 Task: Look for space in Hedaru, Tanzania from 8th August, 2023 to 15th August, 2023 for 9 adults in price range Rs.10000 to Rs.14000. Place can be shared room with 5 bedrooms having 9 beds and 5 bathrooms. Property type can be house, flat, guest house. Amenities needed are: wifi, TV, free parkinig on premises, gym, breakfast. Booking option can be shelf check-in. Required host language is English.
Action: Mouse moved to (526, 116)
Screenshot: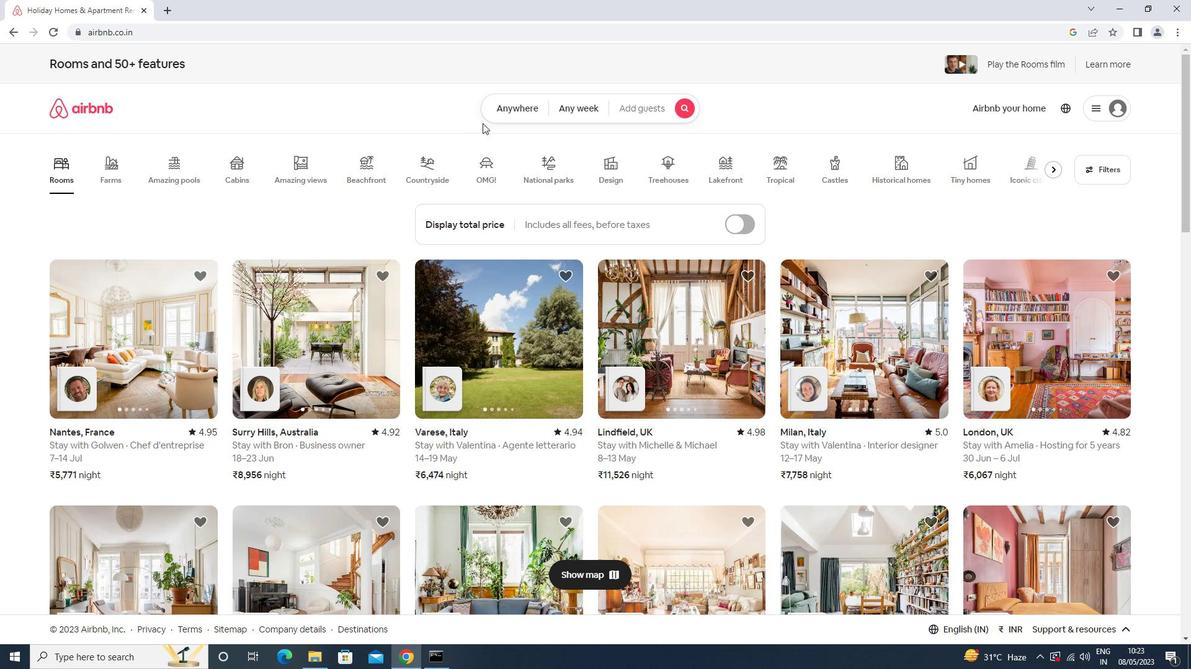 
Action: Mouse pressed left at (526, 116)
Screenshot: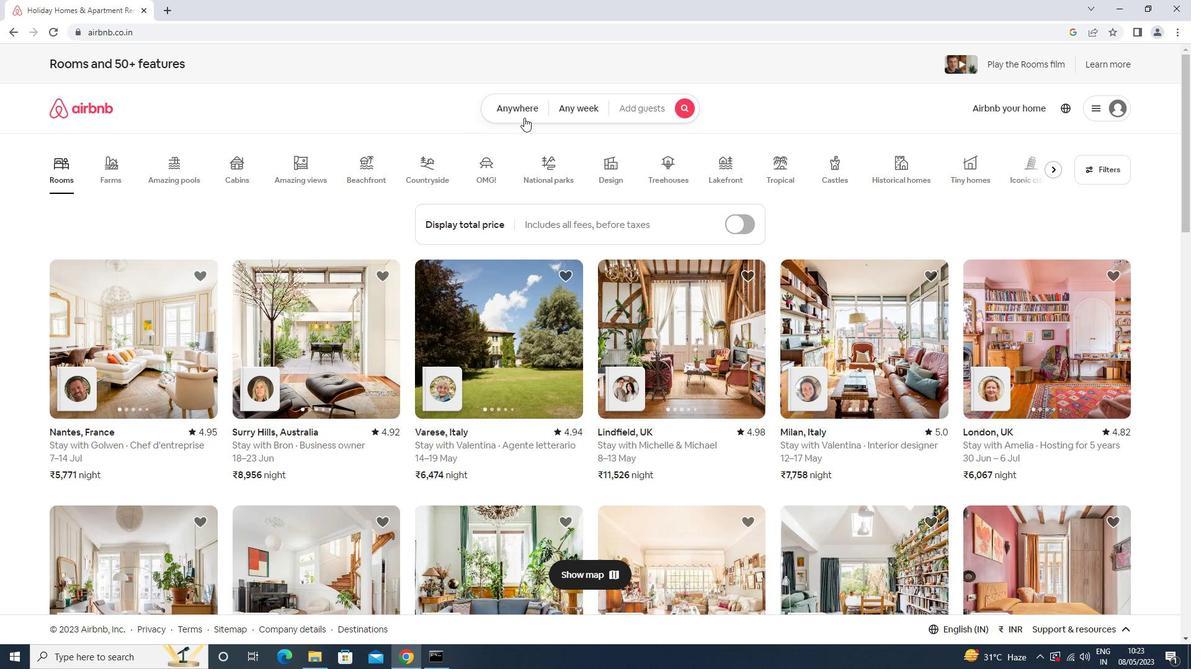 
Action: Mouse moved to (408, 162)
Screenshot: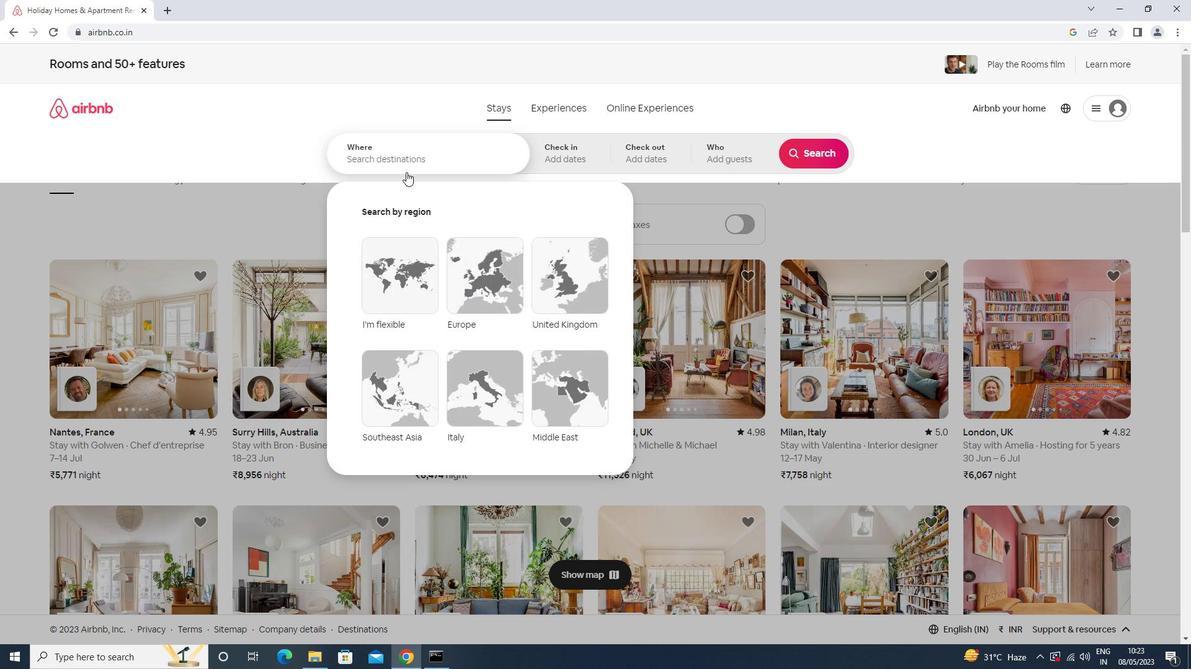 
Action: Mouse pressed left at (408, 162)
Screenshot: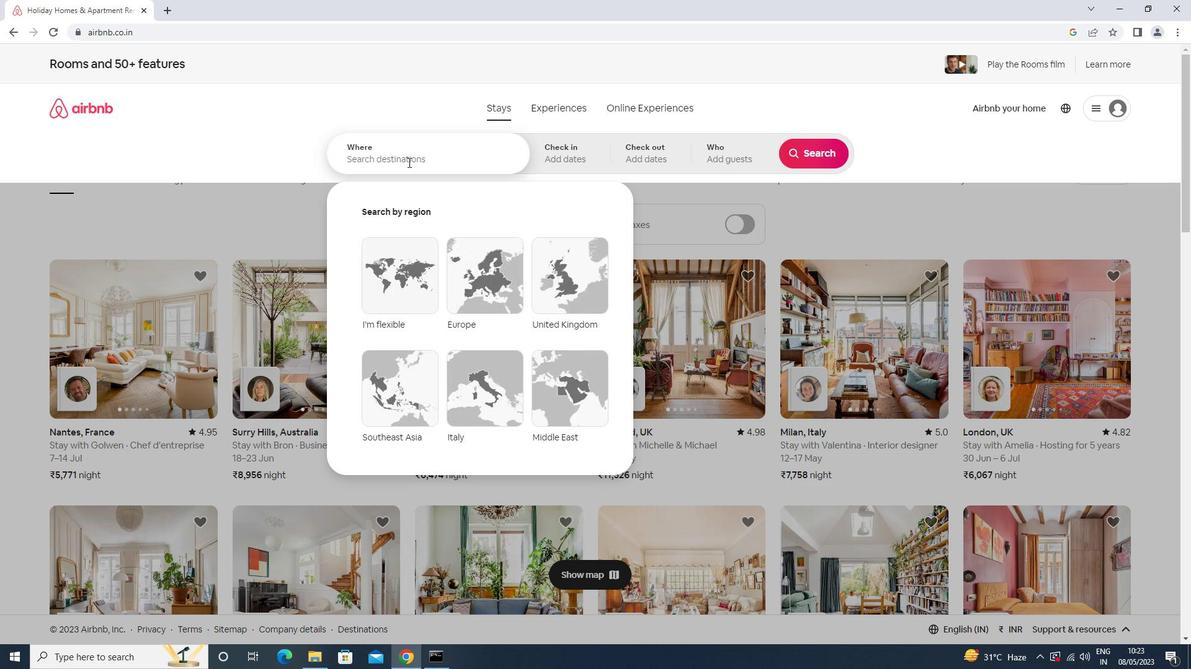 
Action: Key pressed <Key.shift>HEDARU,<Key.space><Key.shift>TAN<Key.down><Key.enter>
Screenshot: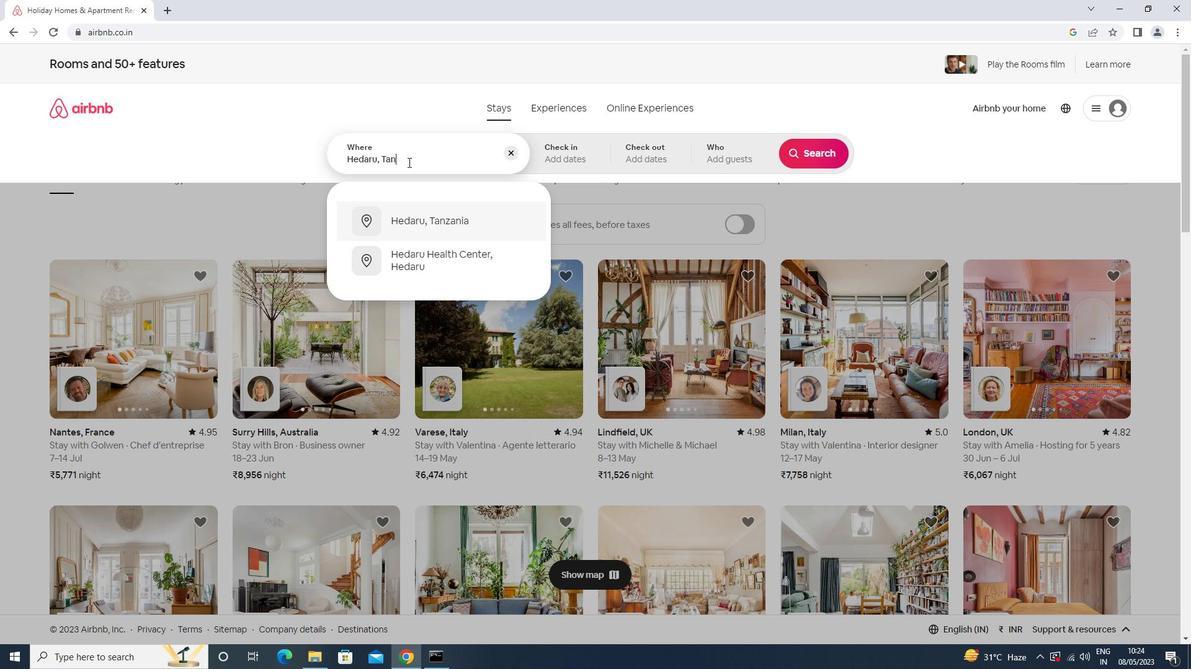 
Action: Mouse moved to (816, 261)
Screenshot: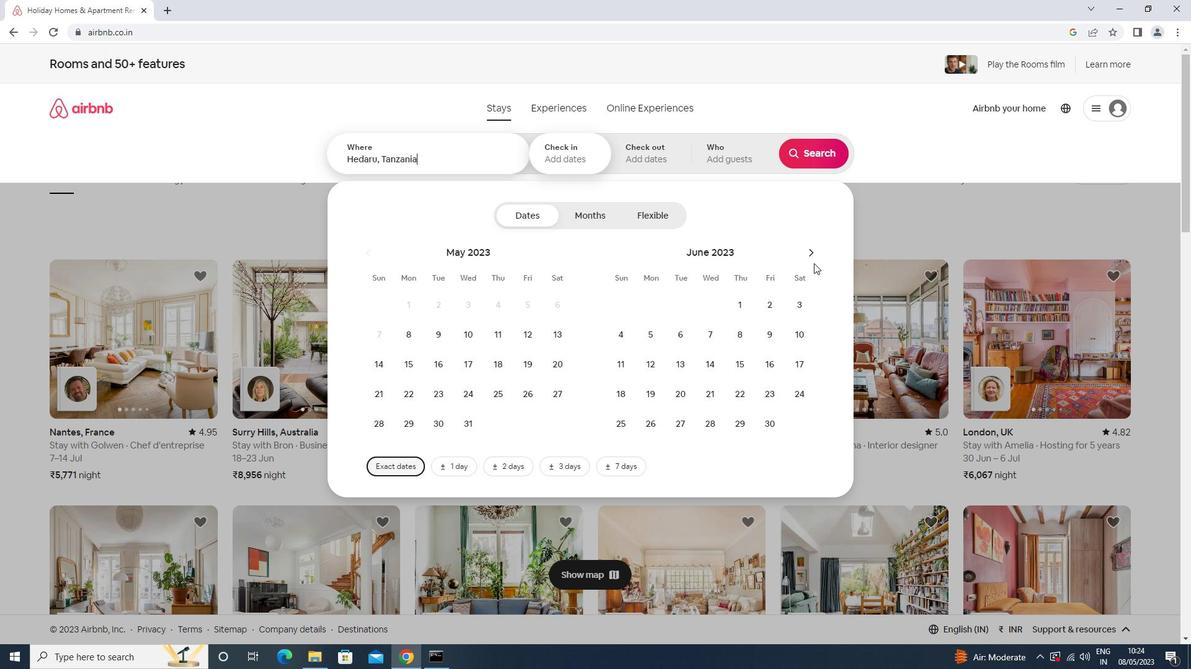 
Action: Mouse pressed left at (816, 261)
Screenshot: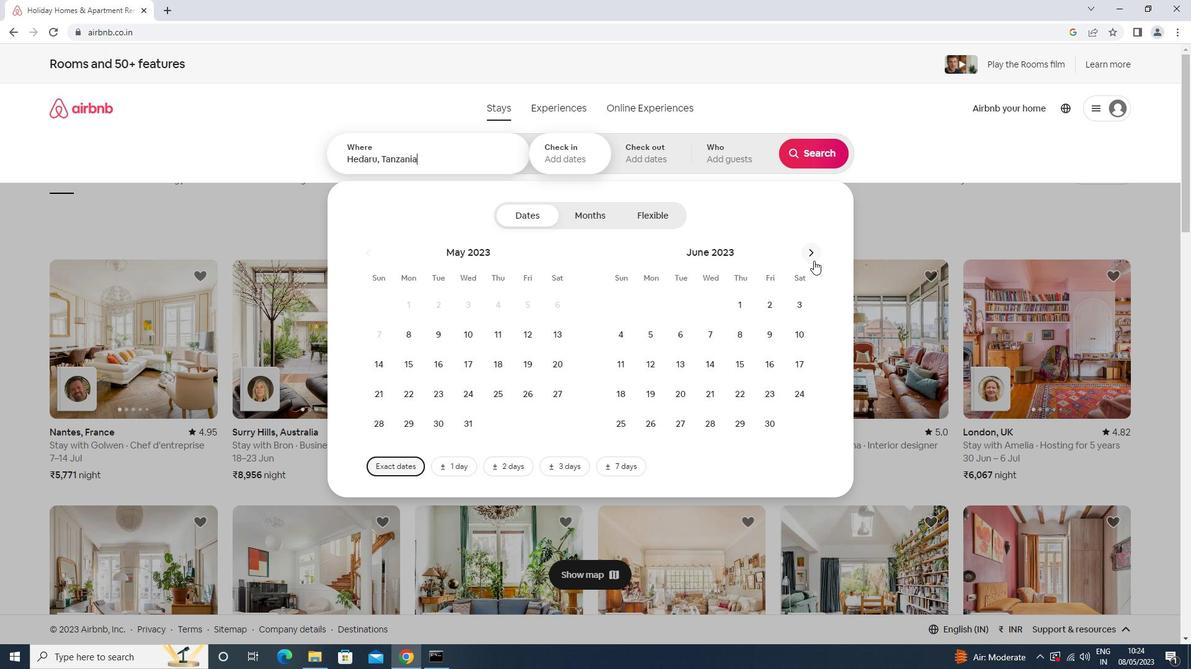 
Action: Mouse moved to (812, 255)
Screenshot: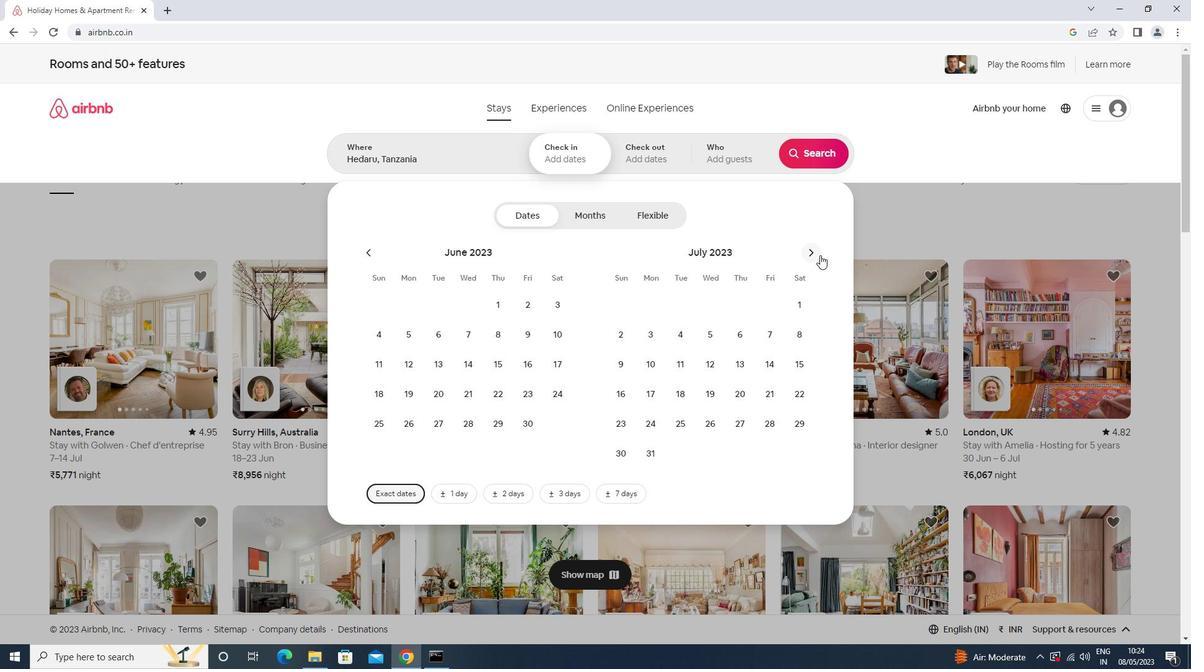 
Action: Mouse pressed left at (812, 255)
Screenshot: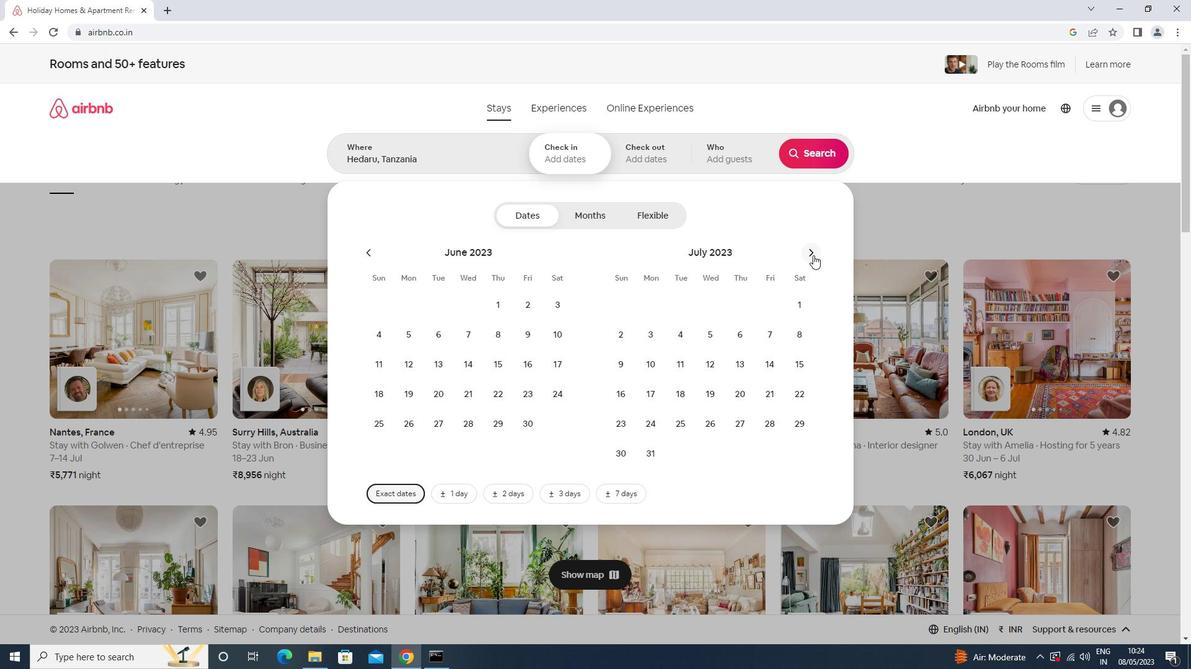 
Action: Mouse moved to (686, 333)
Screenshot: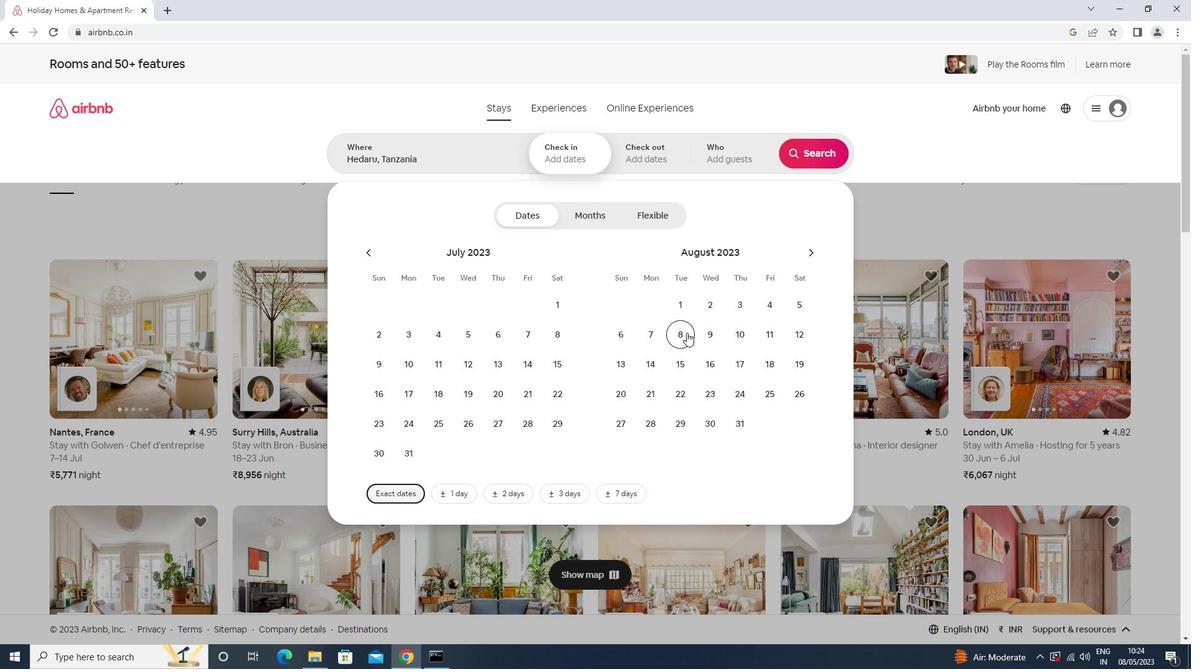 
Action: Mouse pressed left at (686, 333)
Screenshot: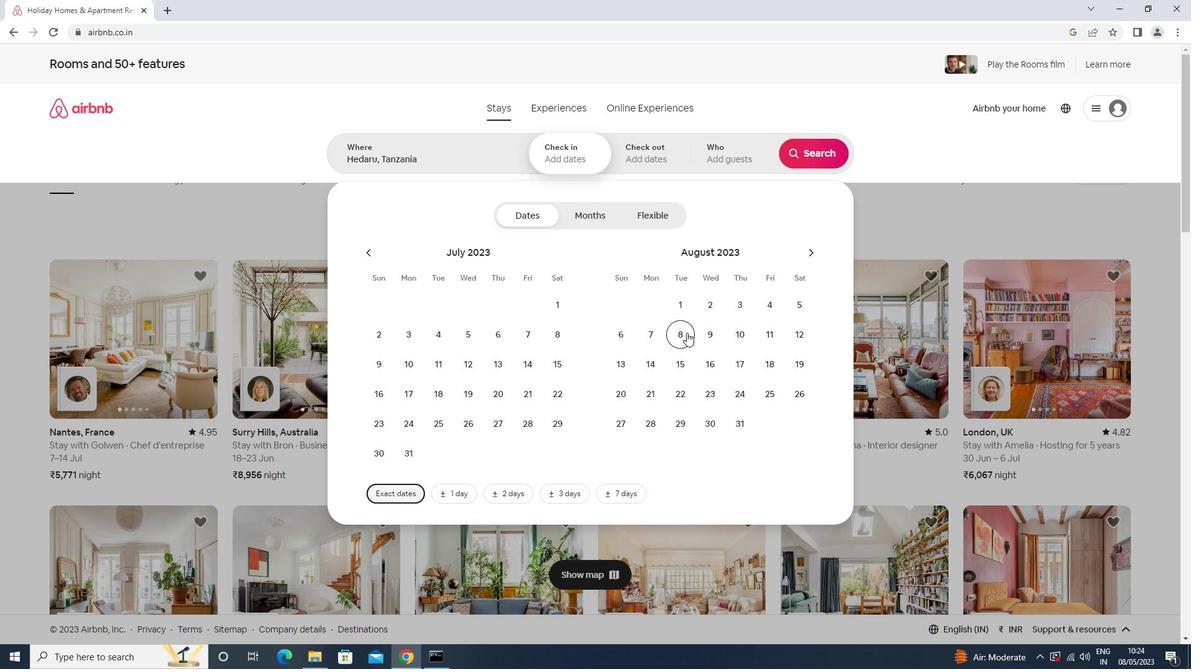
Action: Mouse moved to (746, 155)
Screenshot: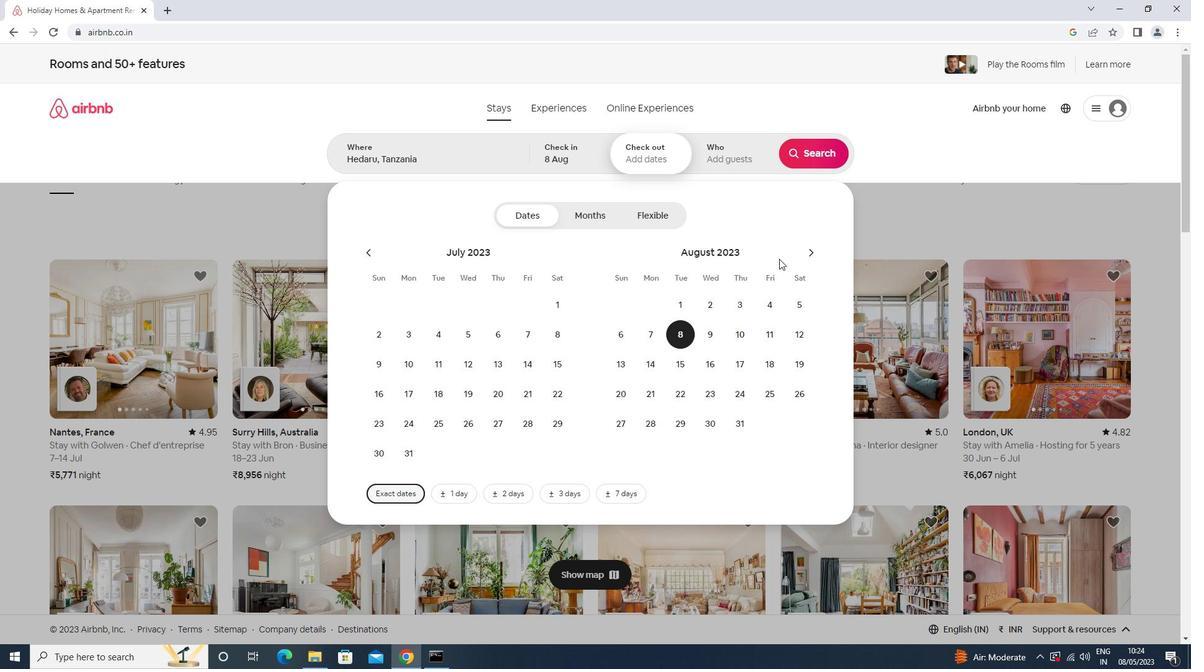 
Action: Mouse pressed left at (746, 155)
Screenshot: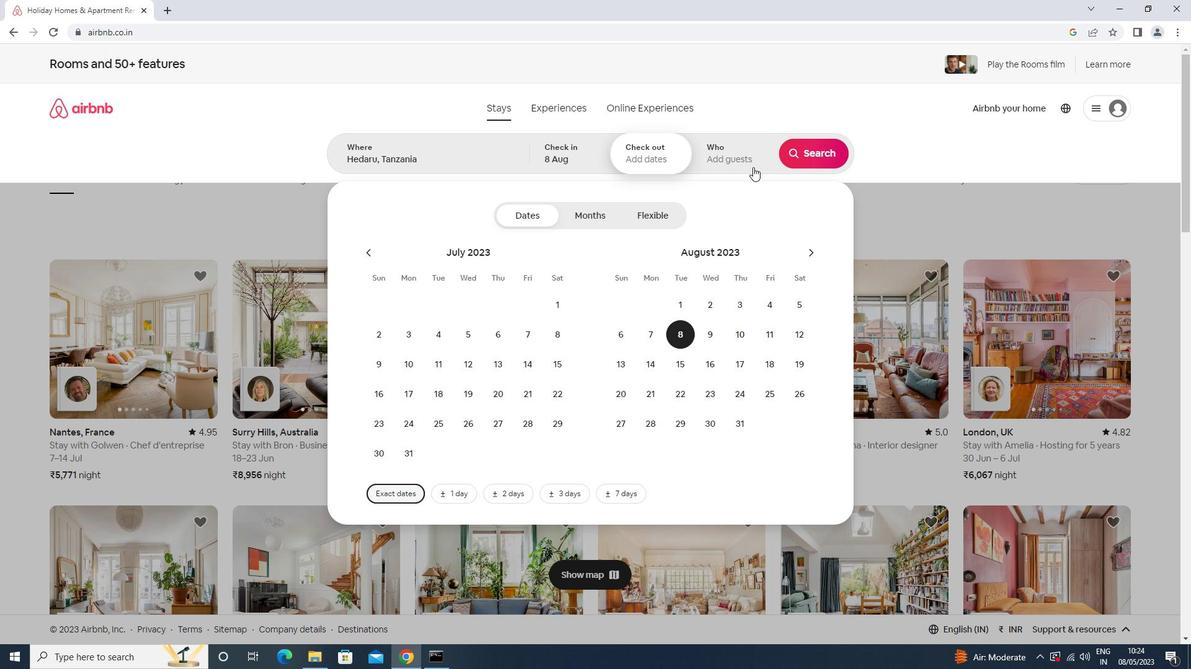 
Action: Mouse moved to (822, 220)
Screenshot: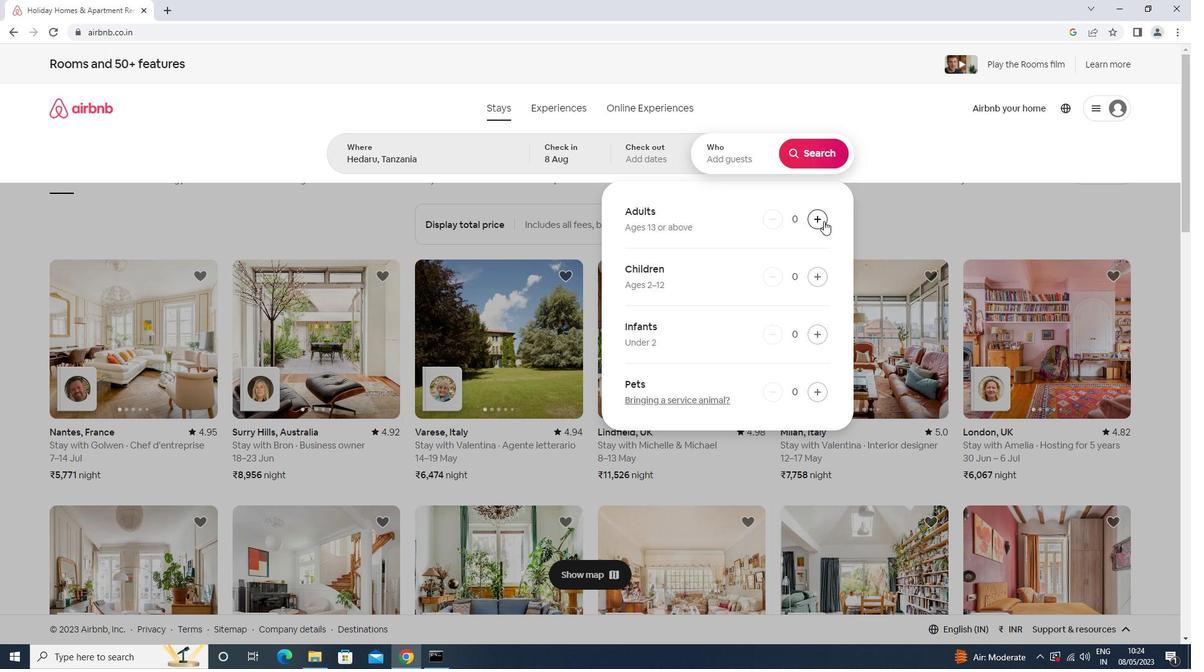 
Action: Mouse pressed left at (822, 220)
Screenshot: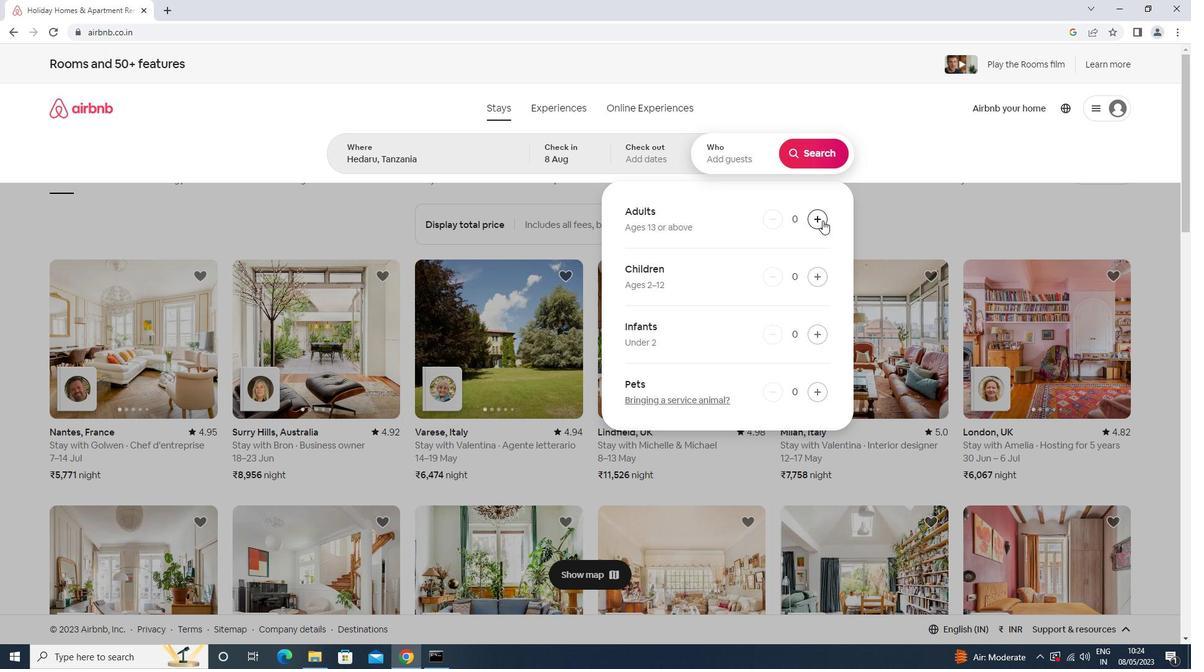 
Action: Mouse pressed left at (822, 220)
Screenshot: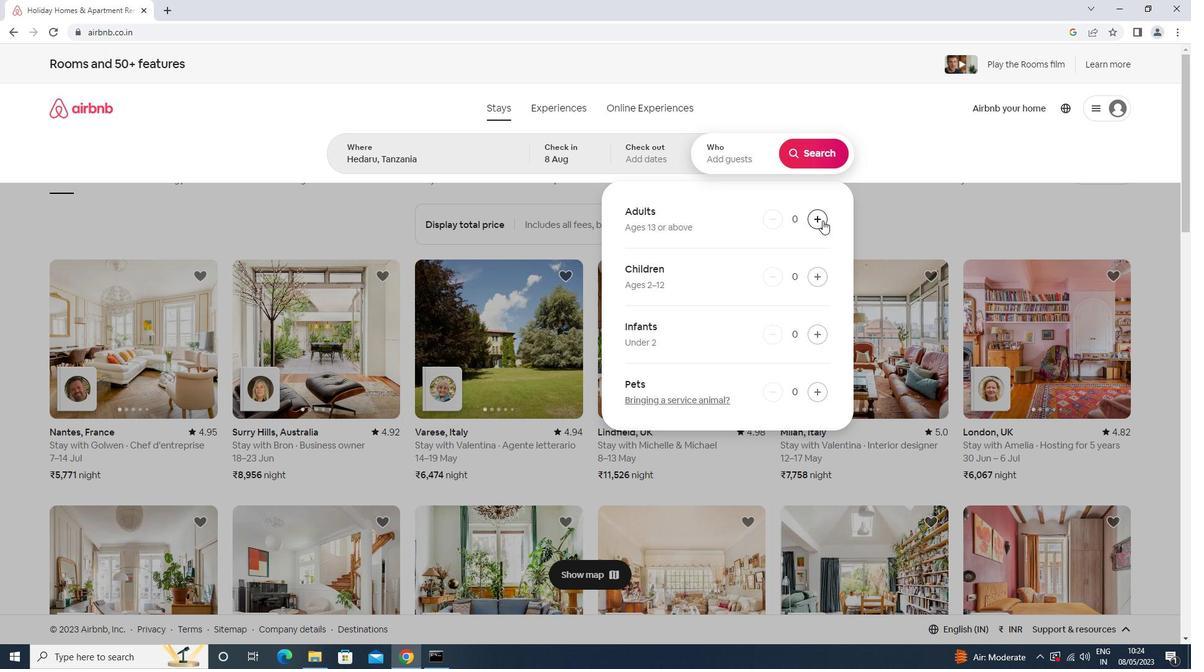 
Action: Mouse pressed left at (822, 220)
Screenshot: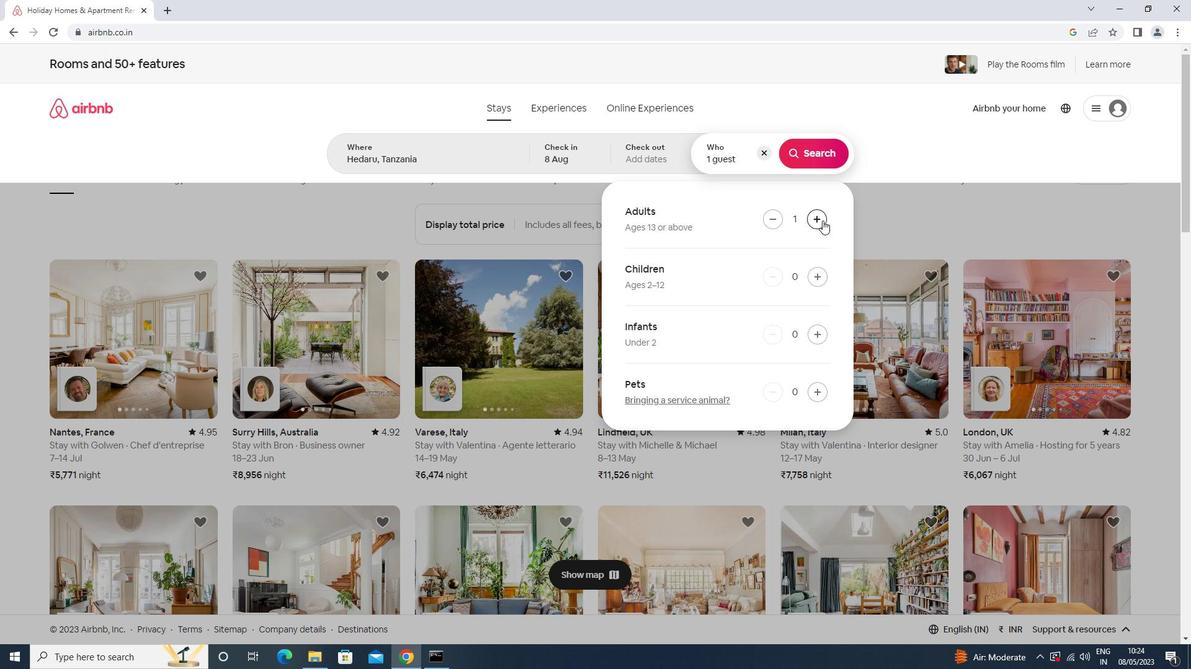 
Action: Mouse pressed left at (822, 220)
Screenshot: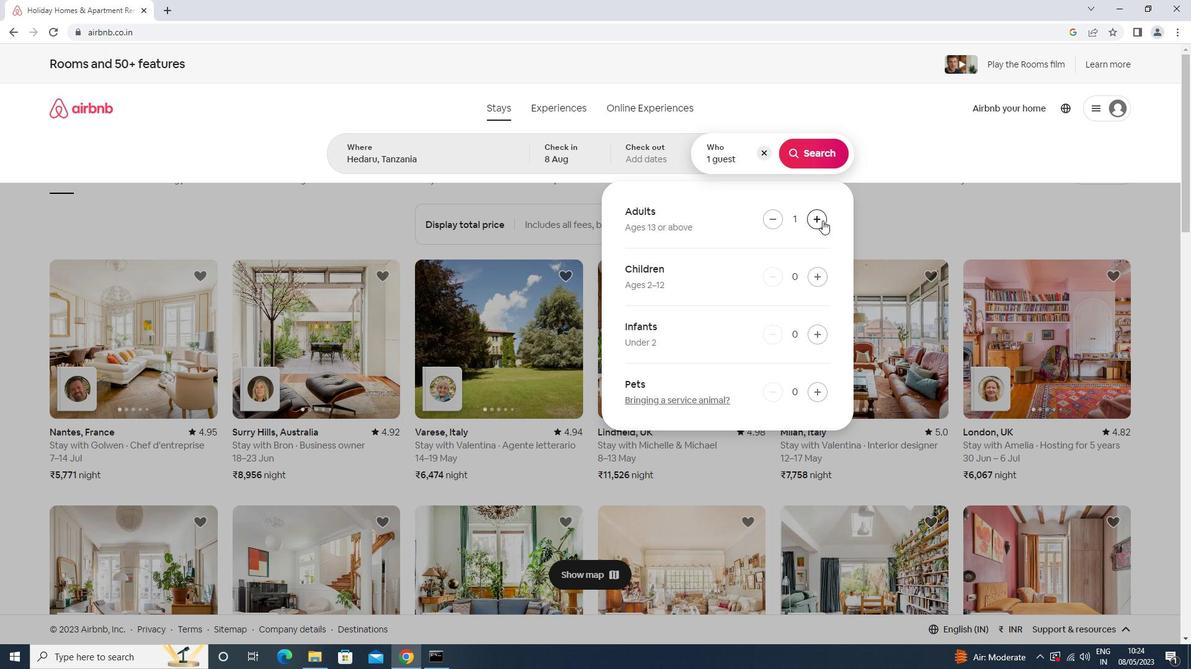 
Action: Mouse pressed left at (822, 220)
Screenshot: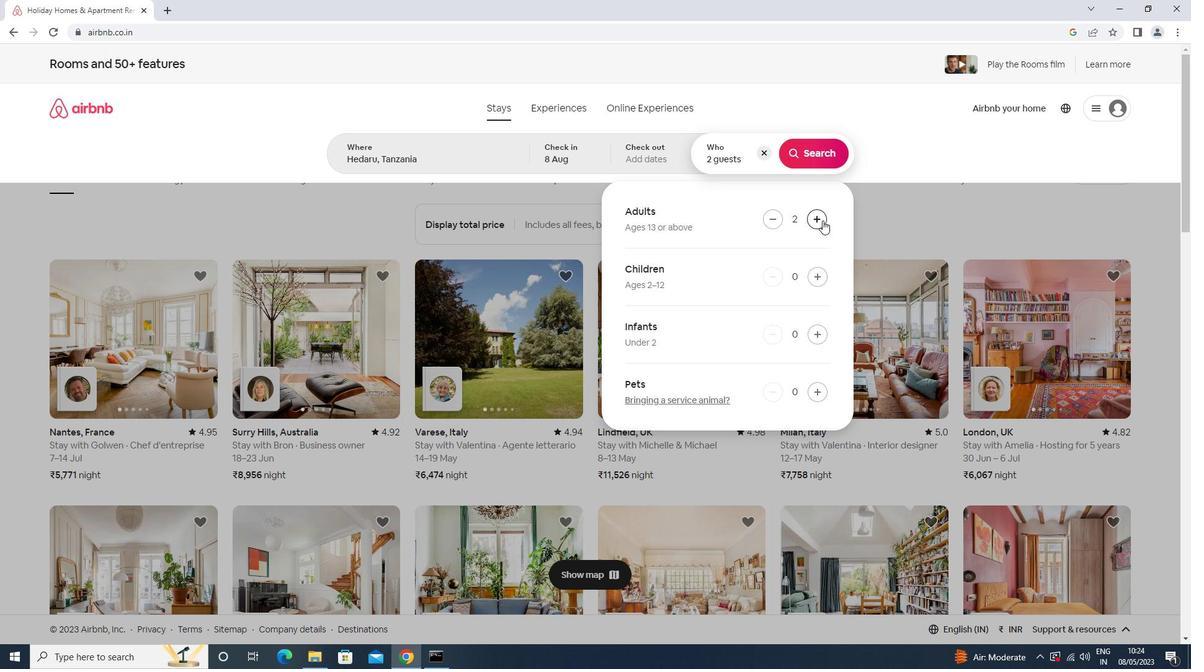 
Action: Mouse pressed left at (822, 220)
Screenshot: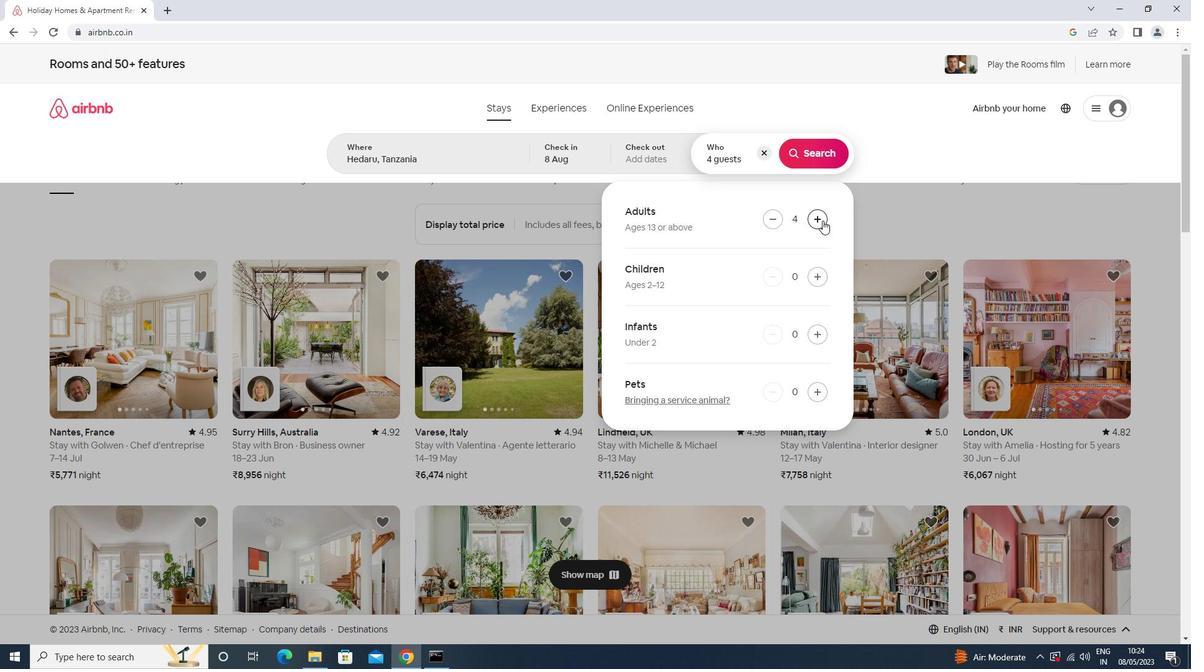 
Action: Mouse pressed left at (822, 220)
Screenshot: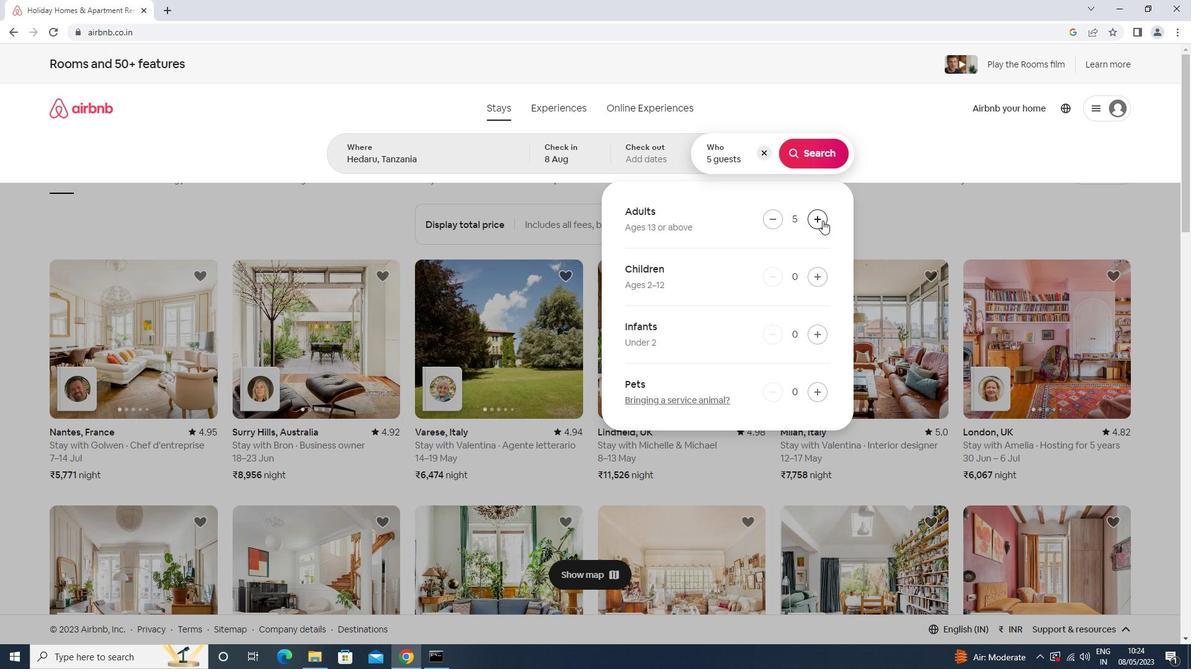 
Action: Mouse pressed left at (822, 220)
Screenshot: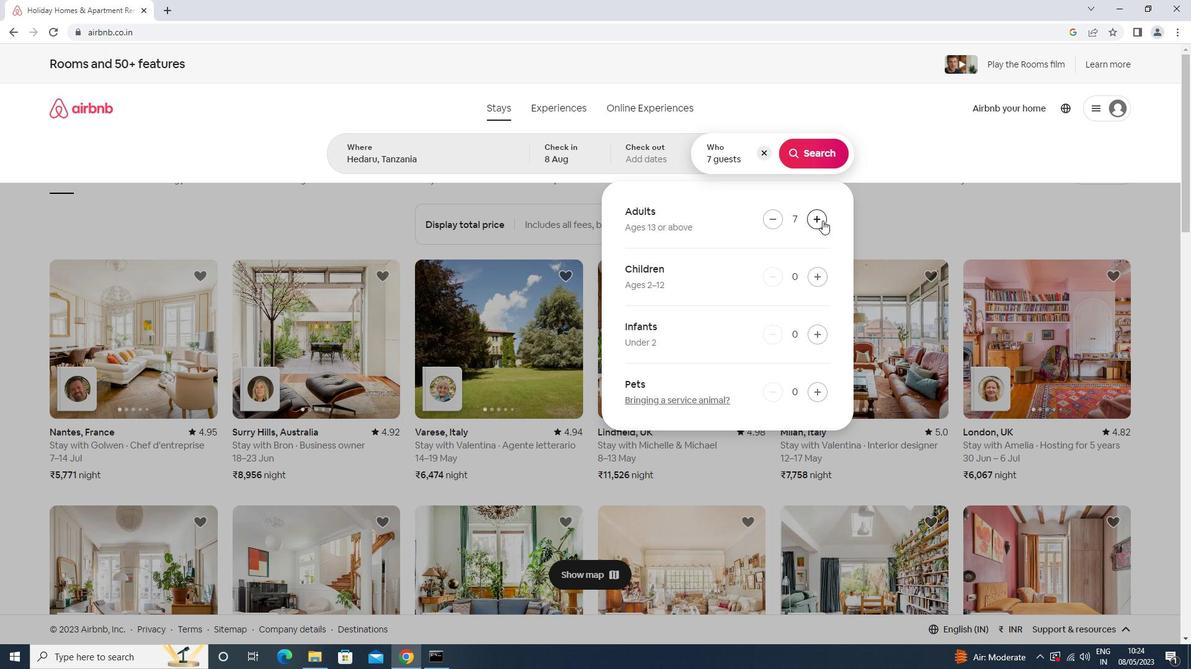 
Action: Mouse pressed left at (822, 220)
Screenshot: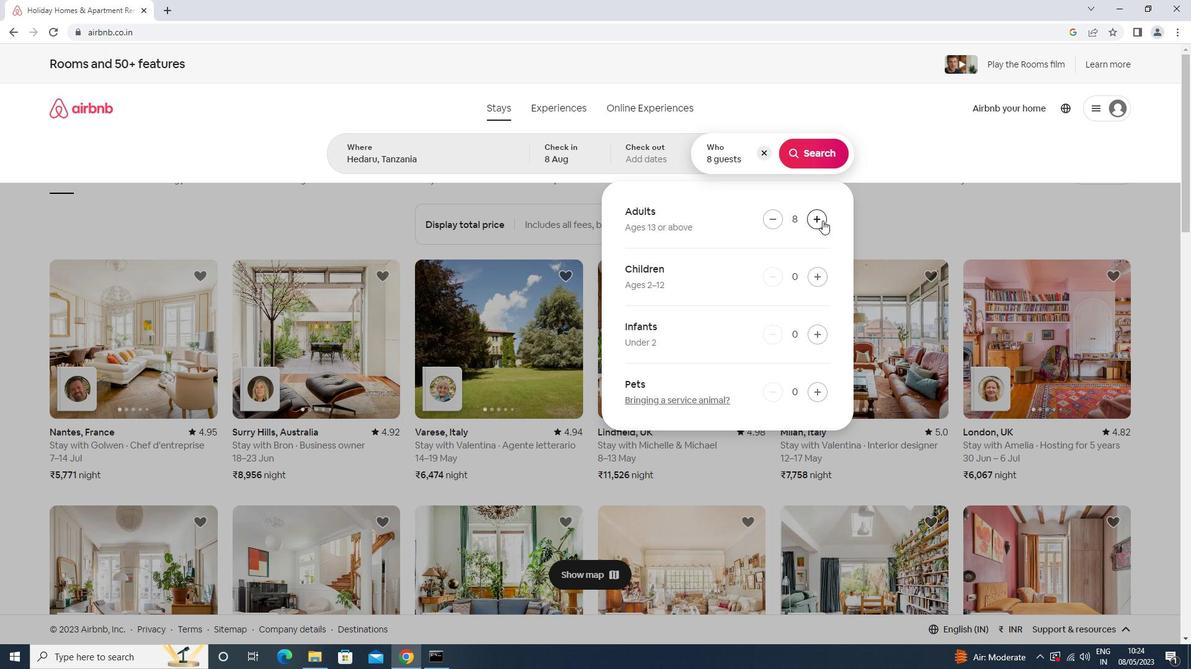 
Action: Mouse moved to (809, 151)
Screenshot: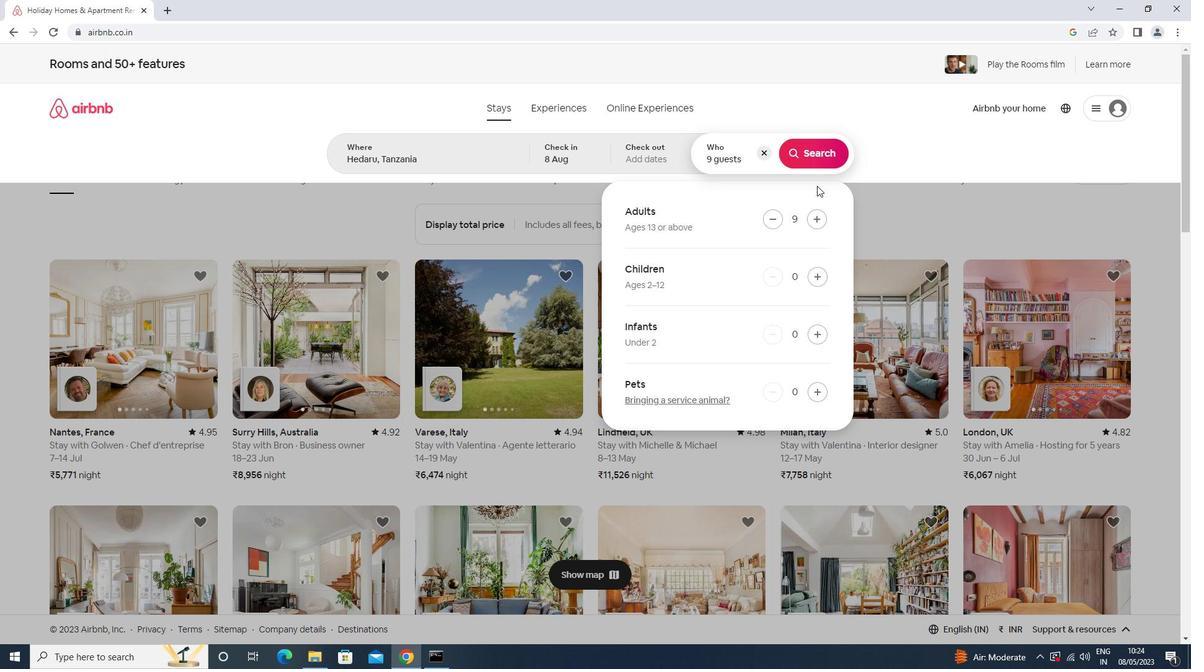 
Action: Mouse pressed left at (809, 151)
Screenshot: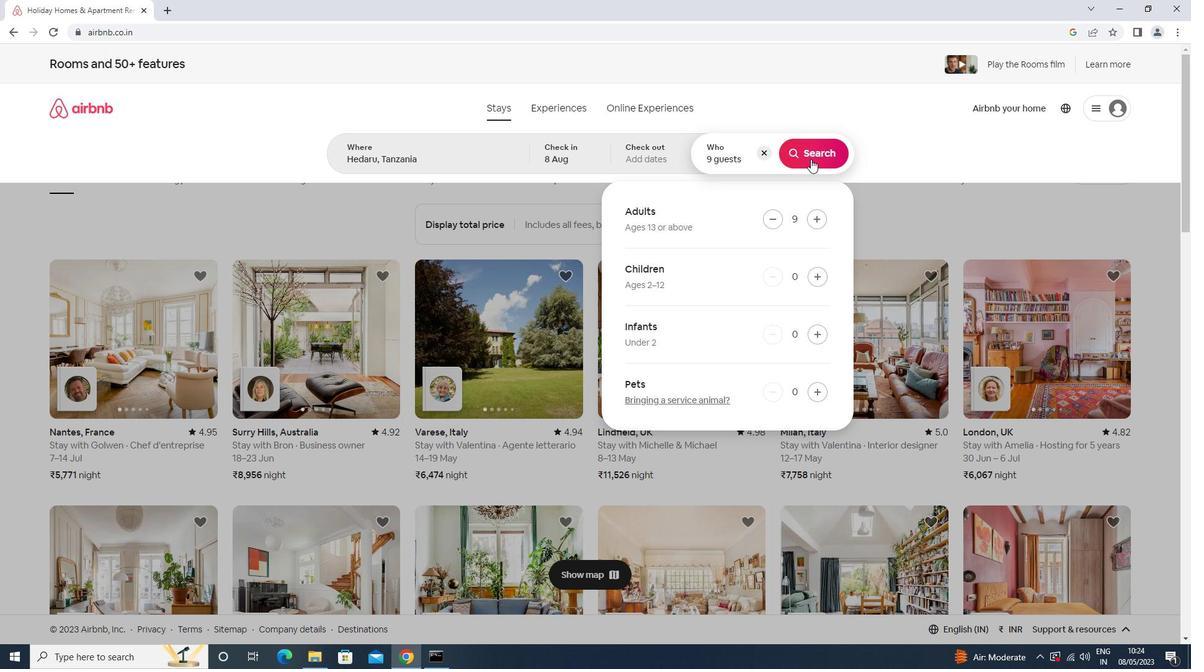 
Action: Mouse moved to (1154, 120)
Screenshot: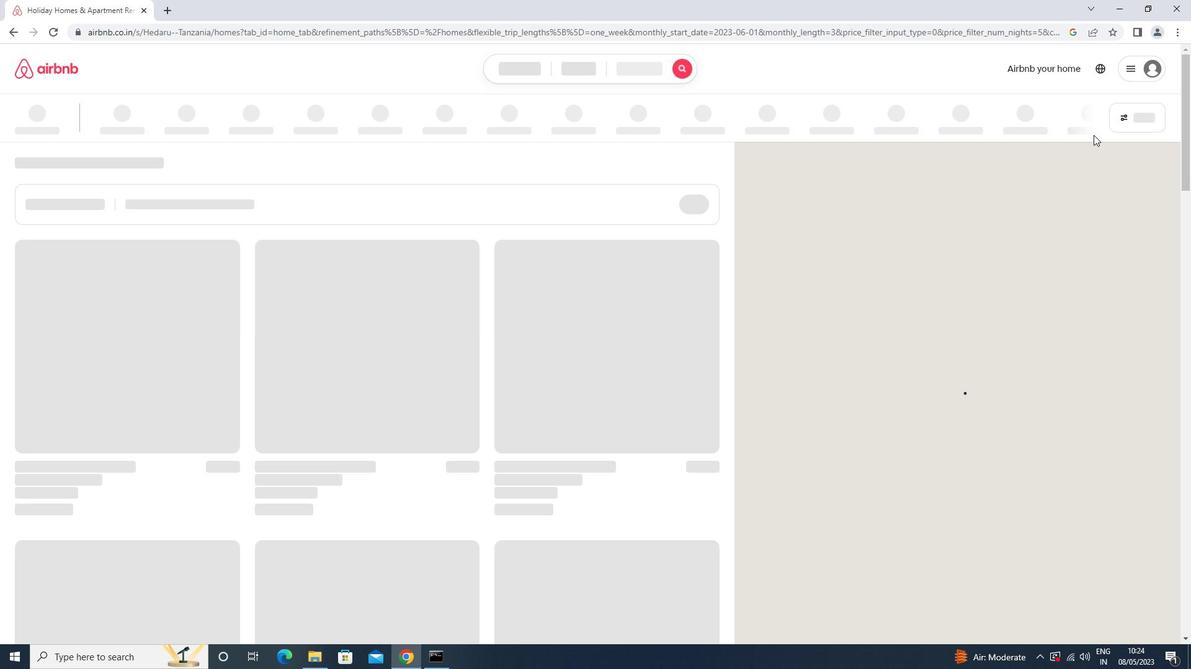 
Action: Mouse pressed left at (1154, 120)
Screenshot: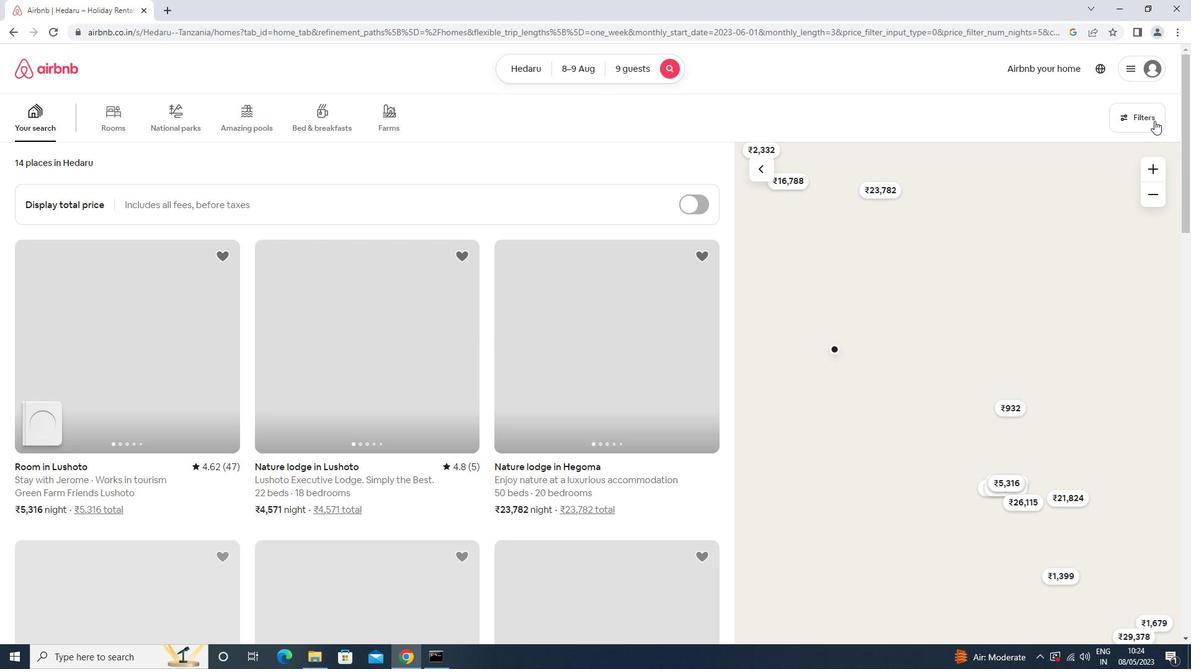 
Action: Mouse moved to (527, 416)
Screenshot: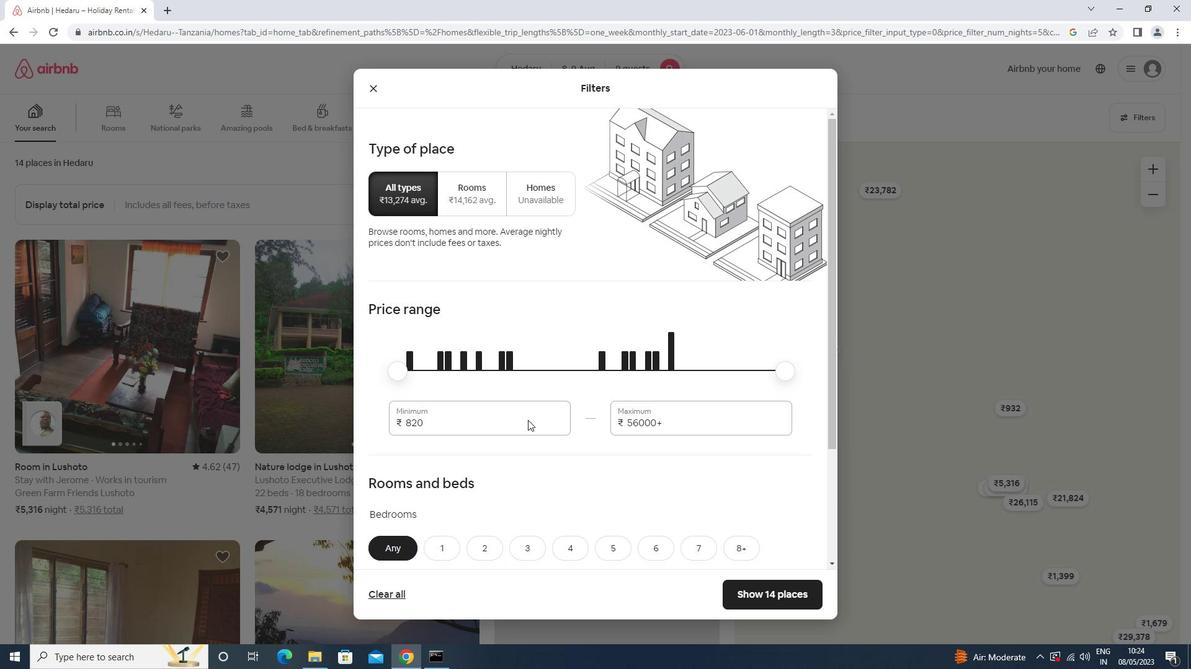 
Action: Mouse pressed left at (527, 416)
Screenshot: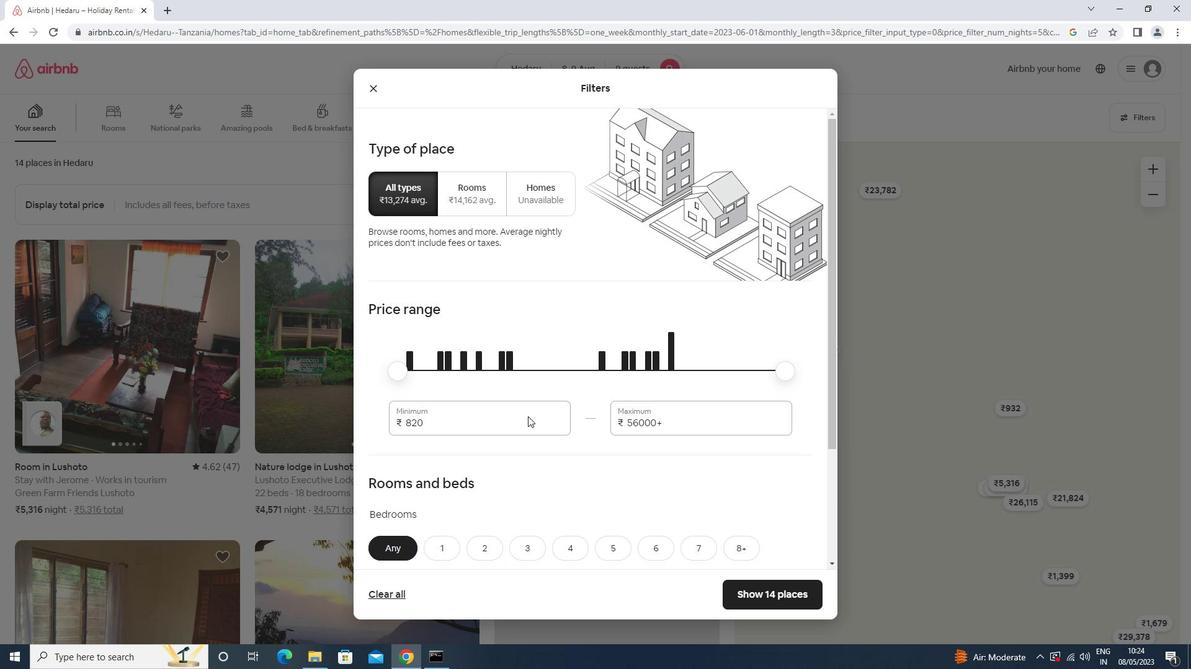 
Action: Key pressed <Key.backspace><Key.backspace><Key.backspace><Key.backspace>10000<Key.tab>14000
Screenshot: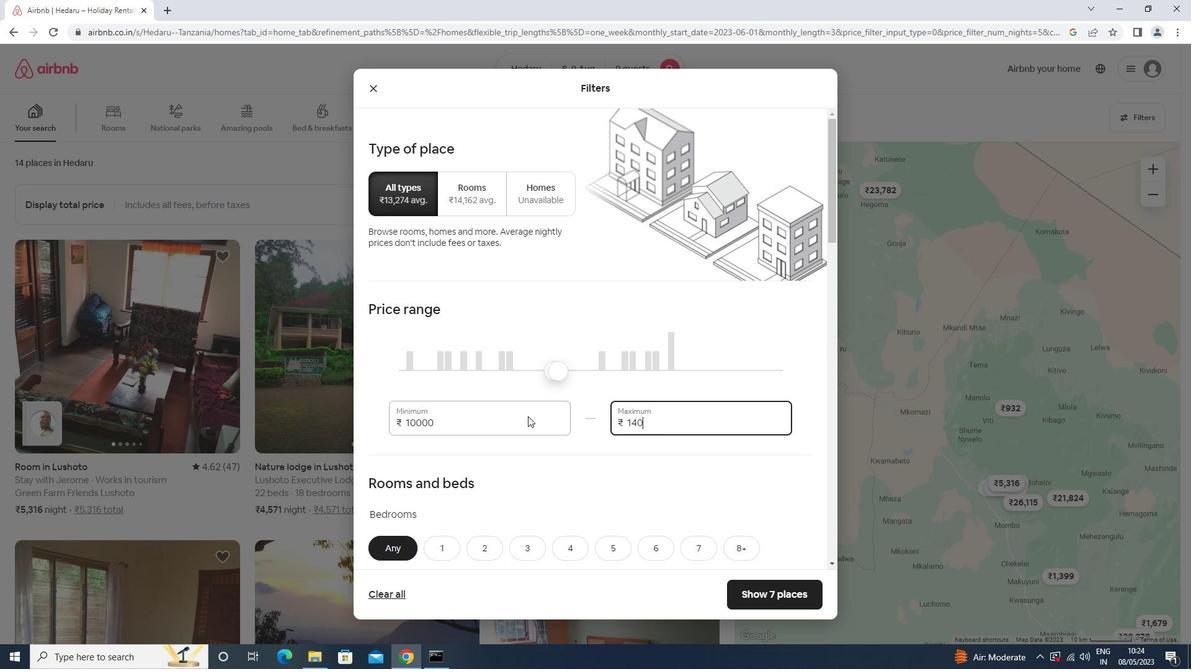 
Action: Mouse moved to (528, 415)
Screenshot: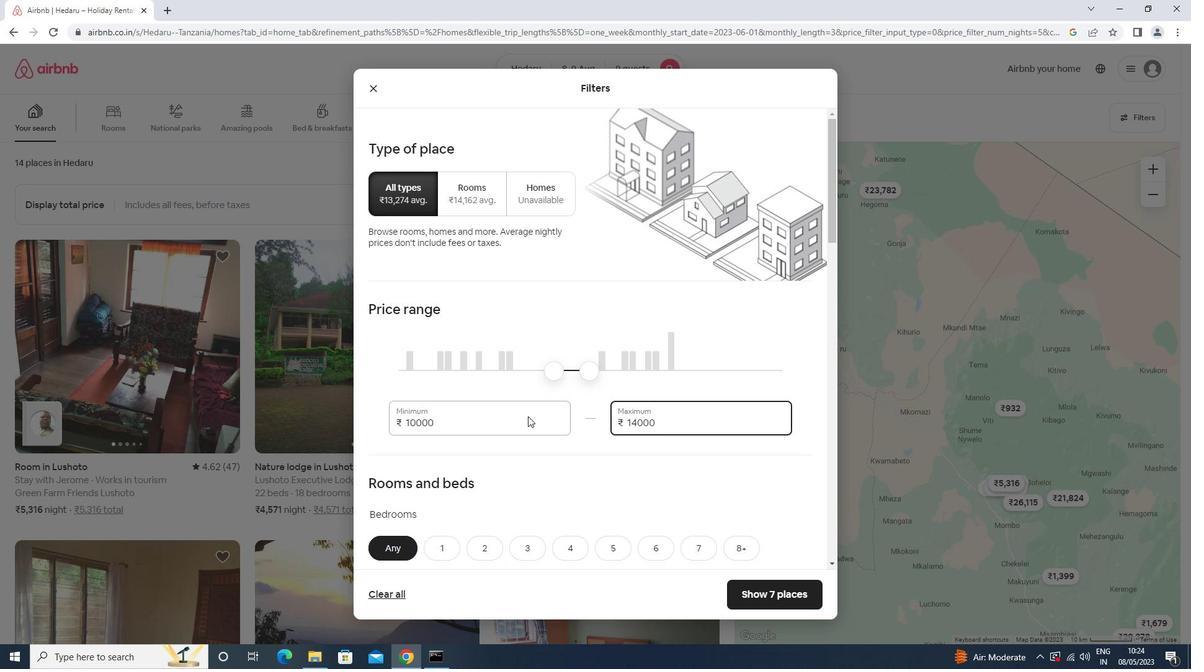 
Action: Mouse scrolled (528, 415) with delta (0, 0)
Screenshot: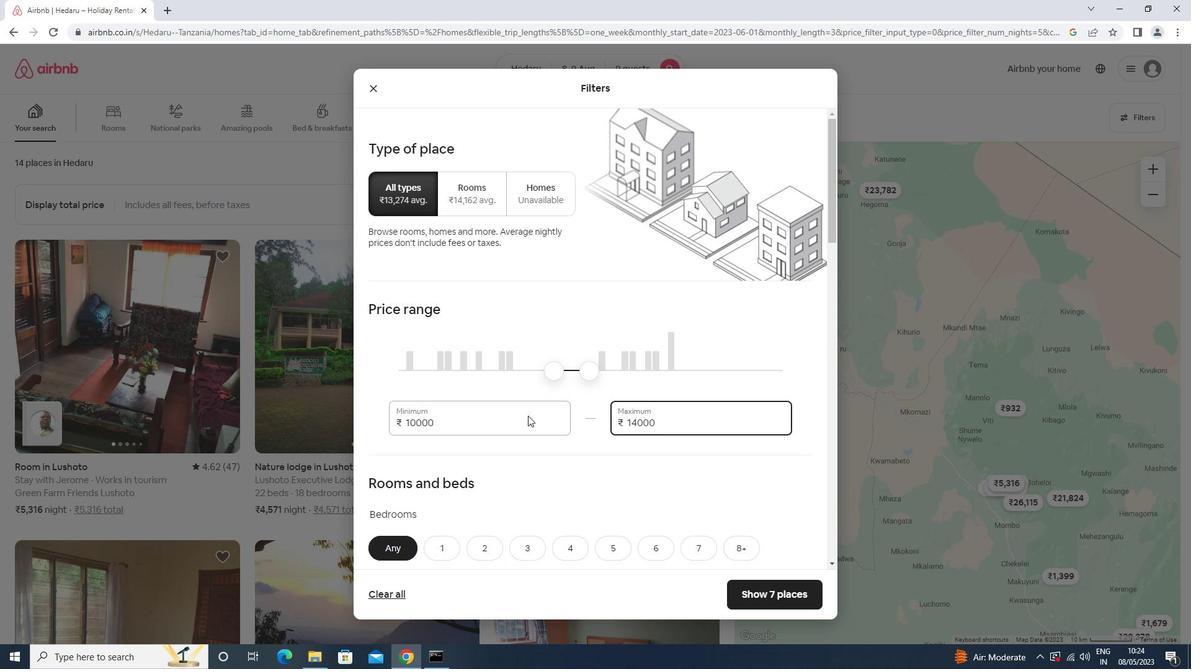 
Action: Mouse scrolled (528, 415) with delta (0, 0)
Screenshot: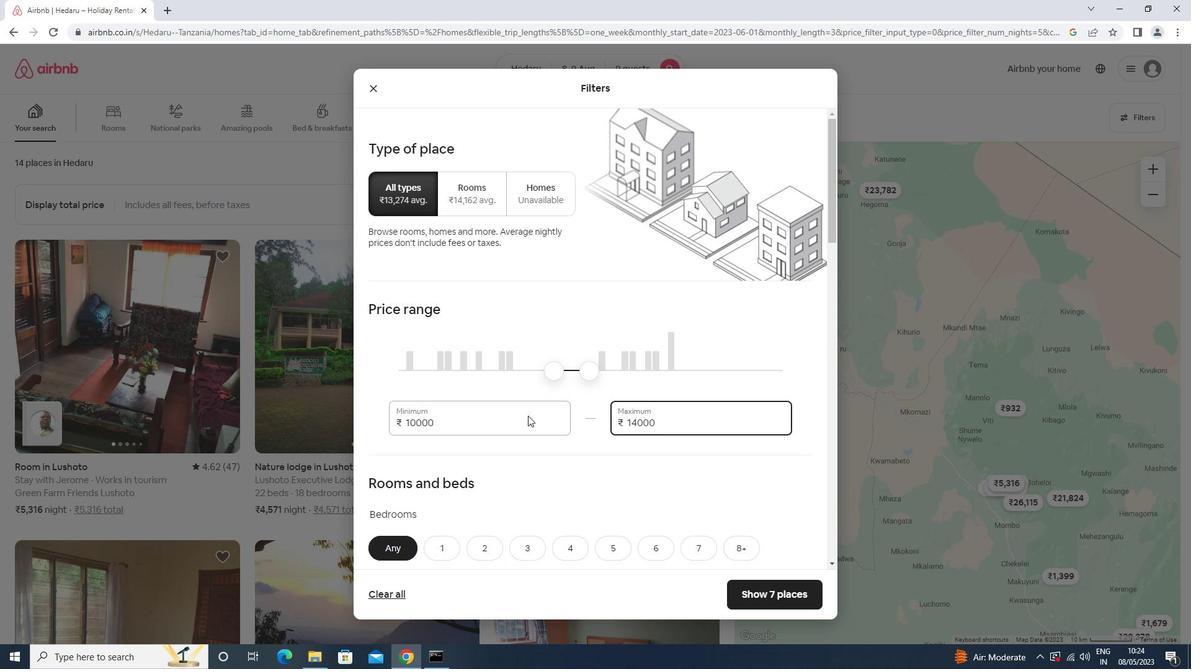 
Action: Mouse scrolled (528, 415) with delta (0, 0)
Screenshot: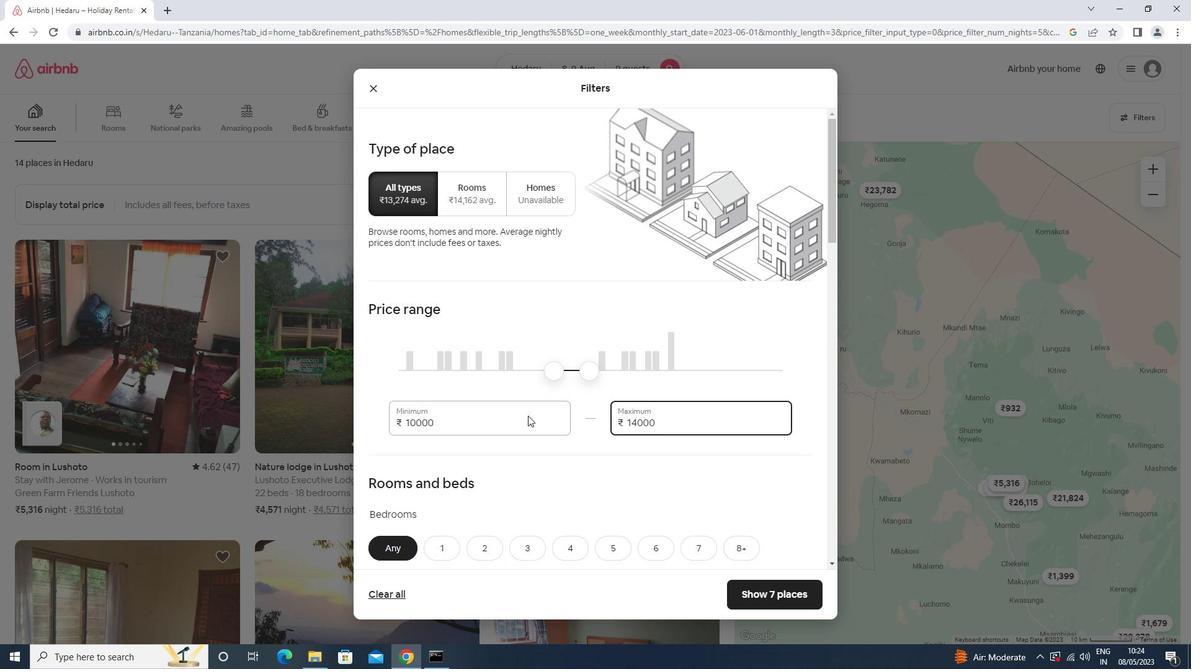 
Action: Mouse scrolled (528, 415) with delta (0, 0)
Screenshot: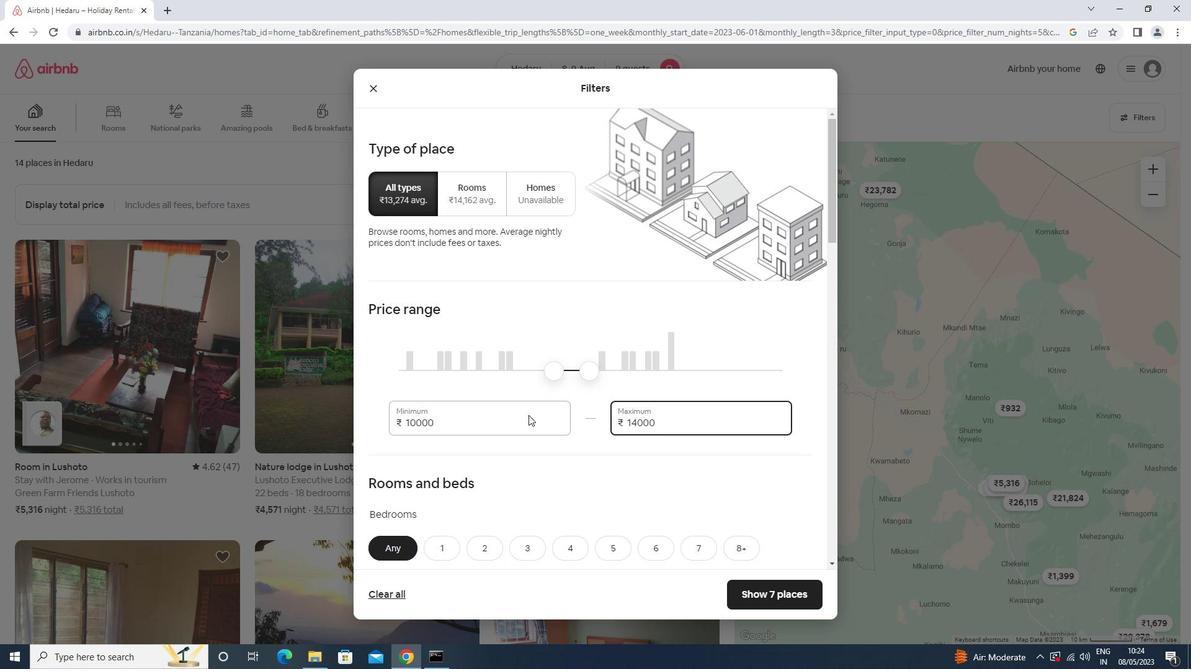 
Action: Mouse moved to (617, 287)
Screenshot: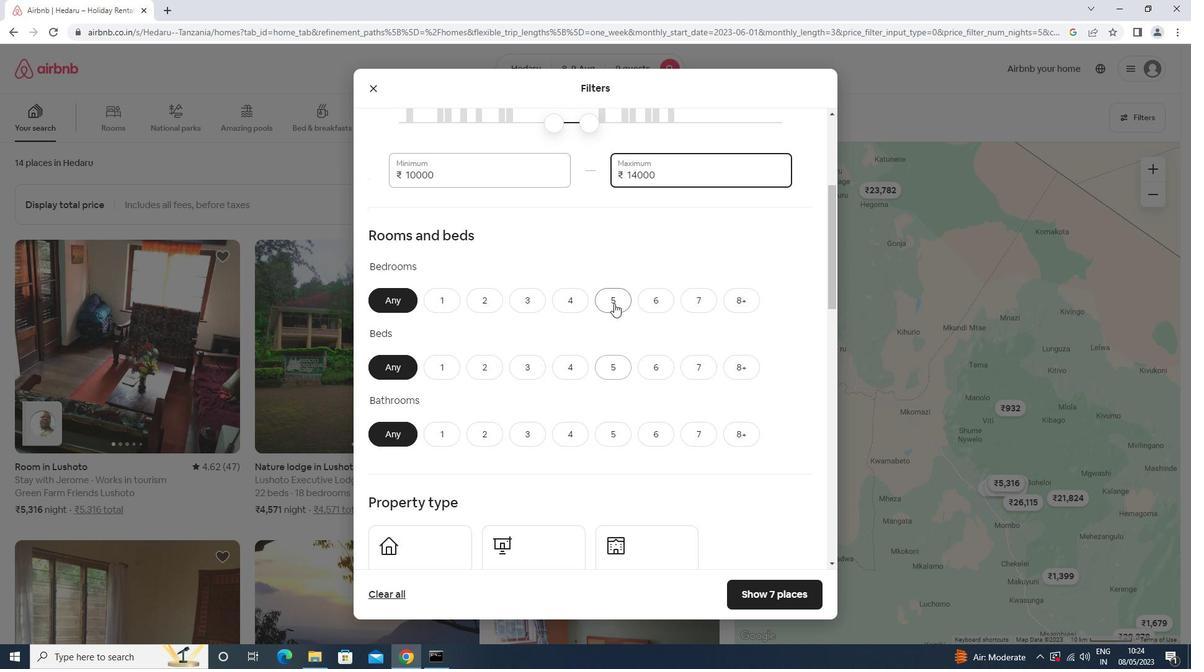 
Action: Mouse pressed left at (617, 287)
Screenshot: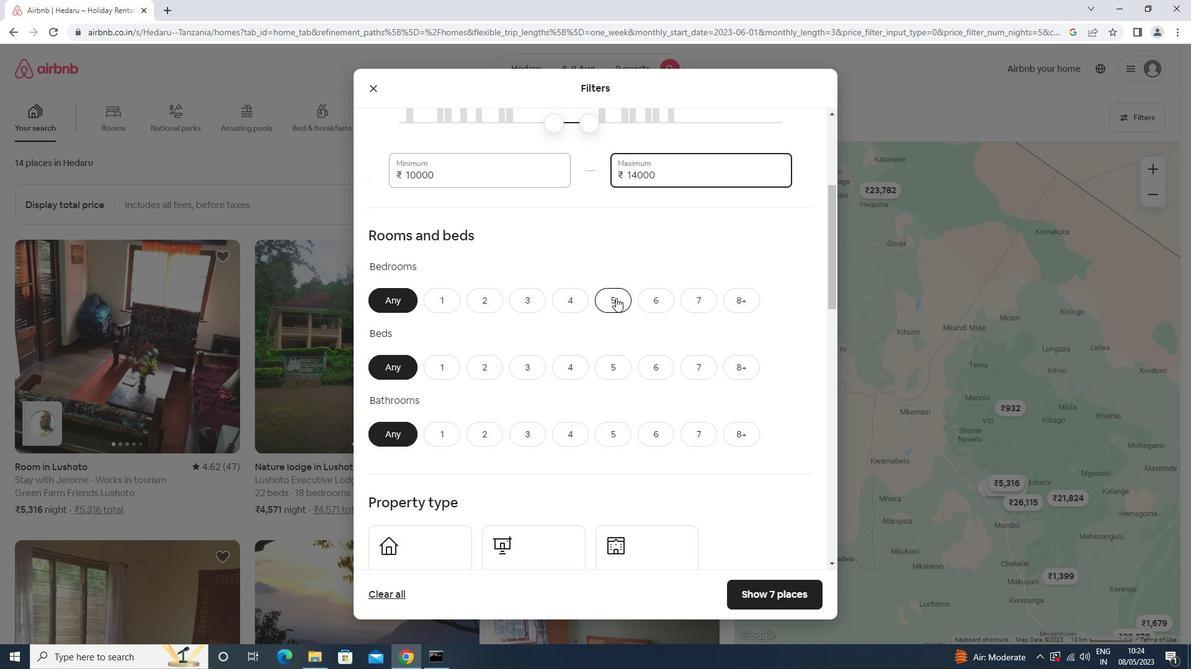 
Action: Mouse moved to (623, 304)
Screenshot: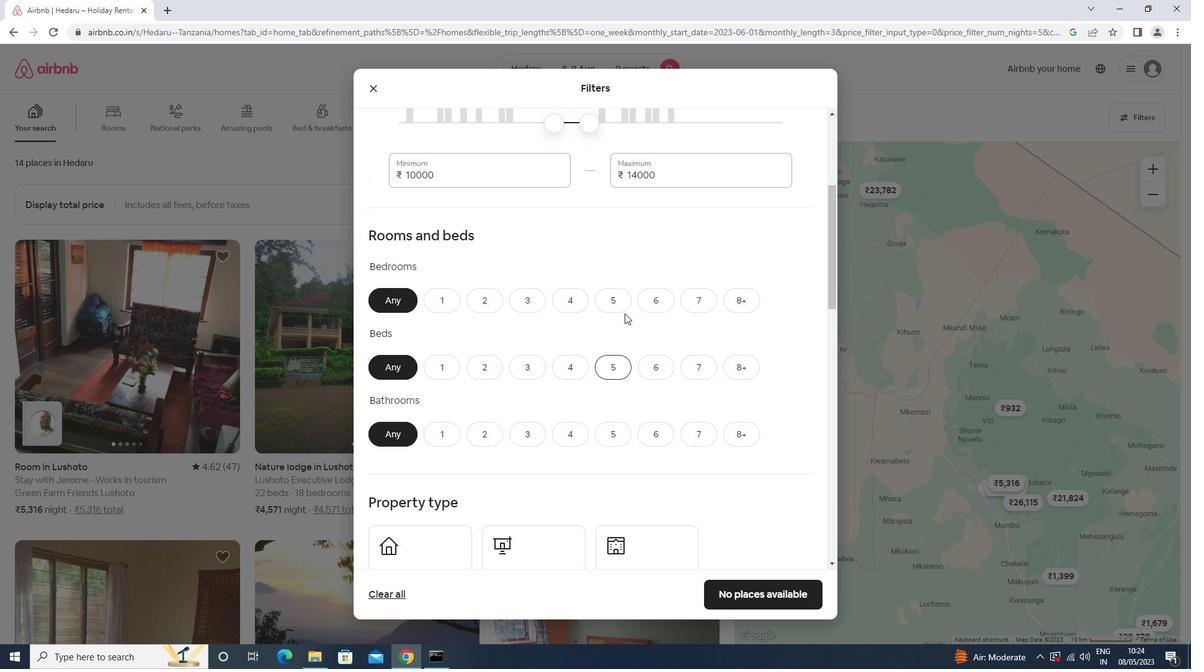 
Action: Mouse pressed left at (623, 304)
Screenshot: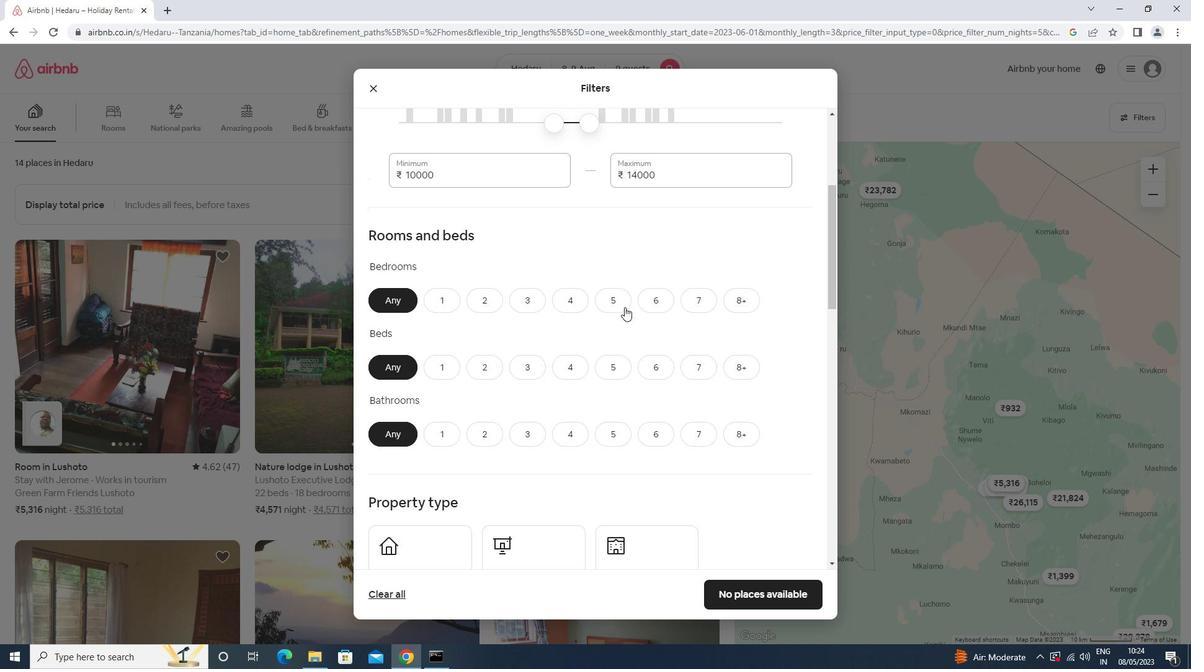 
Action: Mouse moved to (620, 364)
Screenshot: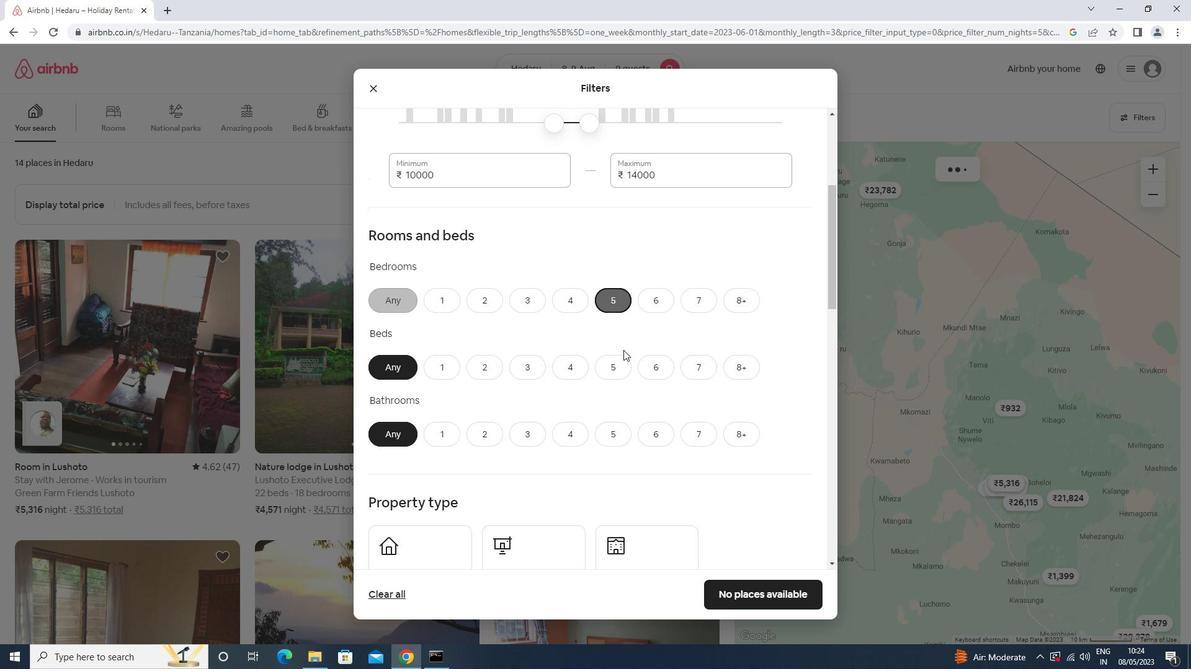 
Action: Mouse pressed left at (620, 364)
Screenshot: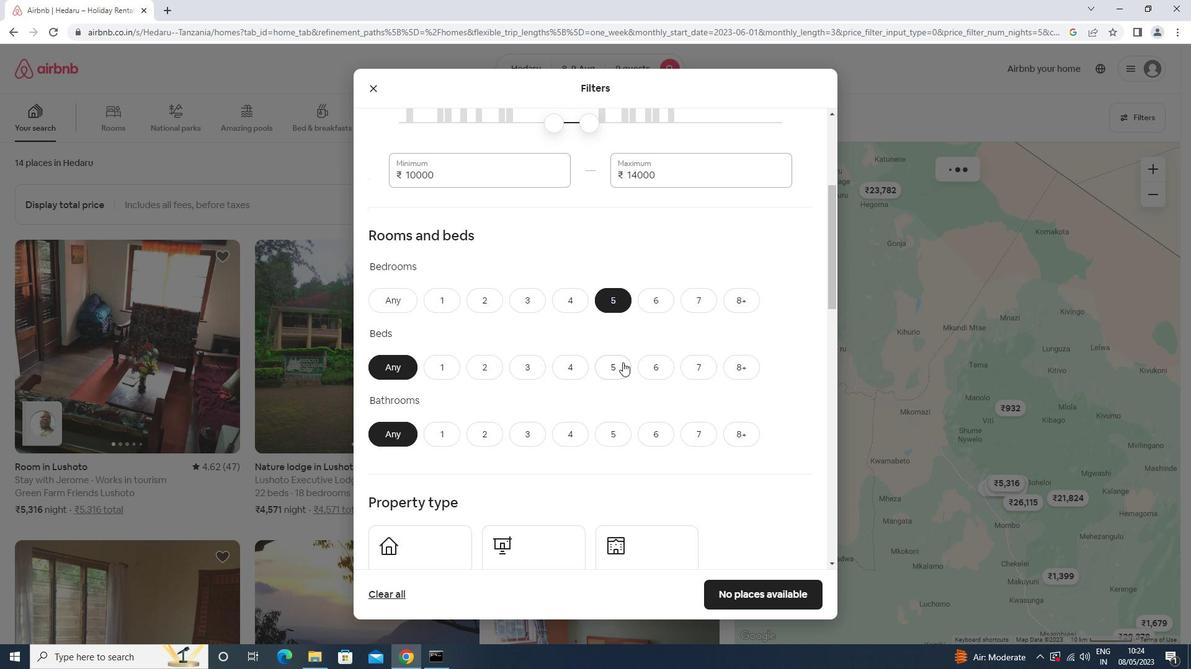 
Action: Mouse moved to (732, 361)
Screenshot: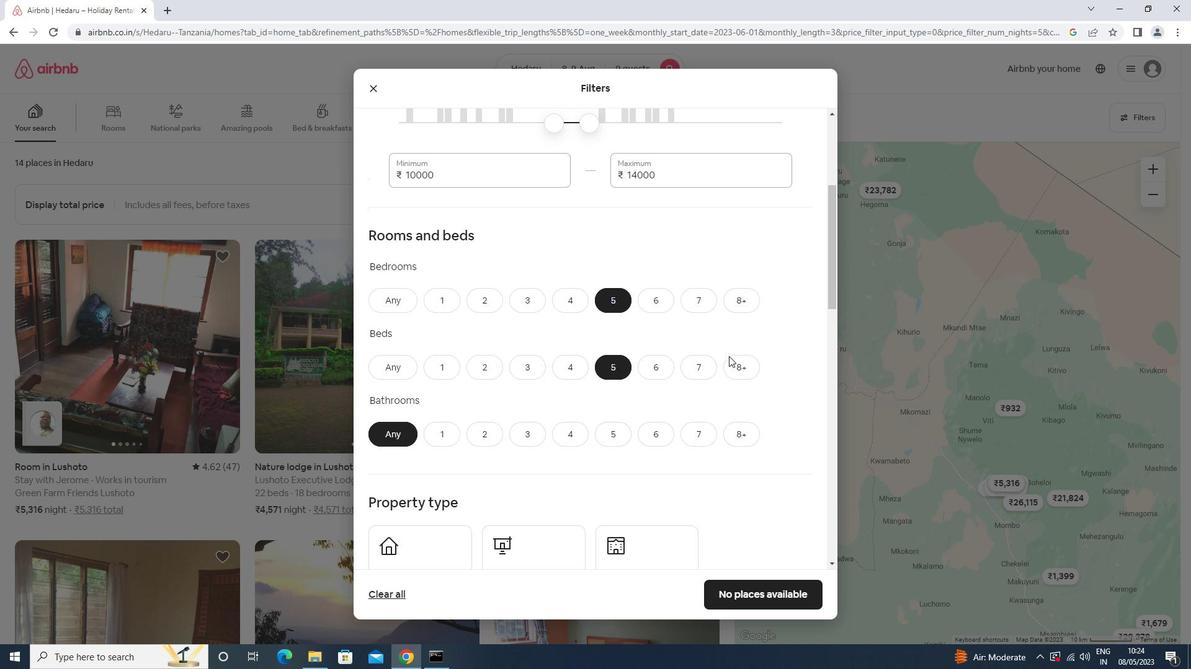 
Action: Mouse pressed left at (732, 361)
Screenshot: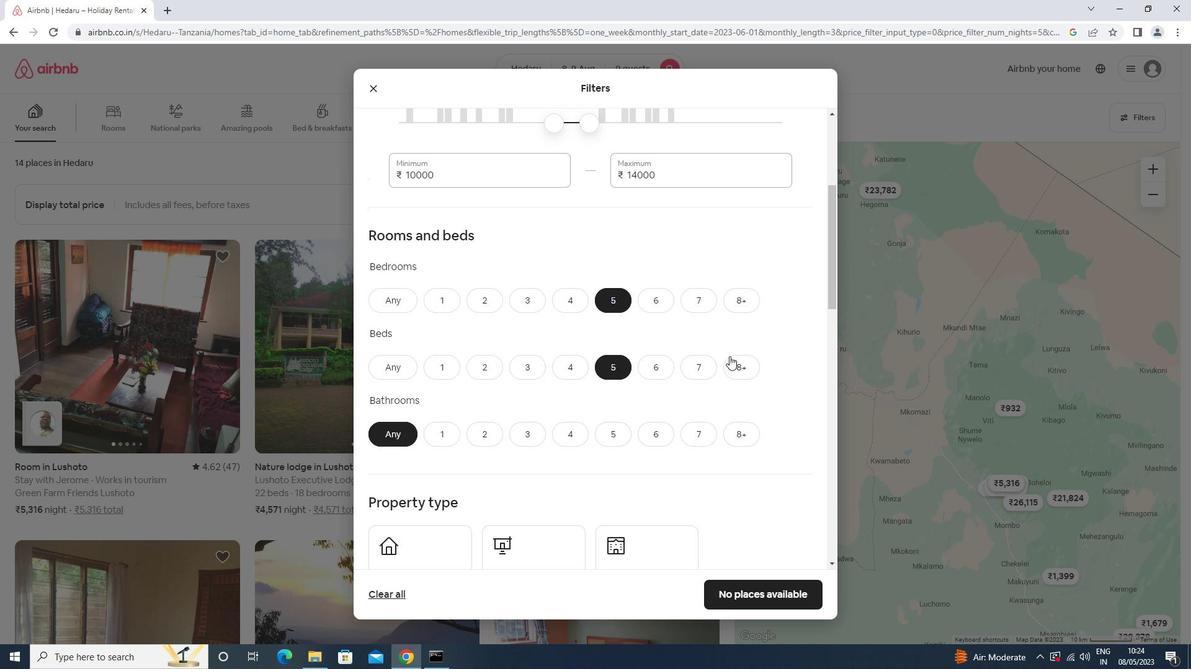 
Action: Mouse moved to (608, 431)
Screenshot: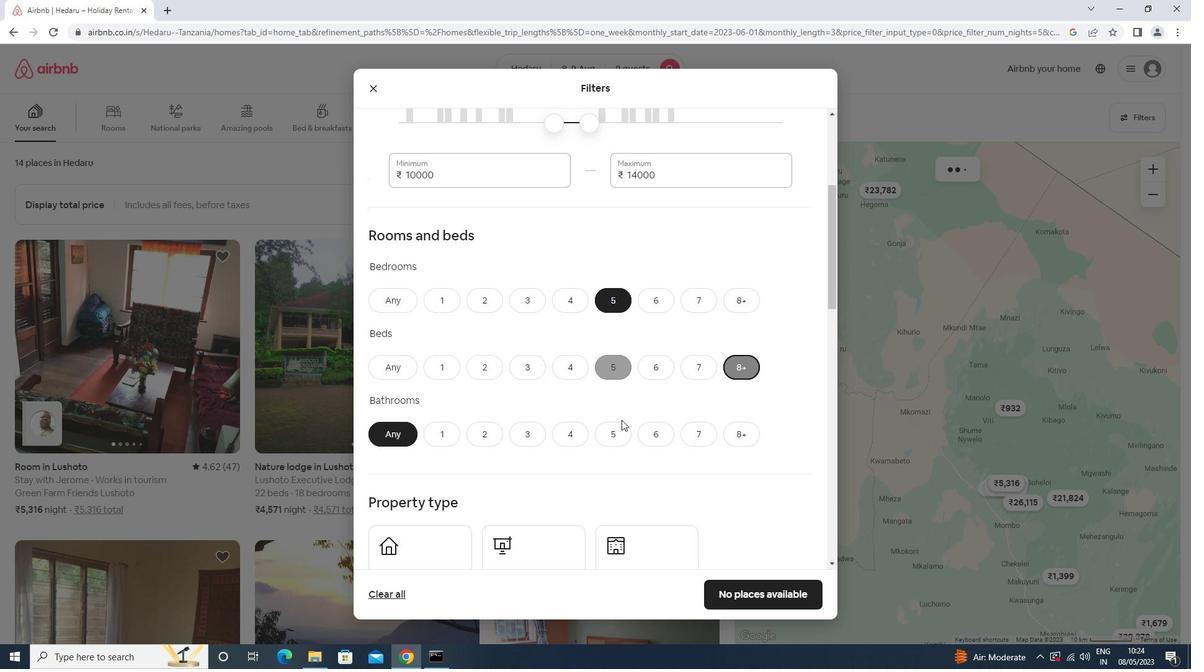 
Action: Mouse pressed left at (608, 431)
Screenshot: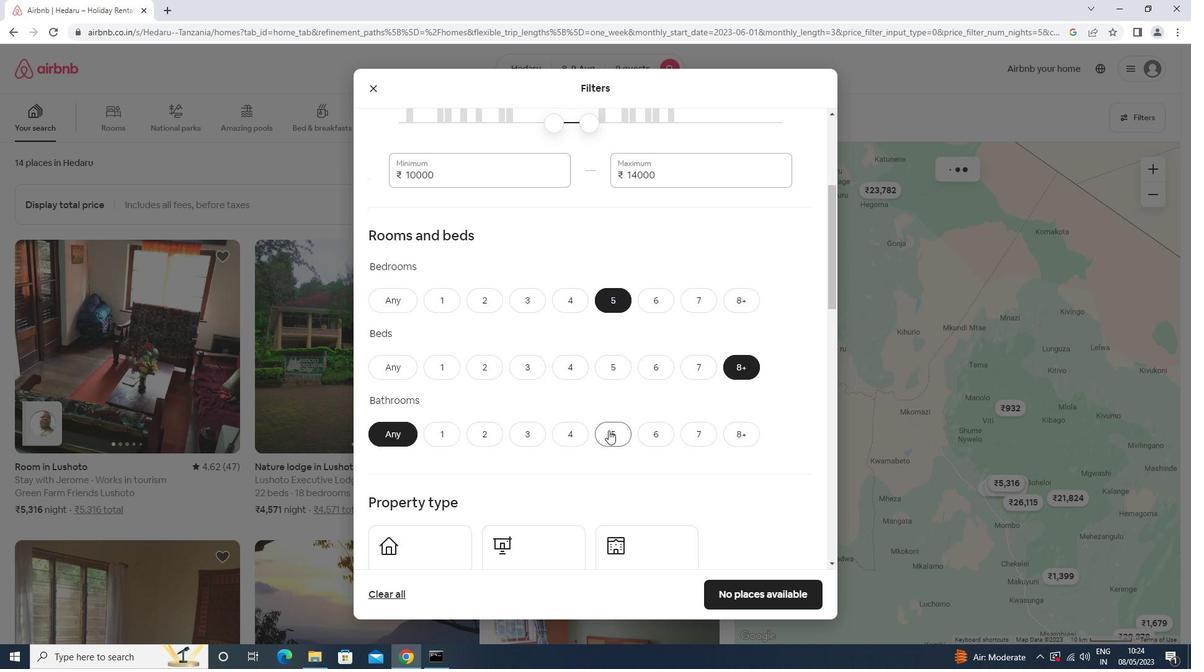 
Action: Mouse moved to (427, 406)
Screenshot: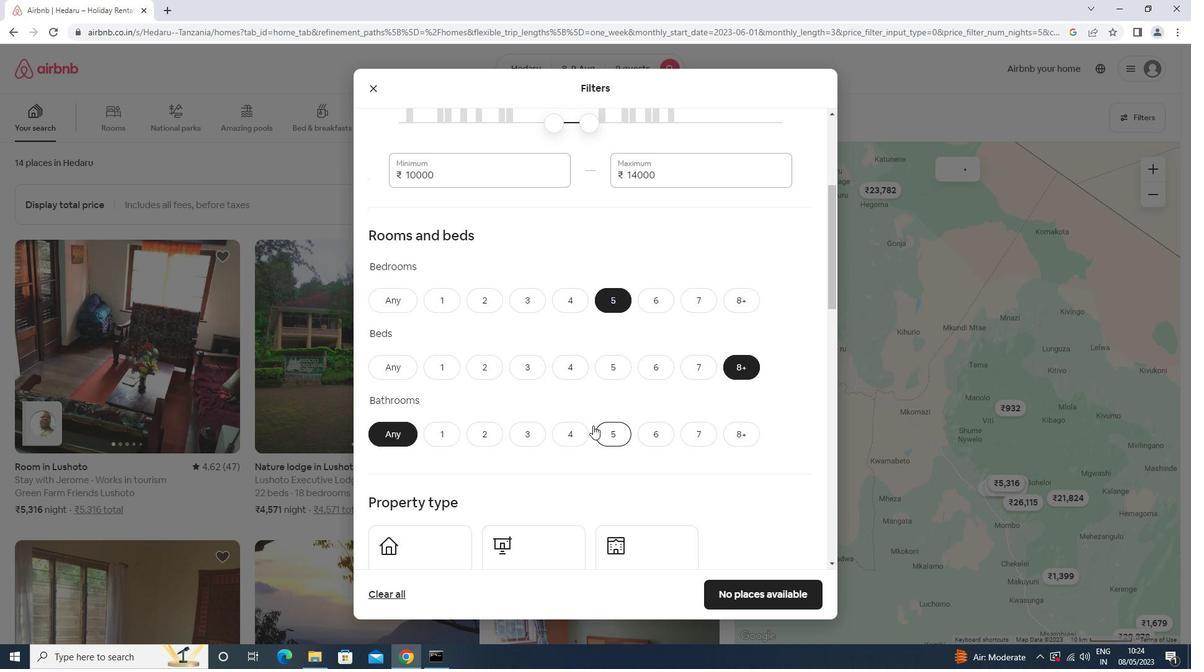 
Action: Mouse scrolled (427, 406) with delta (0, 0)
Screenshot: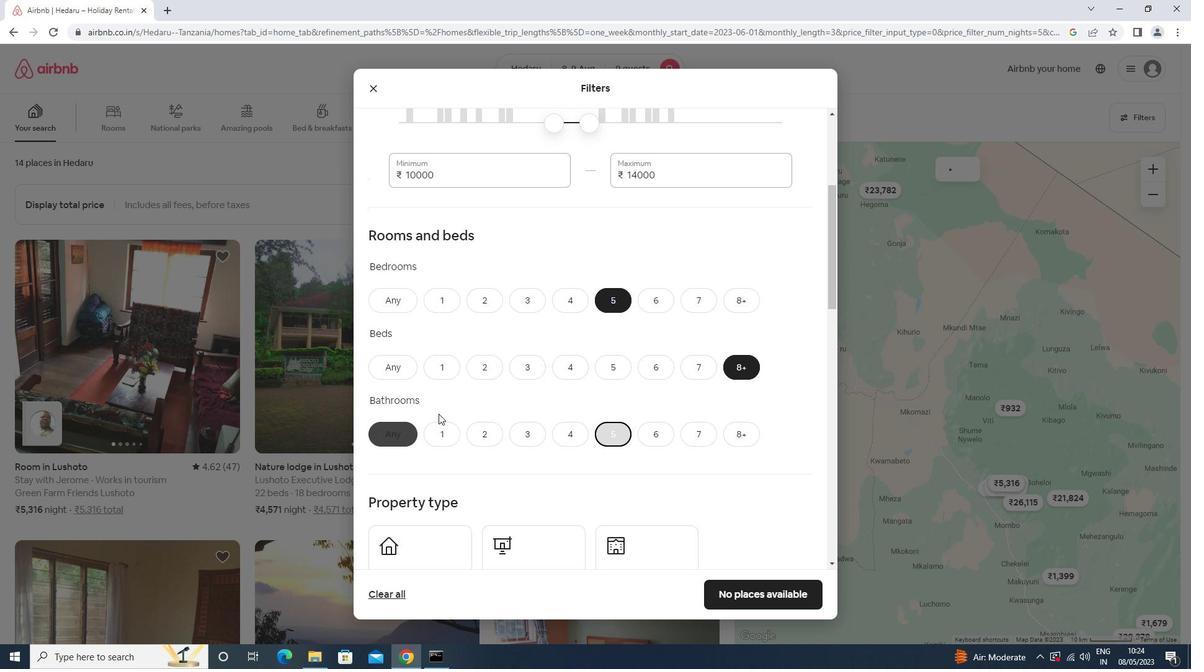 
Action: Mouse moved to (427, 406)
Screenshot: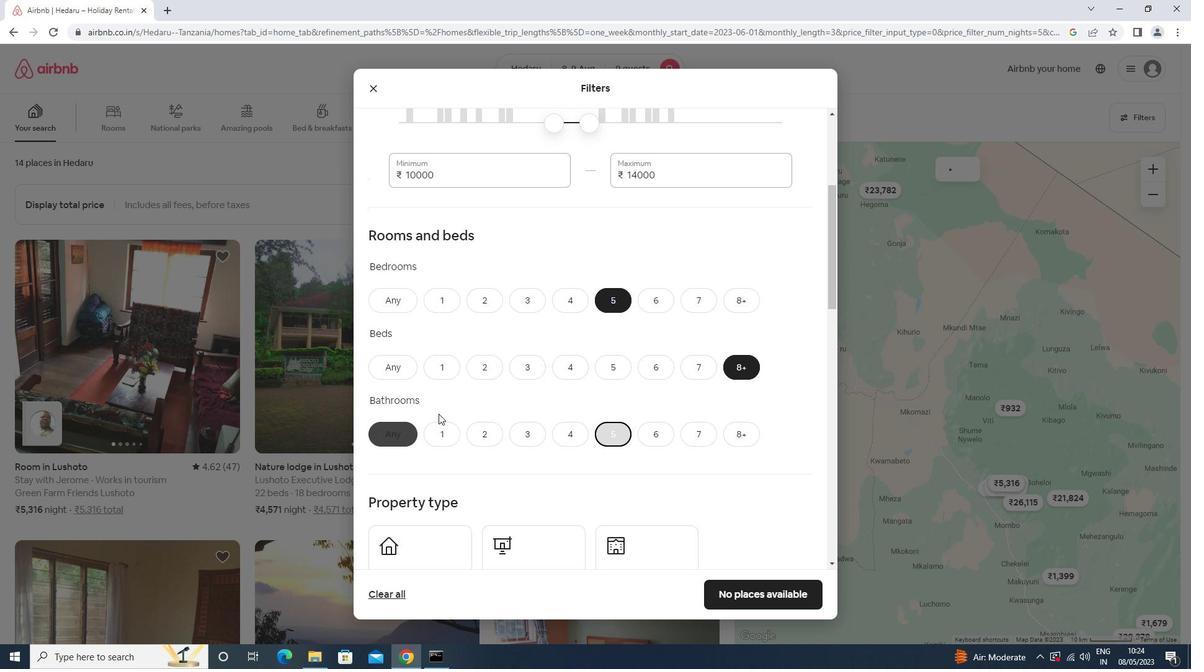 
Action: Mouse scrolled (427, 405) with delta (0, 0)
Screenshot: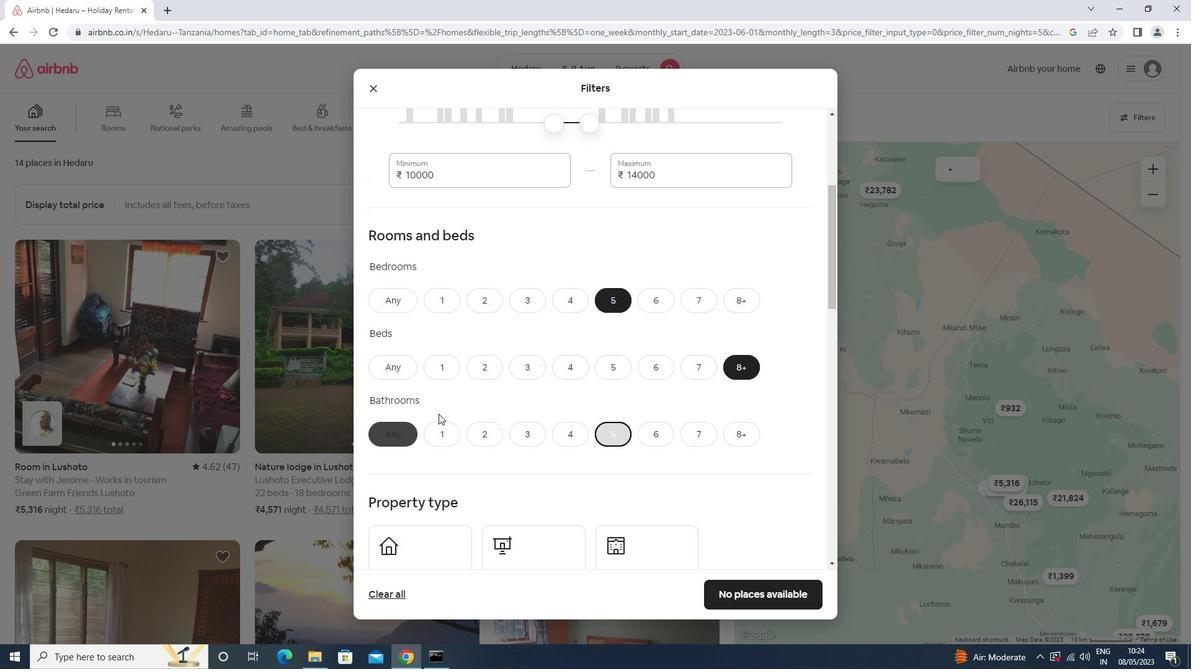 
Action: Mouse scrolled (427, 405) with delta (0, 0)
Screenshot: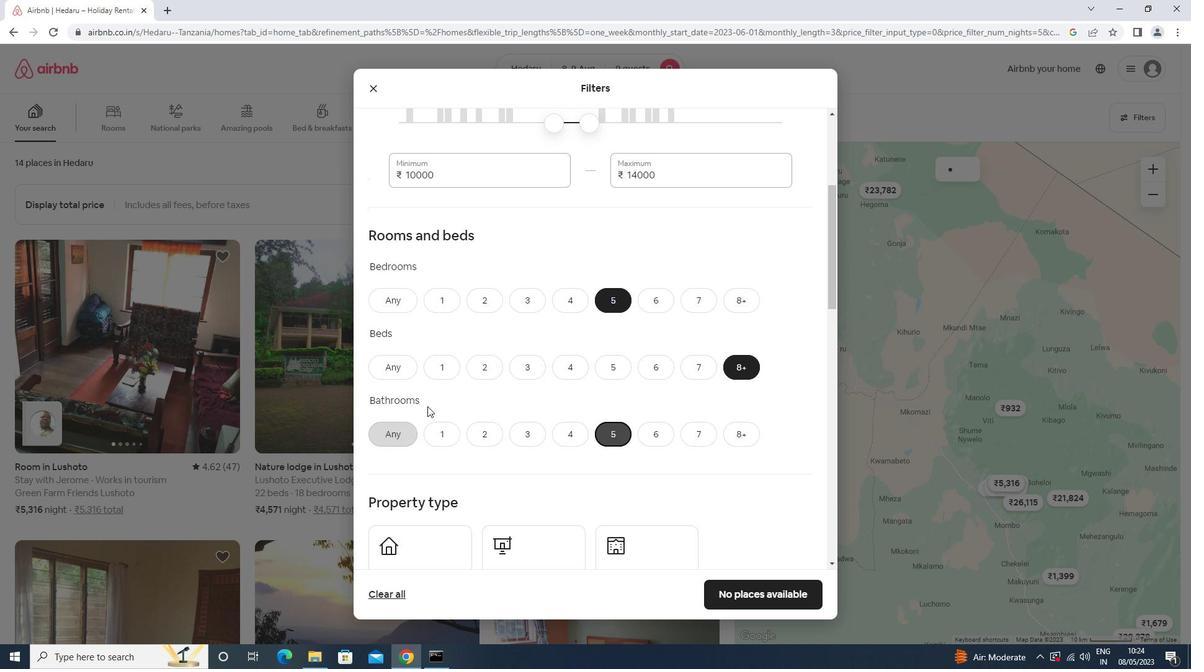
Action: Mouse scrolled (427, 405) with delta (0, 0)
Screenshot: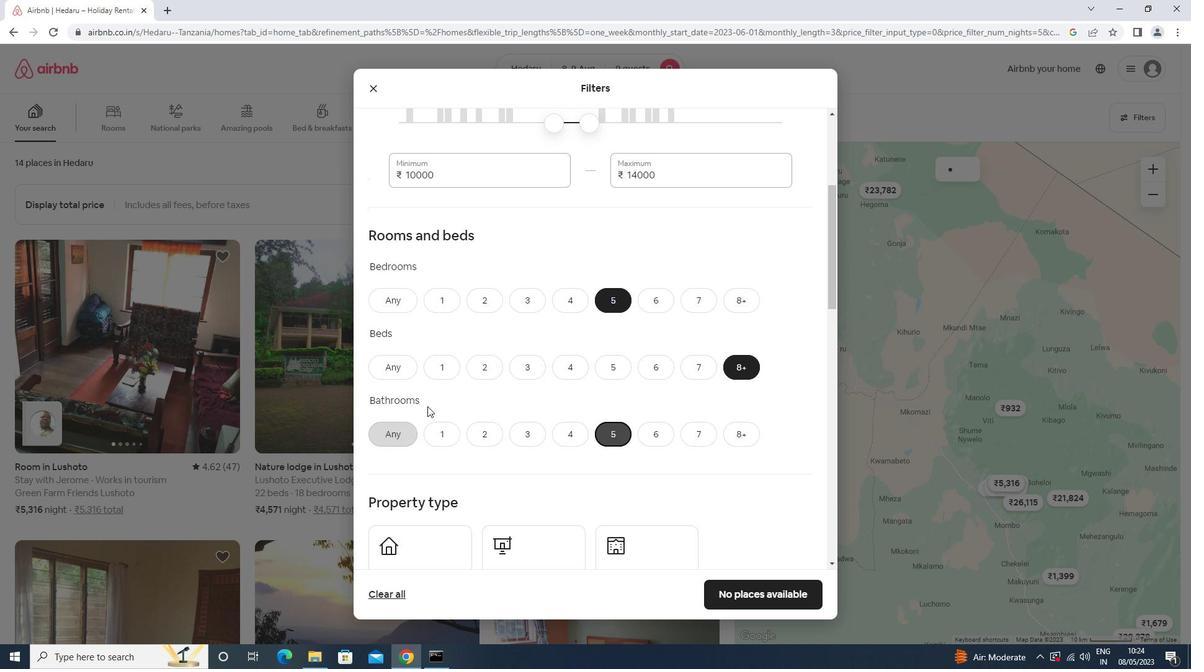 
Action: Mouse moved to (431, 326)
Screenshot: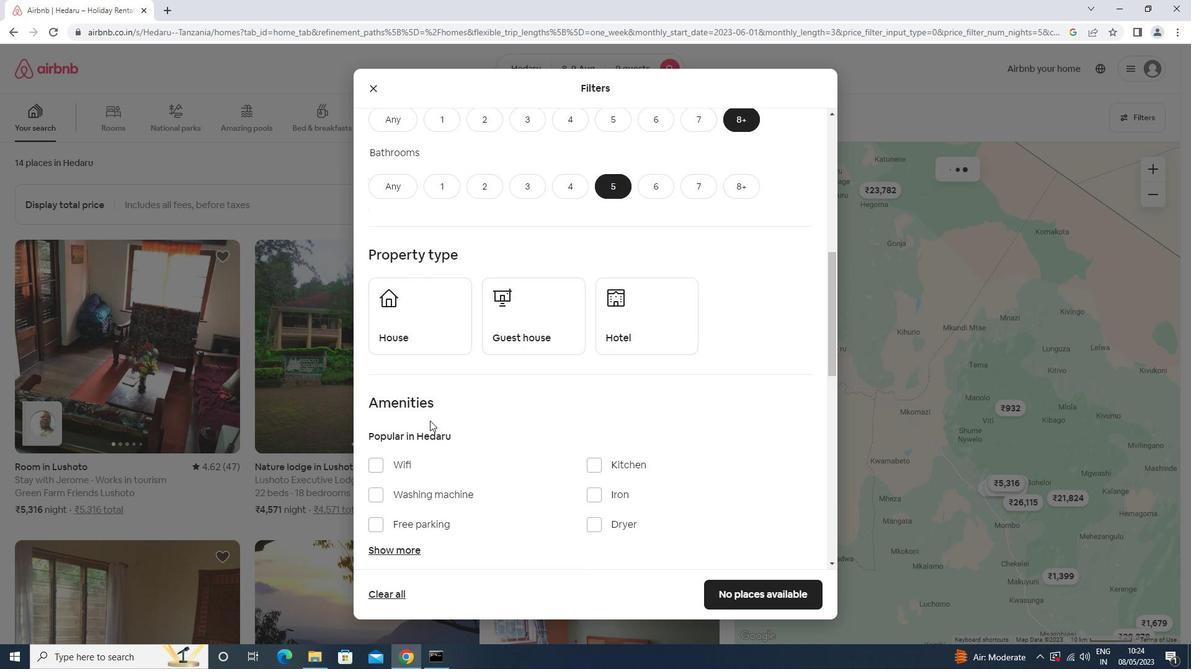 
Action: Mouse pressed left at (431, 326)
Screenshot: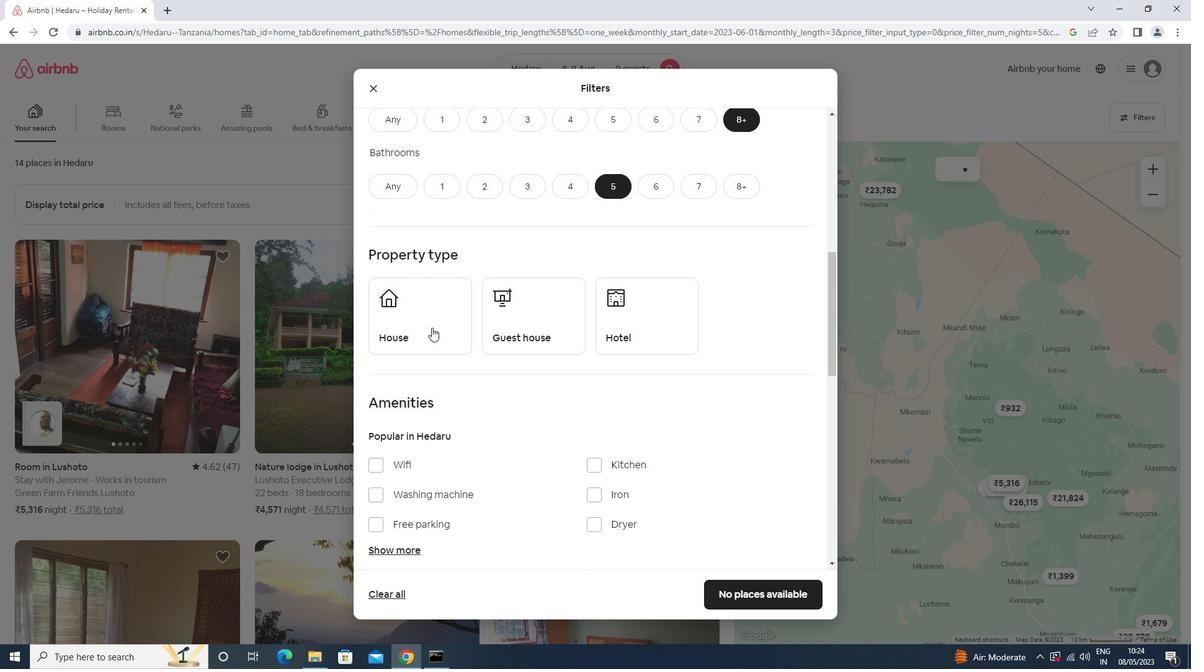 
Action: Mouse moved to (545, 333)
Screenshot: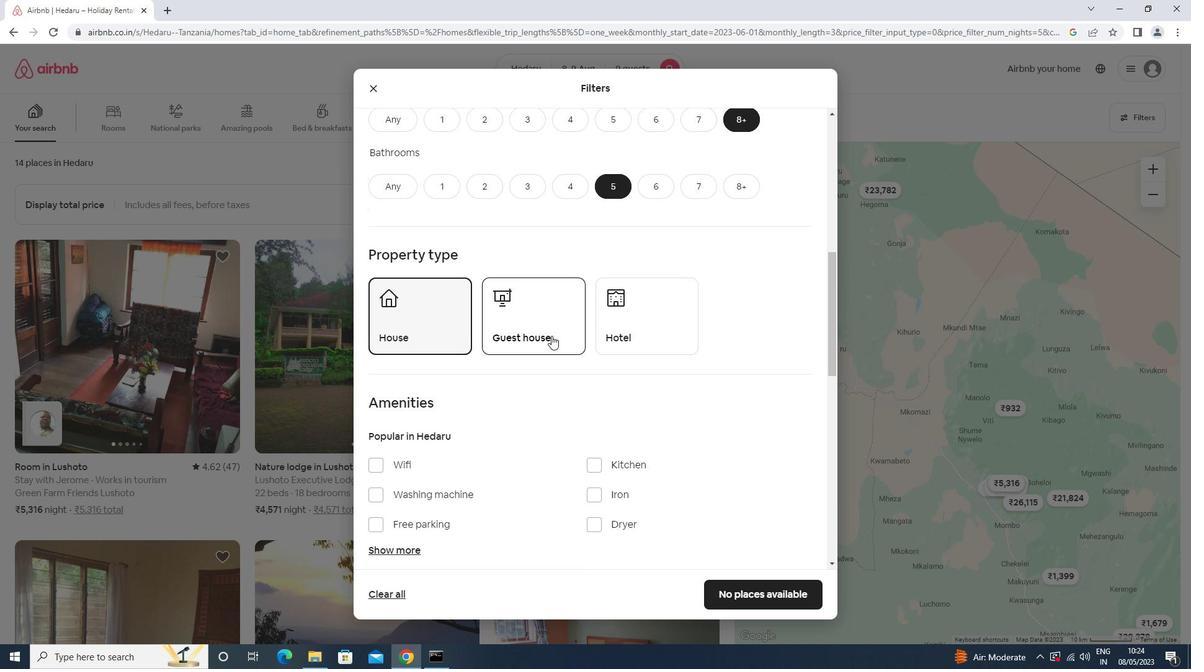 
Action: Mouse pressed left at (545, 333)
Screenshot: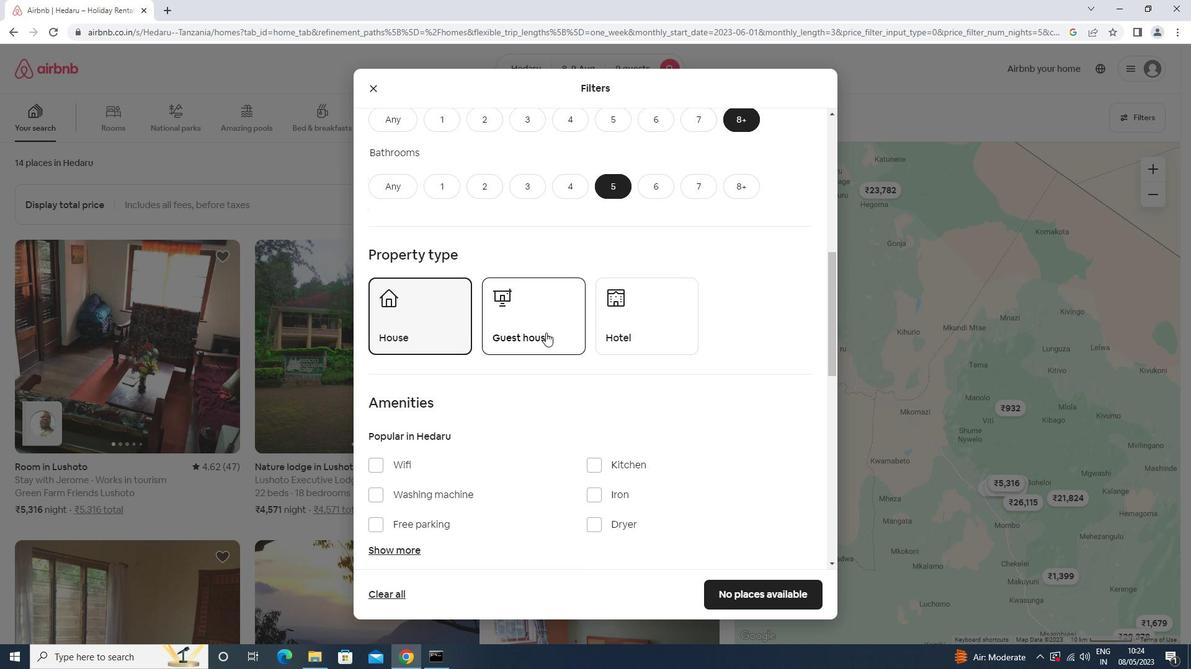 
Action: Mouse moved to (547, 331)
Screenshot: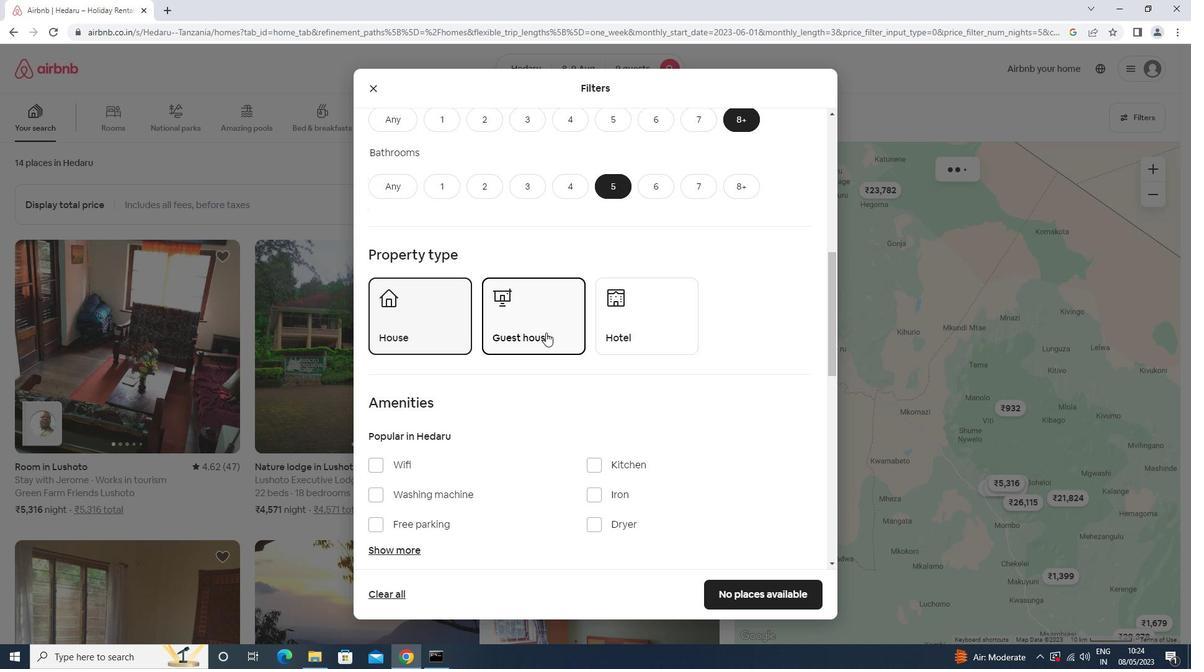 
Action: Mouse scrolled (547, 330) with delta (0, 0)
Screenshot: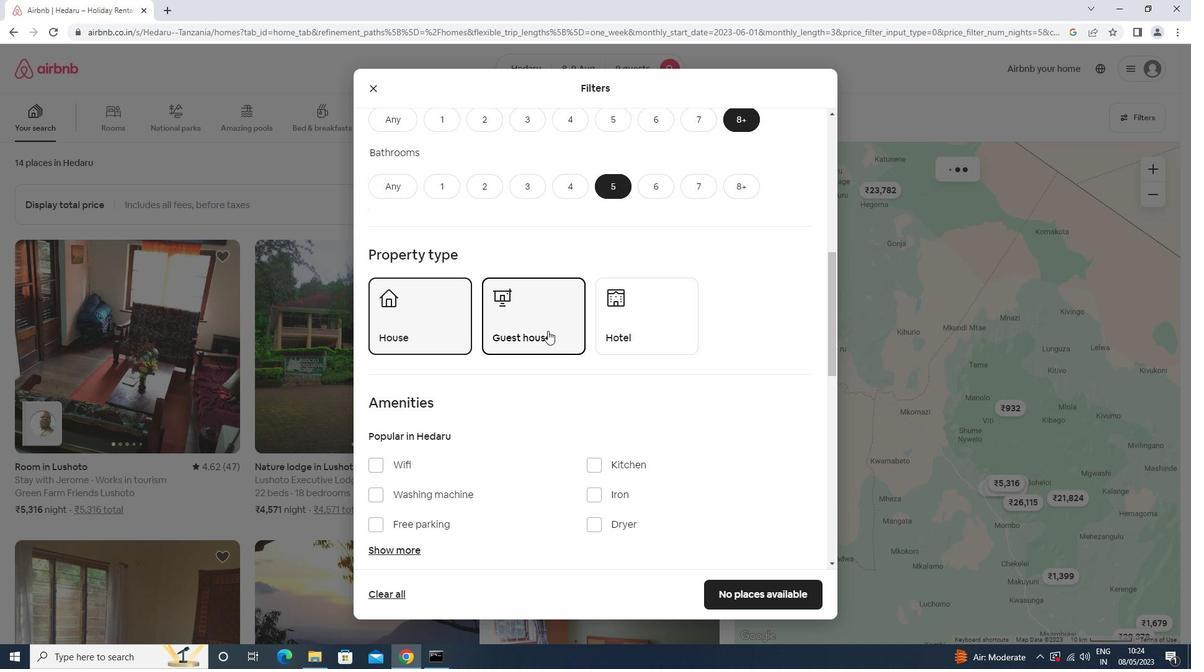 
Action: Mouse scrolled (547, 330) with delta (0, 0)
Screenshot: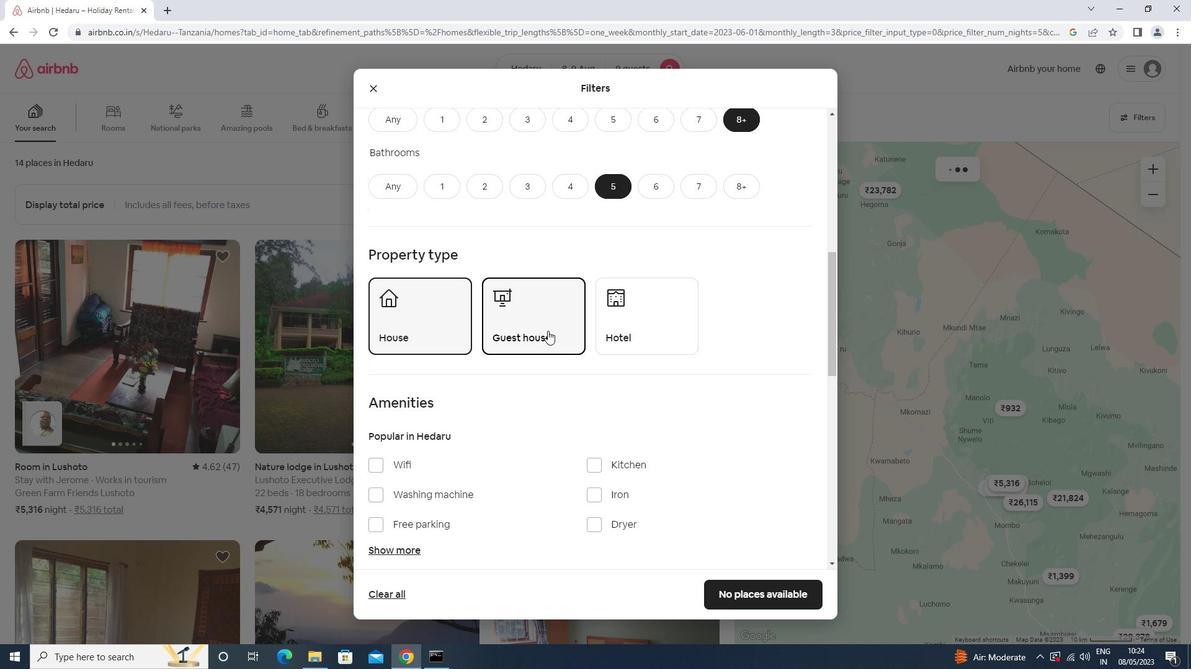 
Action: Mouse scrolled (547, 330) with delta (0, 0)
Screenshot: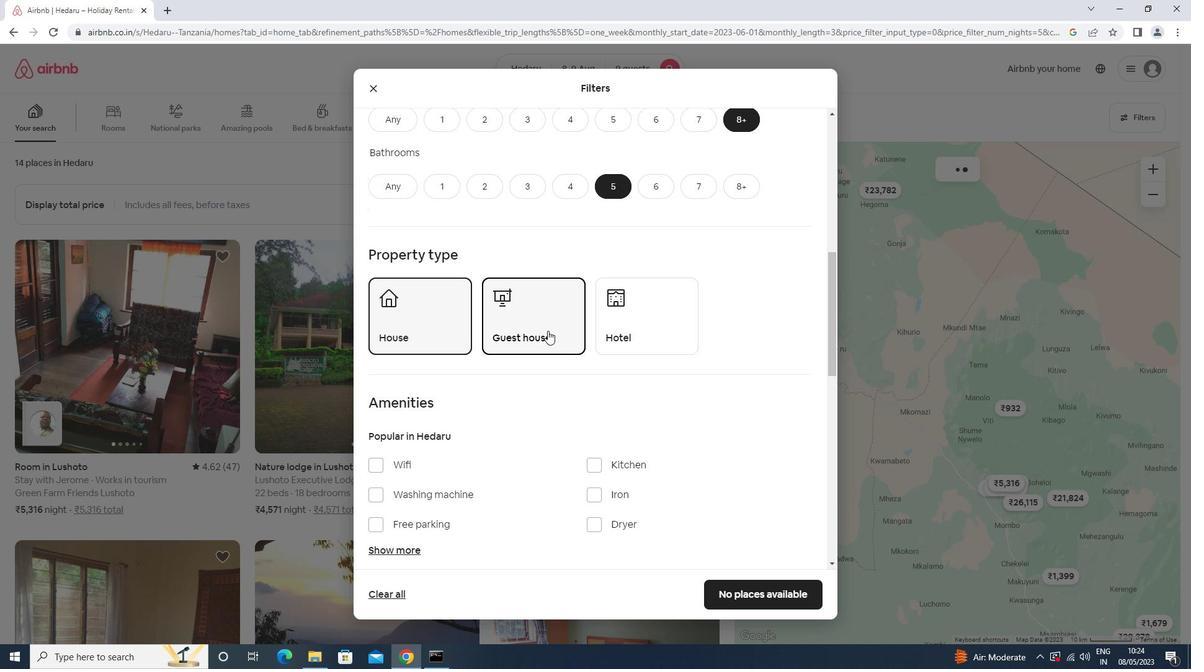 
Action: Mouse moved to (547, 331)
Screenshot: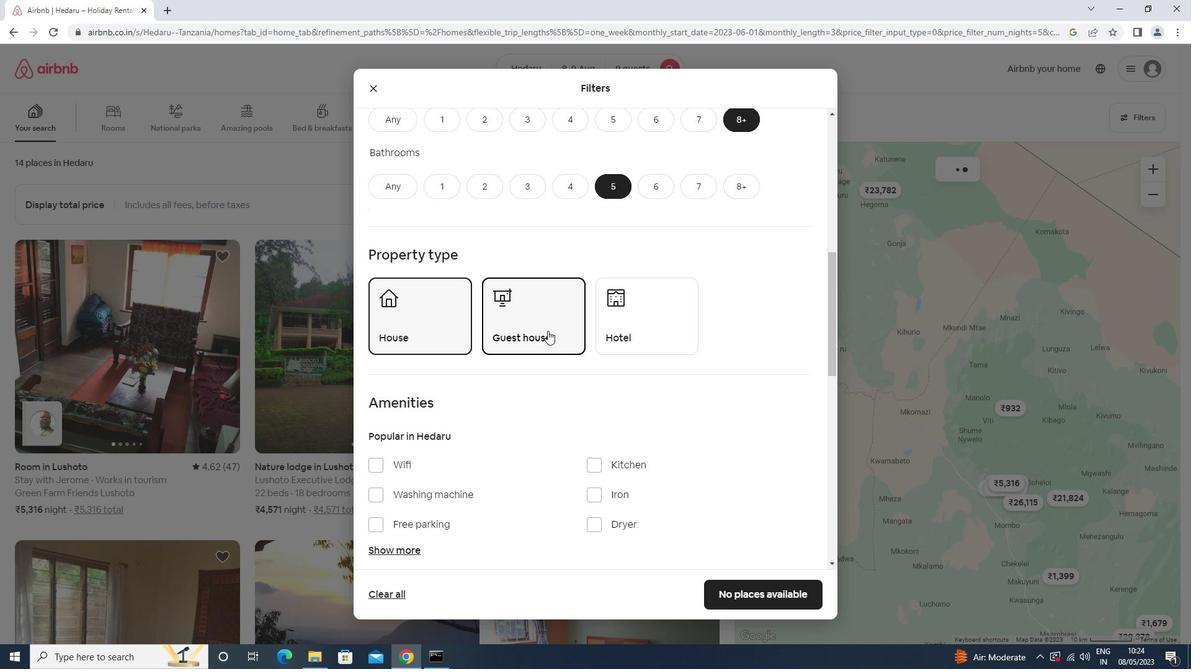 
Action: Mouse scrolled (547, 330) with delta (0, 0)
Screenshot: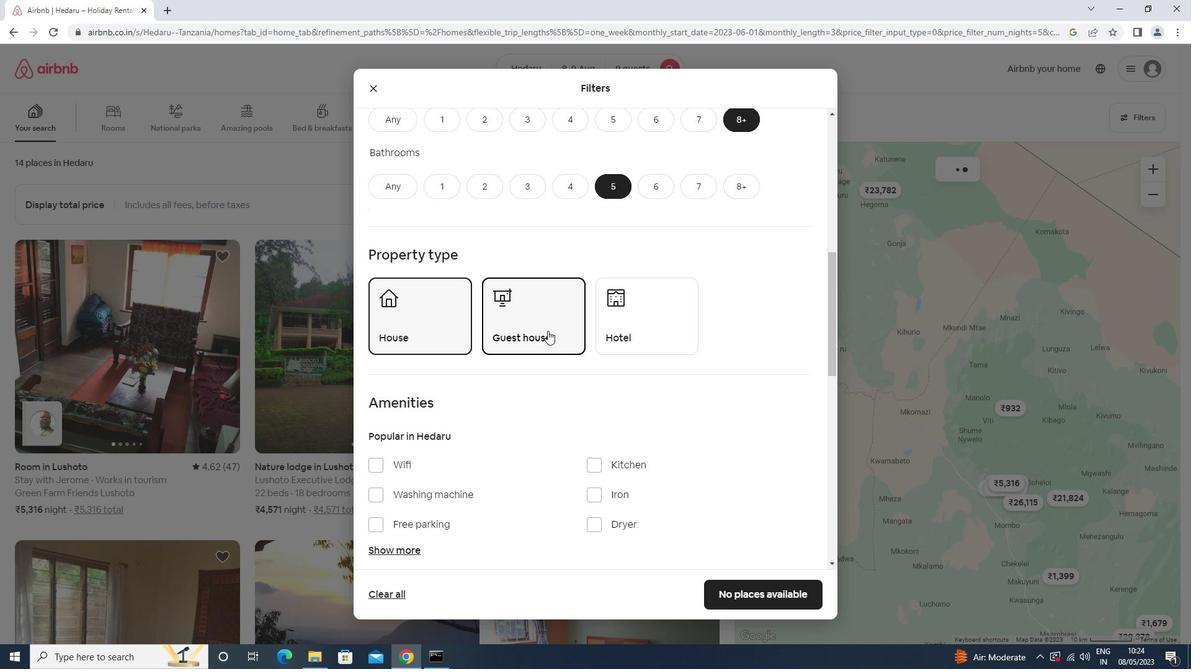 
Action: Mouse moved to (400, 300)
Screenshot: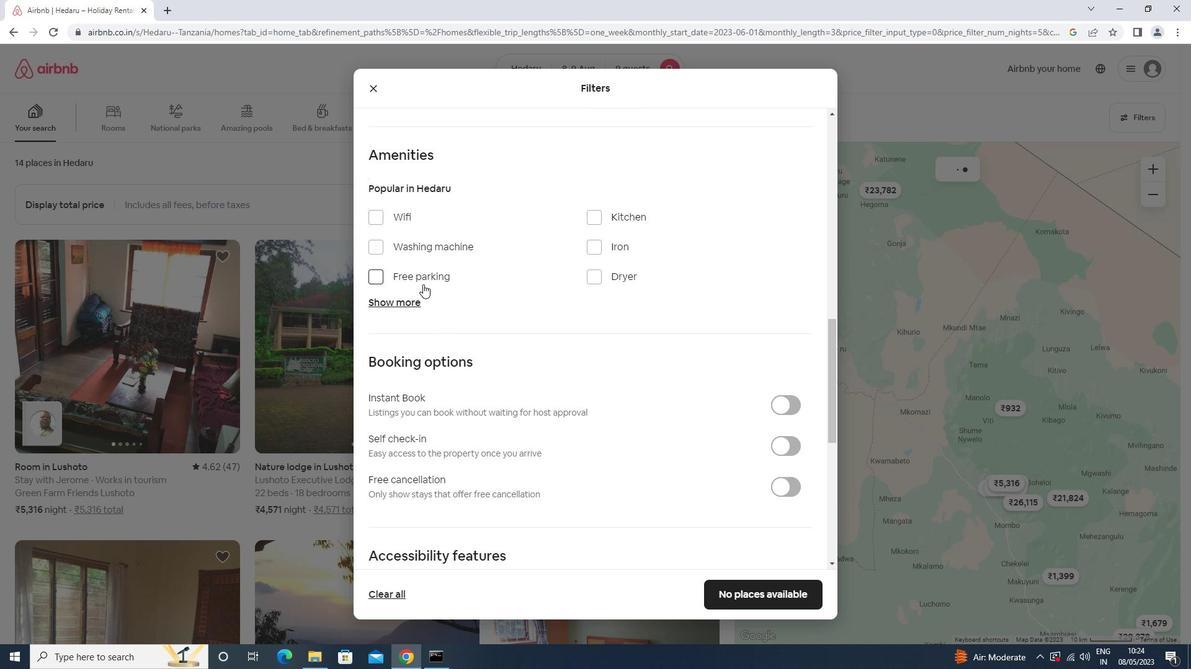 
Action: Mouse pressed left at (400, 300)
Screenshot: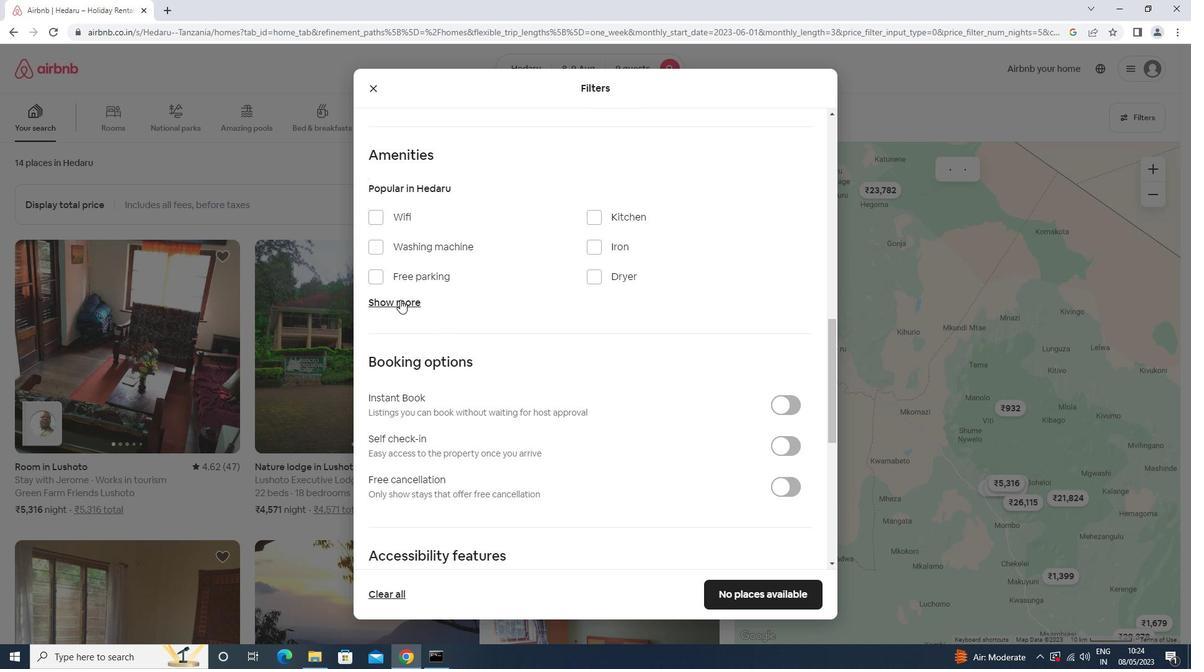 
Action: Mouse moved to (419, 276)
Screenshot: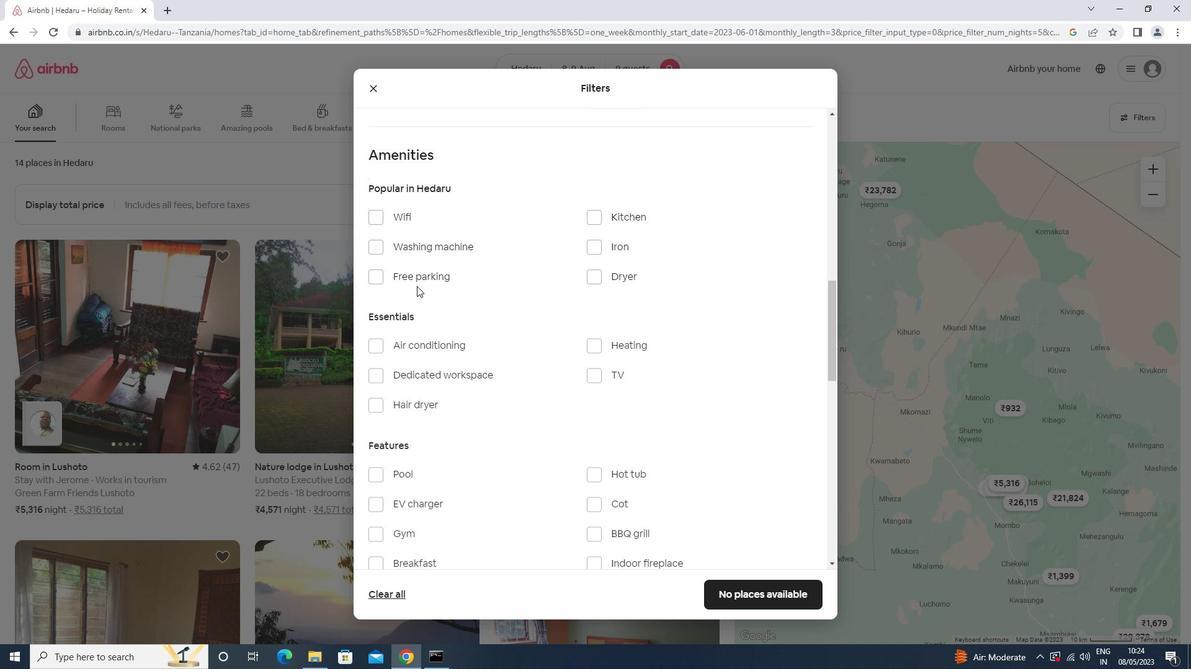 
Action: Mouse pressed left at (419, 276)
Screenshot: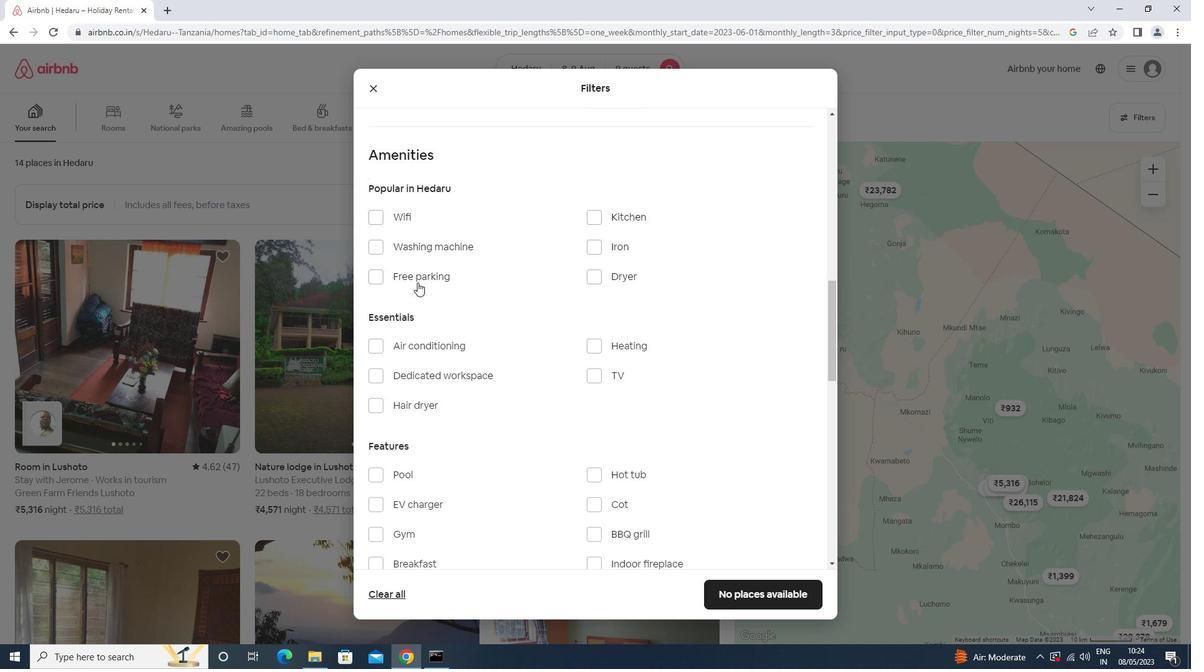 
Action: Mouse moved to (439, 216)
Screenshot: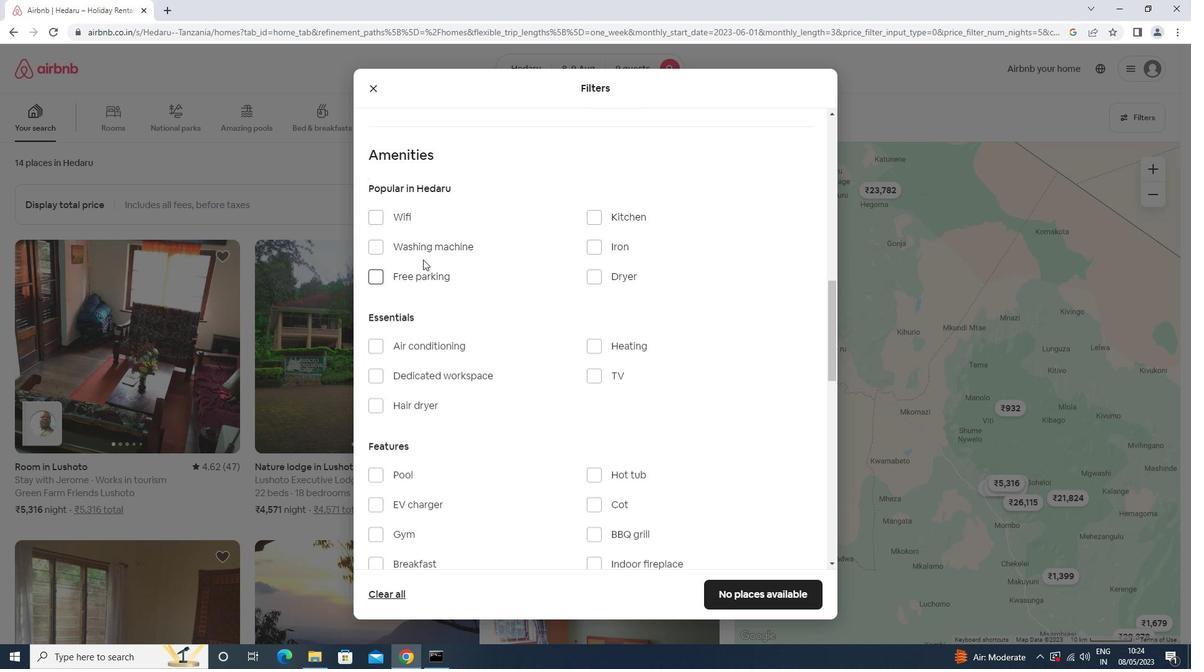 
Action: Mouse pressed left at (439, 216)
Screenshot: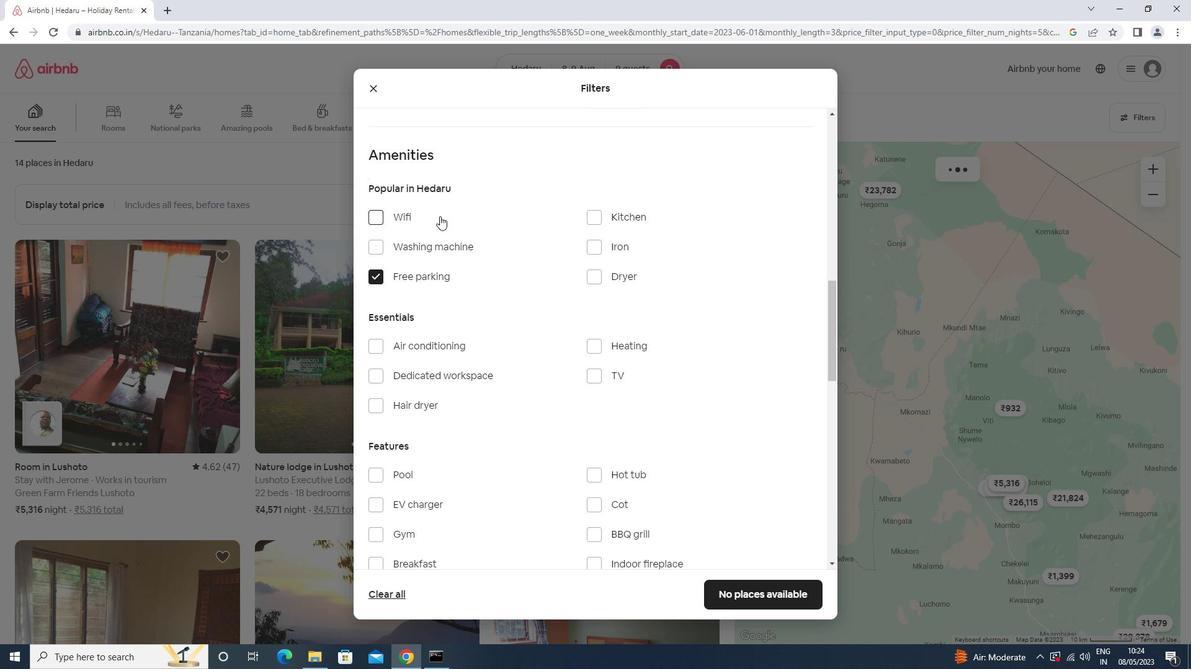 
Action: Mouse moved to (593, 368)
Screenshot: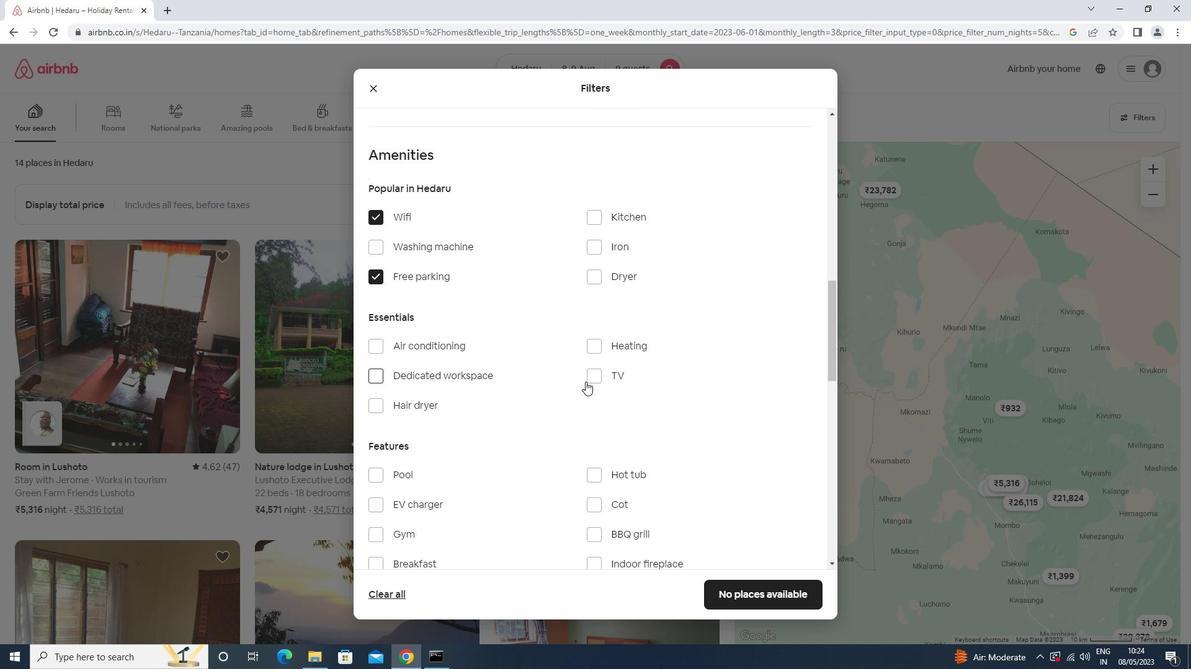 
Action: Mouse pressed left at (593, 368)
Screenshot: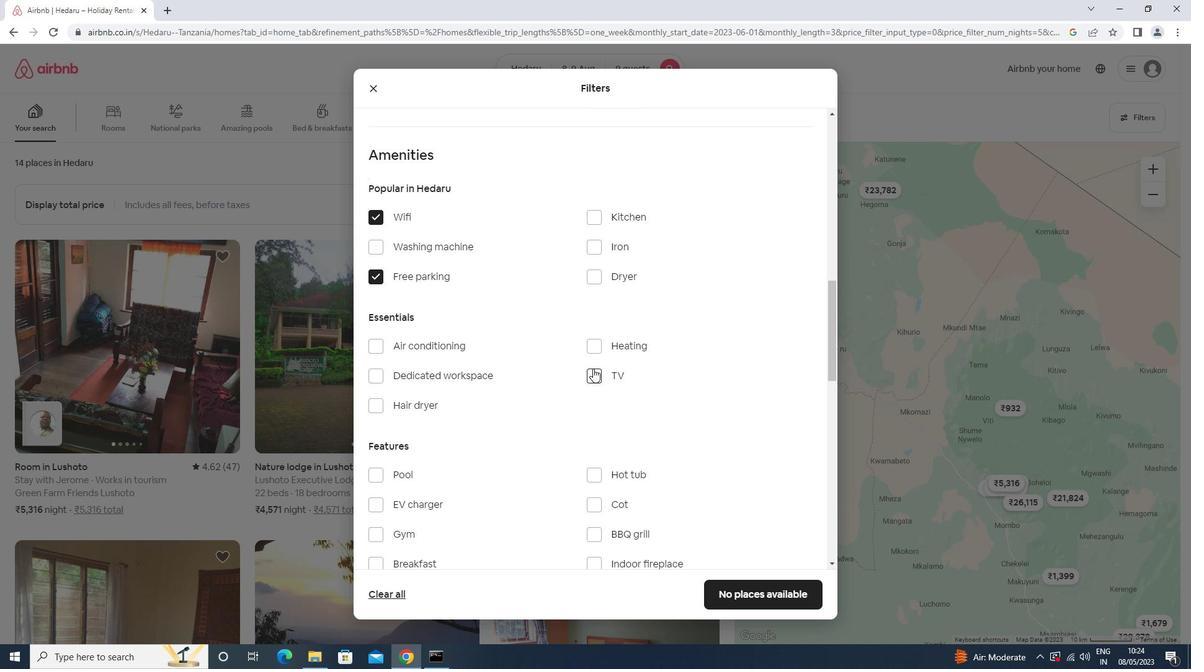 
Action: Mouse moved to (611, 450)
Screenshot: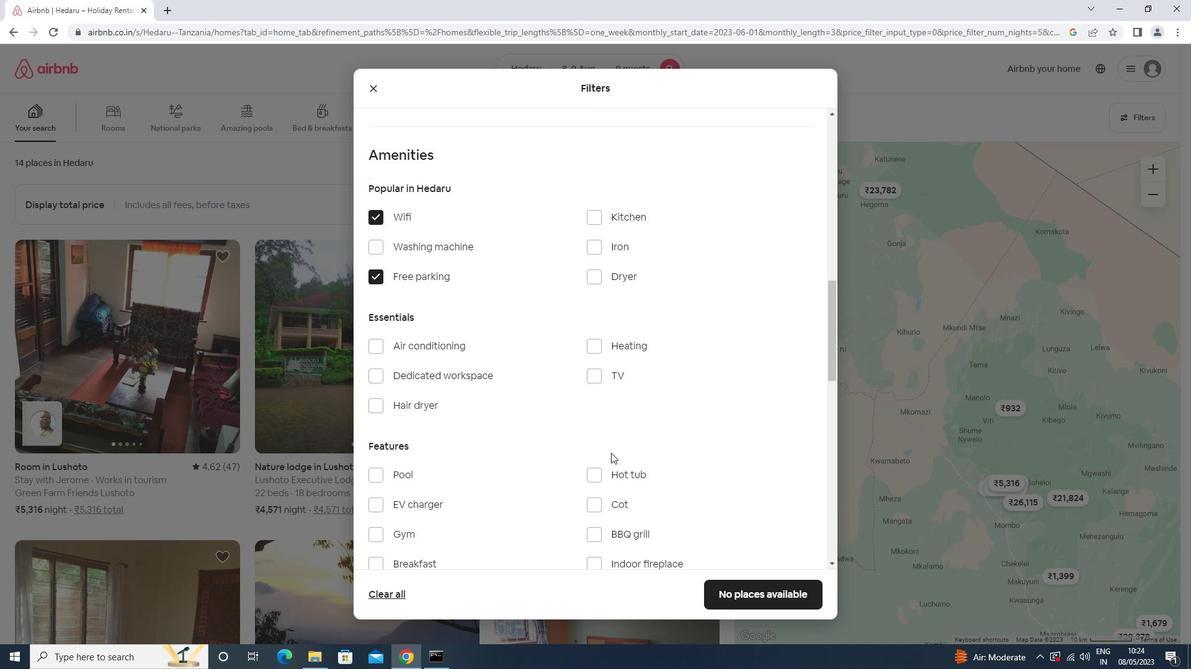 
Action: Mouse scrolled (611, 449) with delta (0, 0)
Screenshot: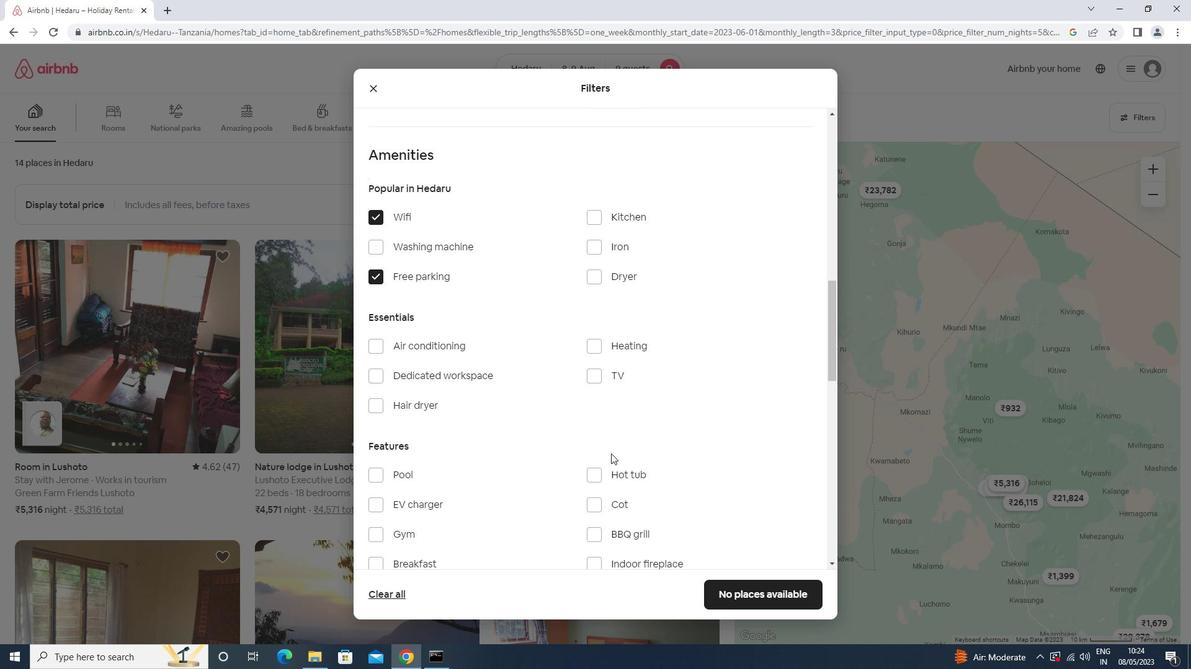 
Action: Mouse scrolled (611, 449) with delta (0, 0)
Screenshot: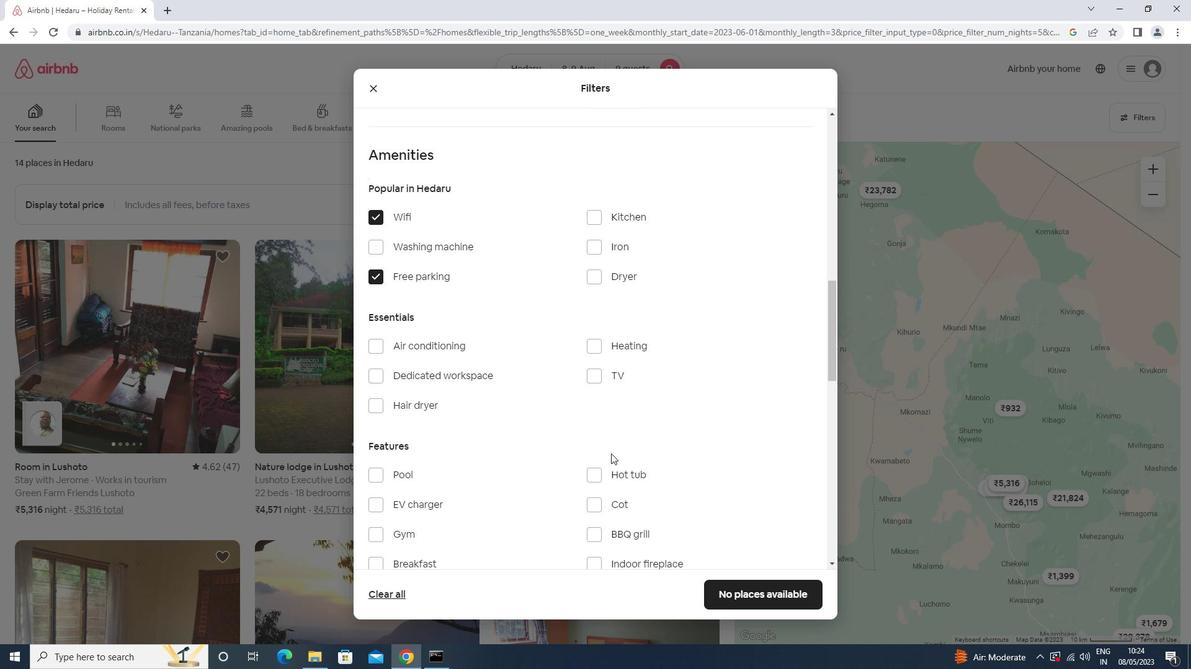 
Action: Mouse moved to (416, 430)
Screenshot: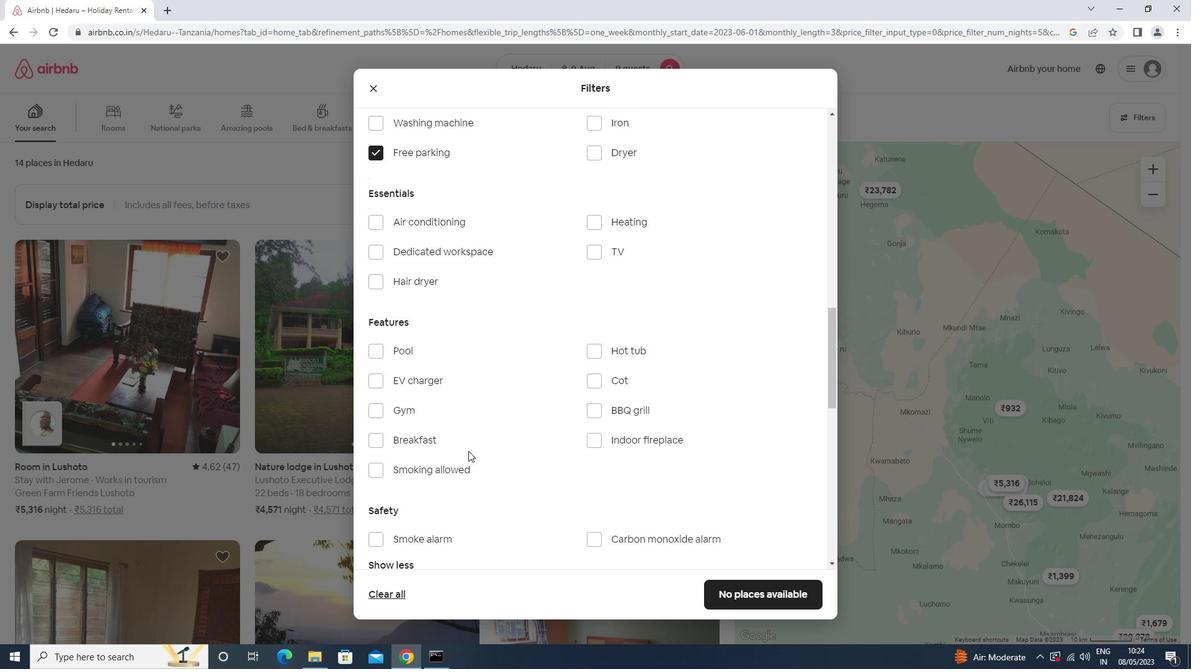 
Action: Mouse pressed left at (416, 430)
Screenshot: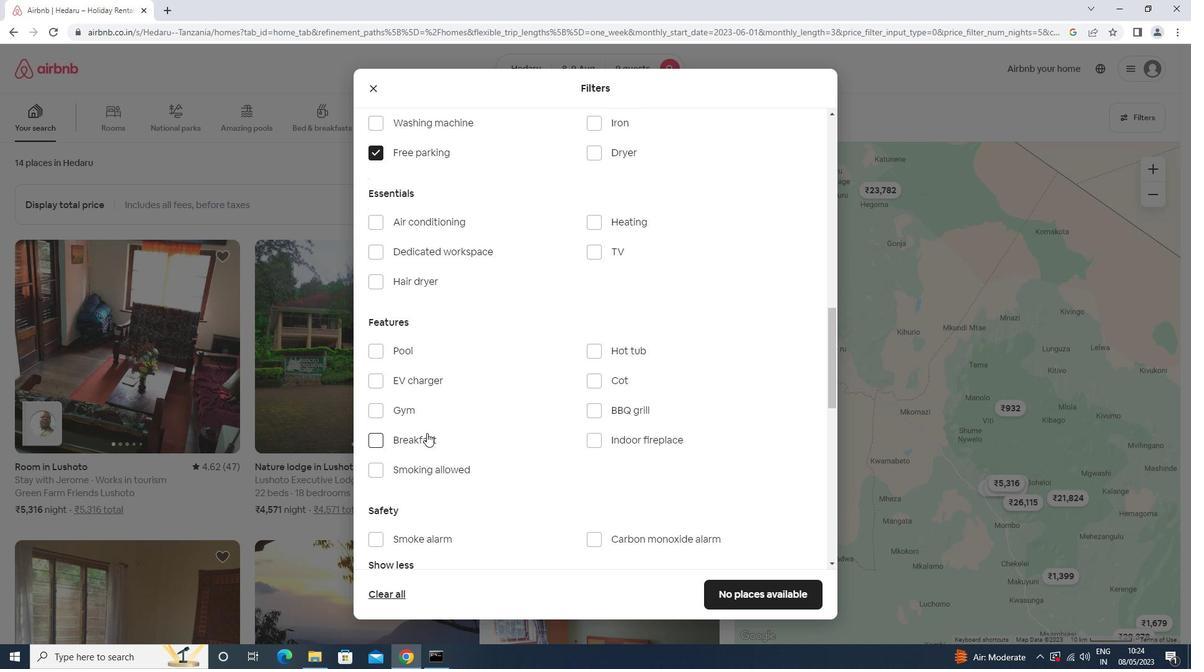 
Action: Mouse moved to (415, 433)
Screenshot: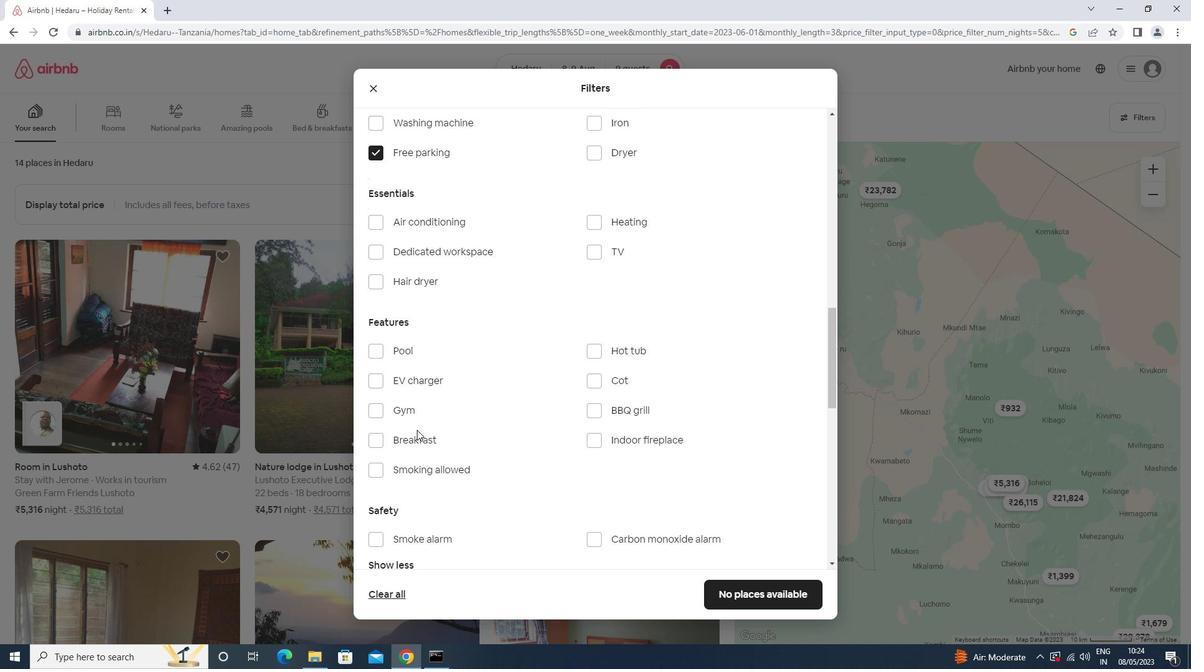 
Action: Mouse pressed left at (415, 433)
Screenshot: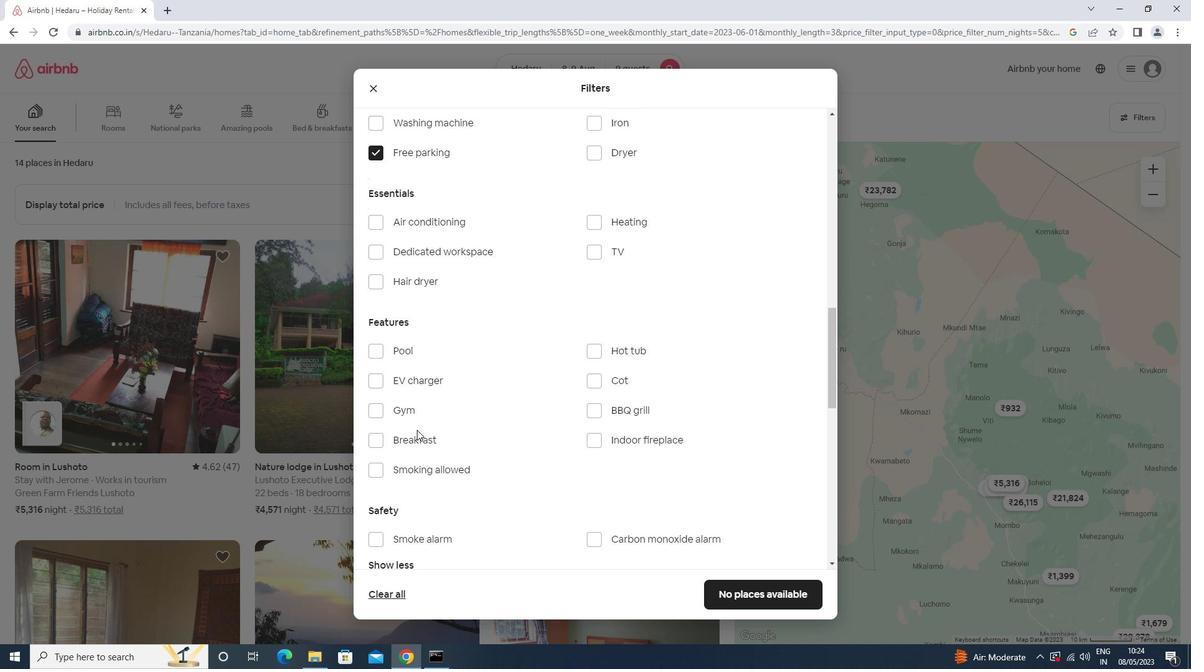 
Action: Mouse moved to (423, 413)
Screenshot: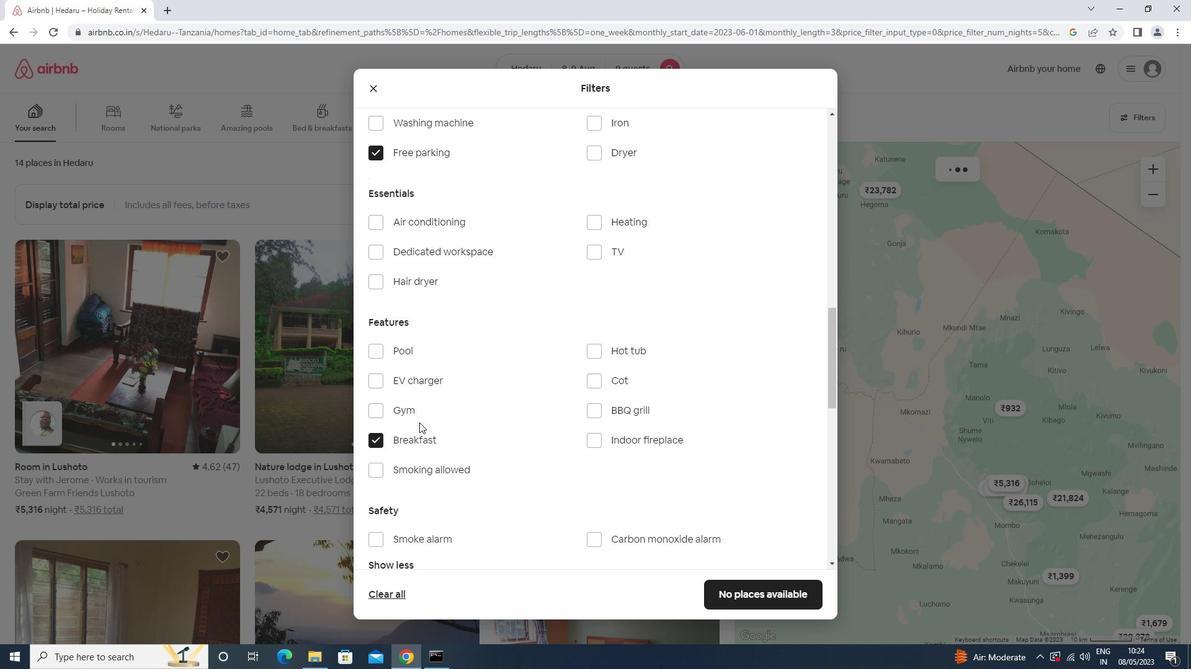 
Action: Mouse pressed left at (423, 413)
Screenshot: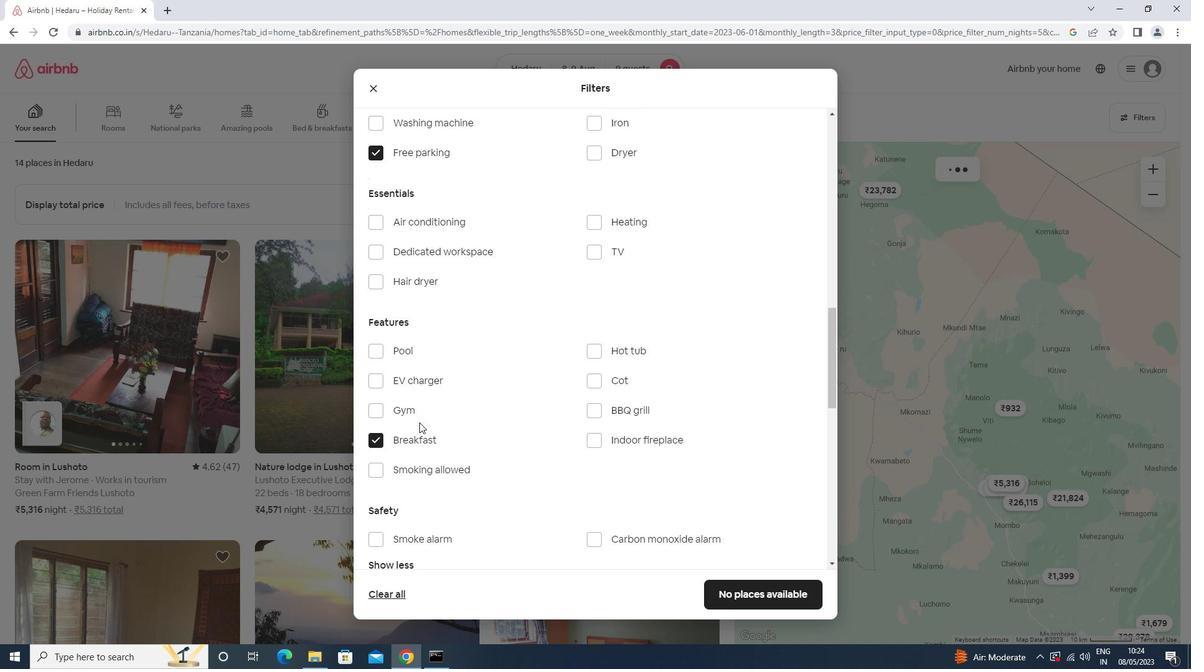 
Action: Mouse moved to (715, 504)
Screenshot: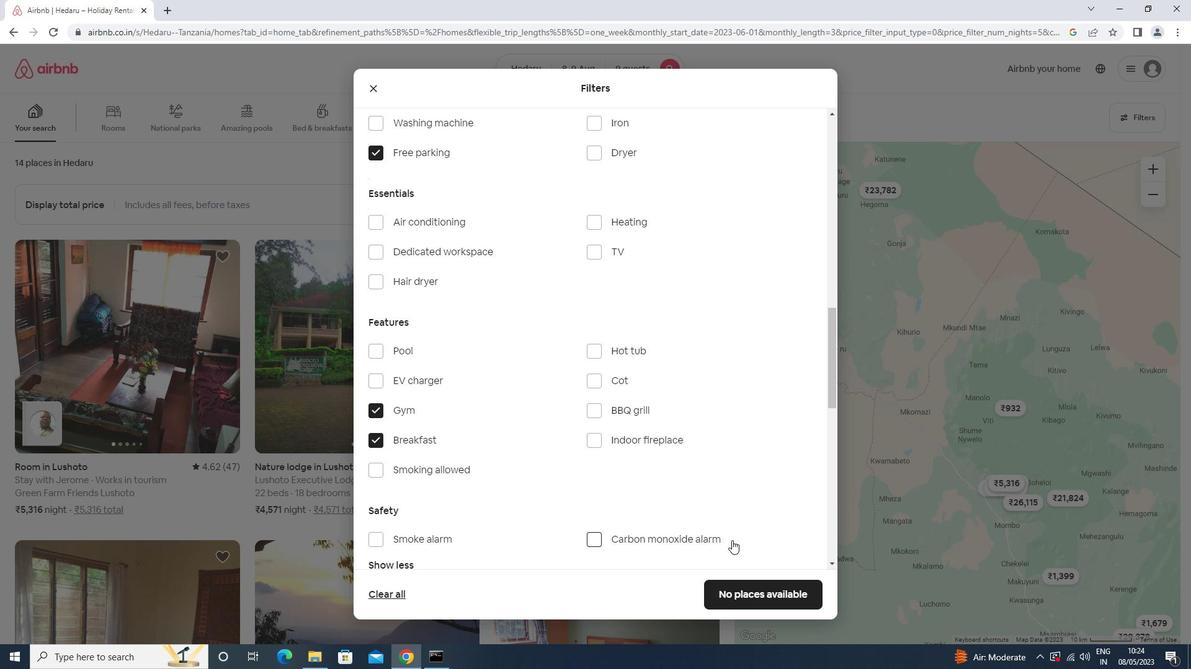
Action: Mouse scrolled (715, 504) with delta (0, 0)
Screenshot: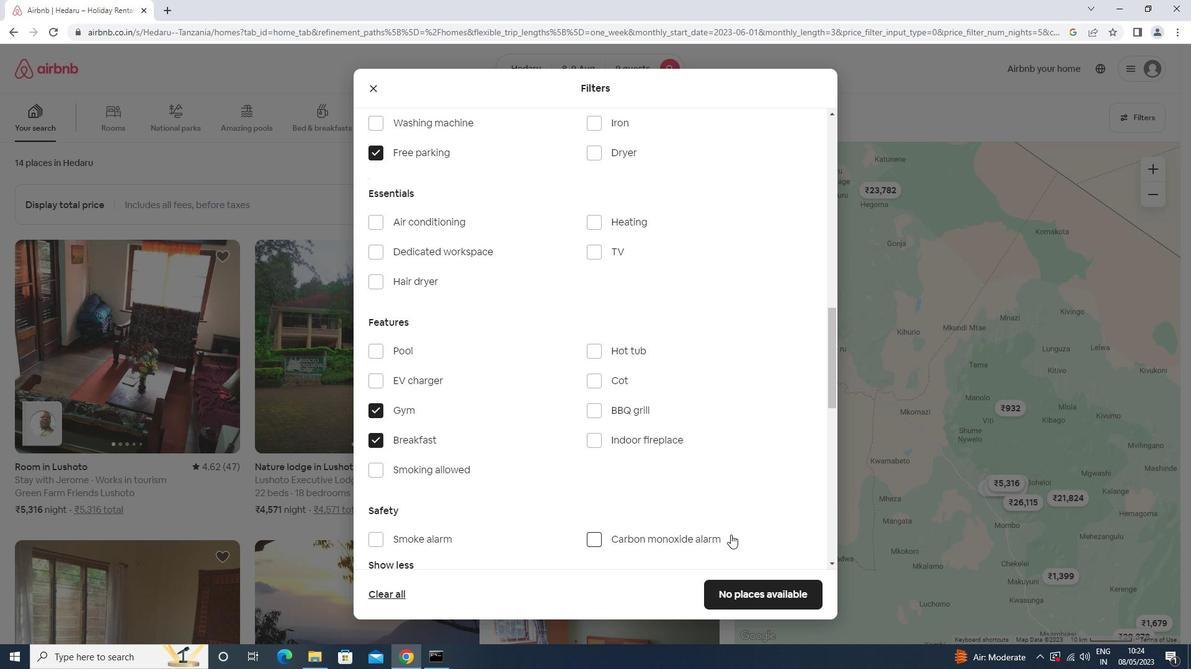 
Action: Mouse scrolled (715, 504) with delta (0, 0)
Screenshot: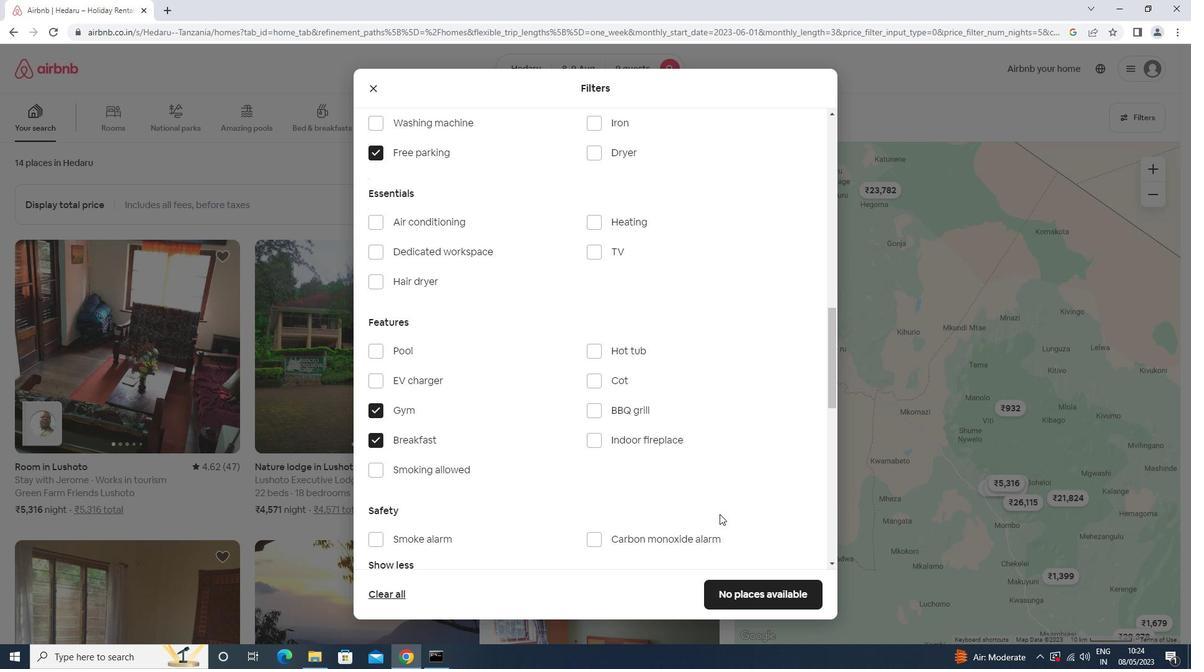 
Action: Mouse scrolled (715, 504) with delta (0, 0)
Screenshot: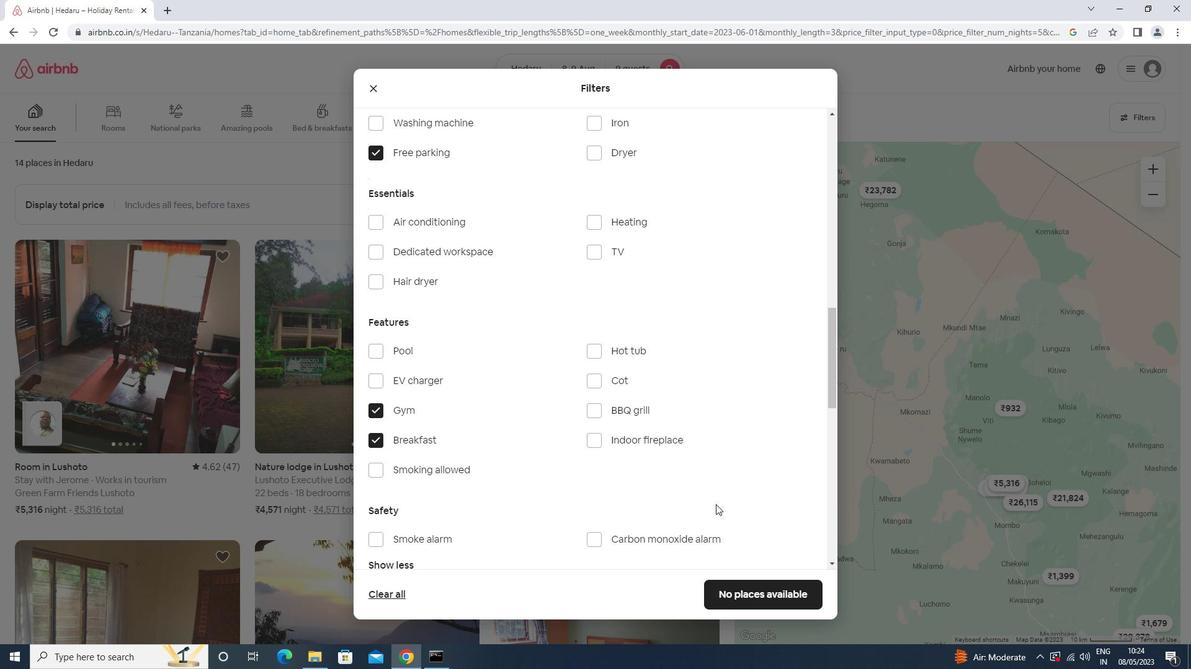 
Action: Mouse scrolled (715, 504) with delta (0, 0)
Screenshot: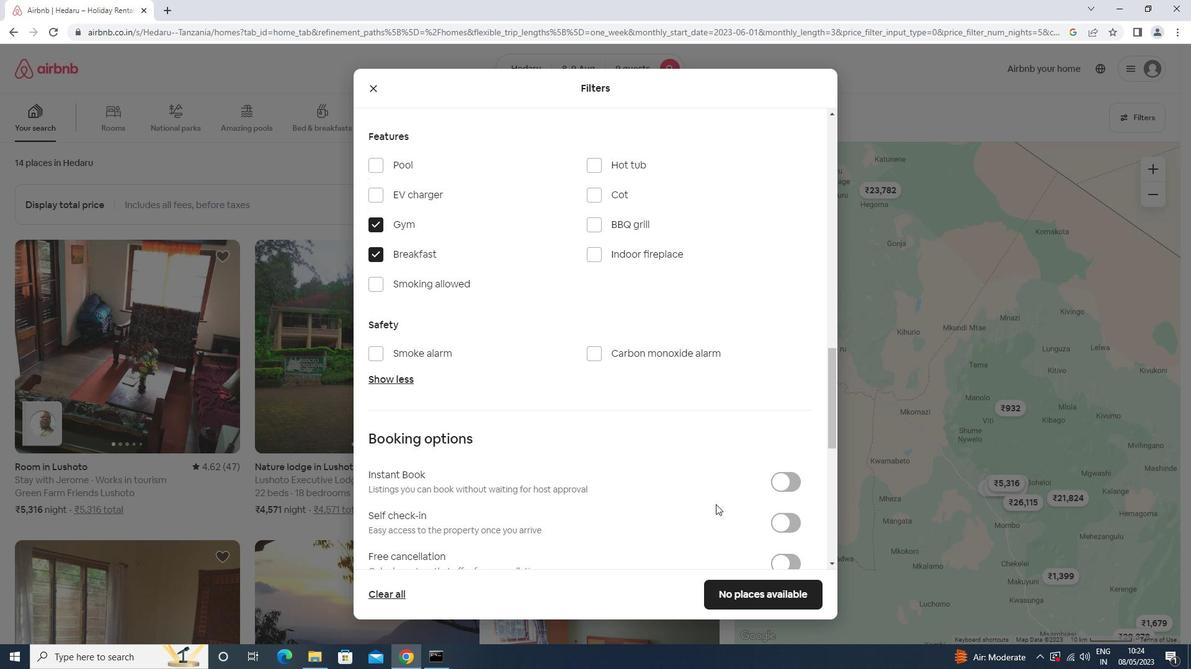 
Action: Mouse moved to (777, 472)
Screenshot: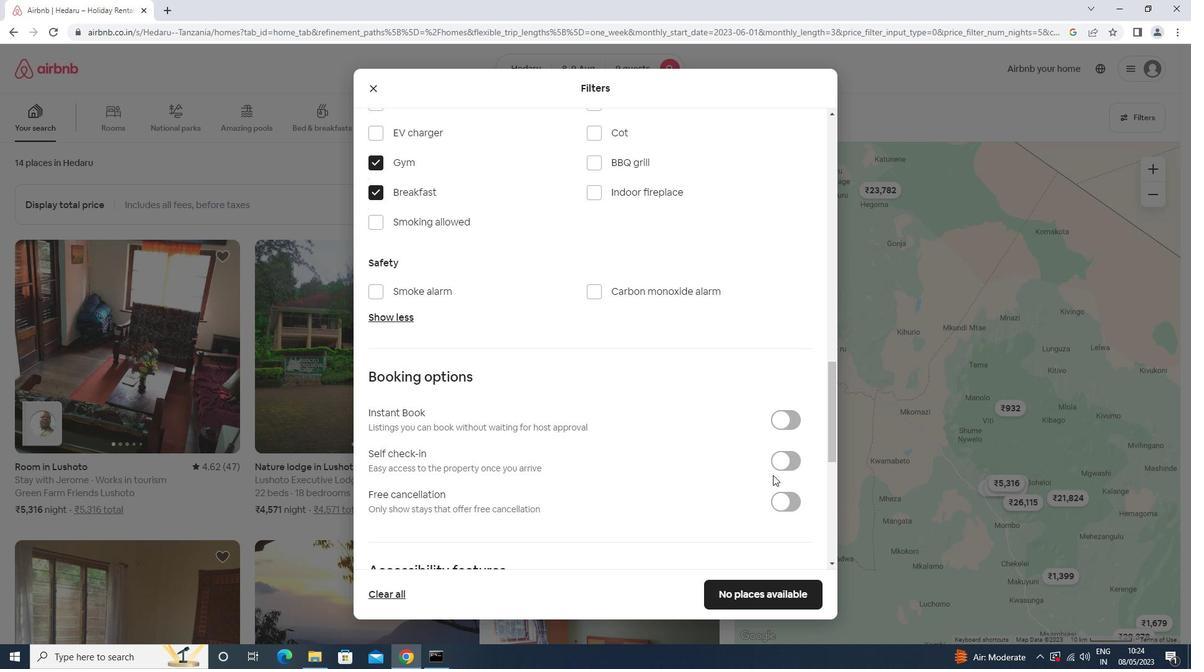 
Action: Mouse pressed left at (777, 472)
Screenshot: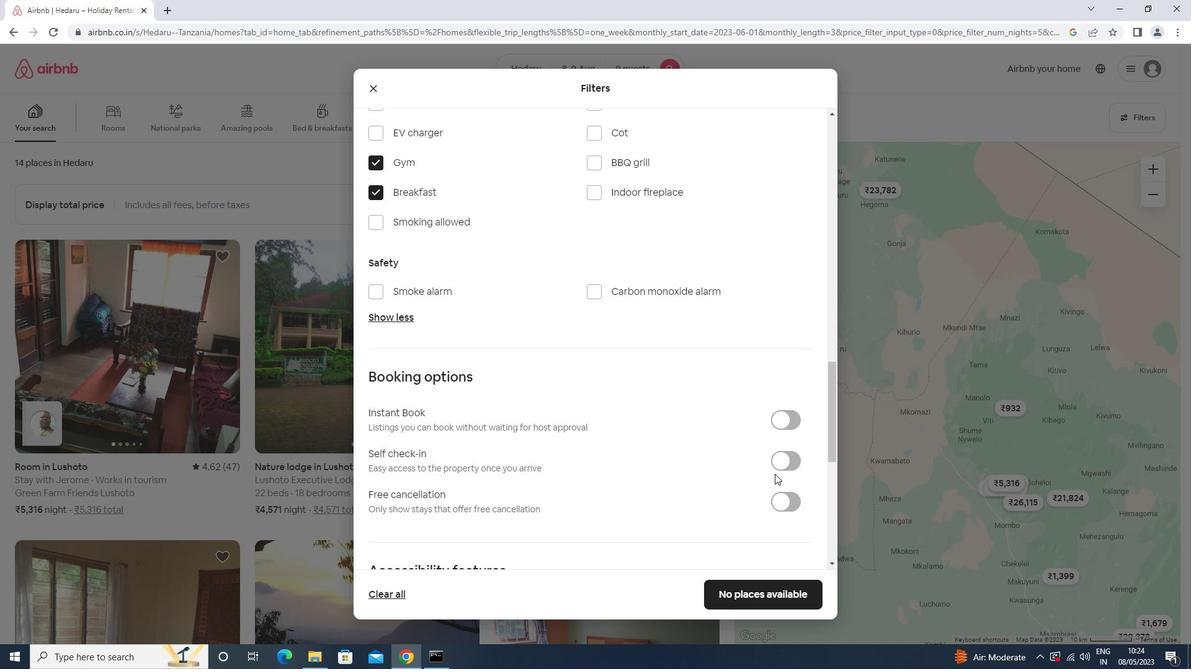 
Action: Mouse moved to (785, 466)
Screenshot: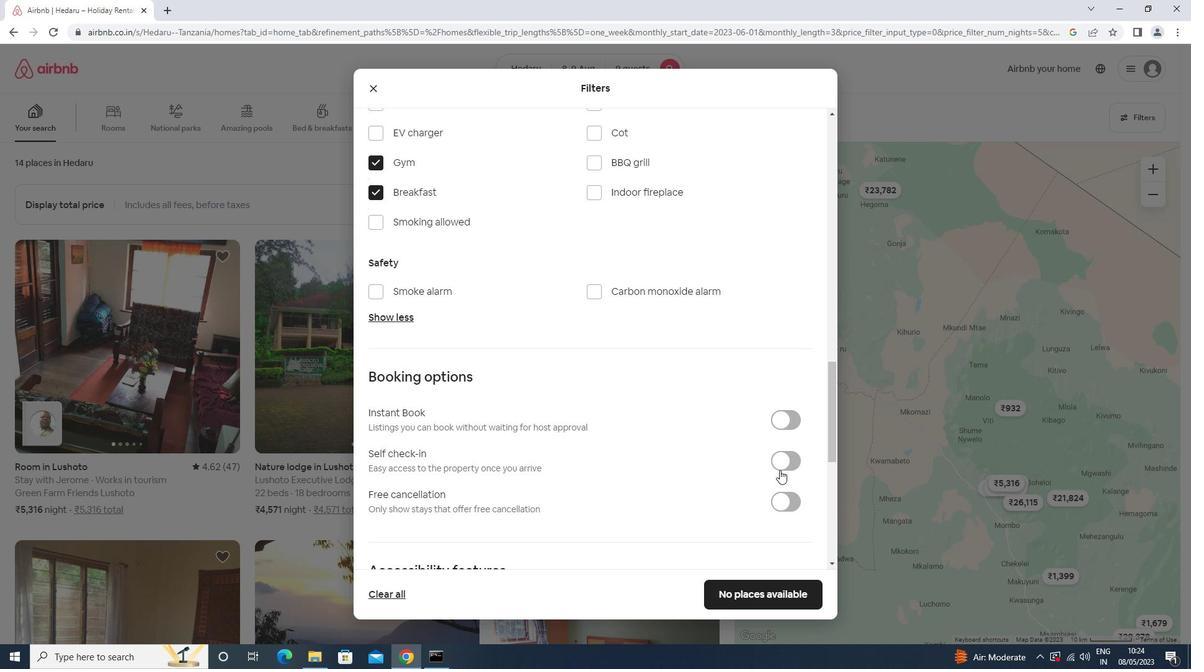 
Action: Mouse pressed left at (785, 466)
Screenshot: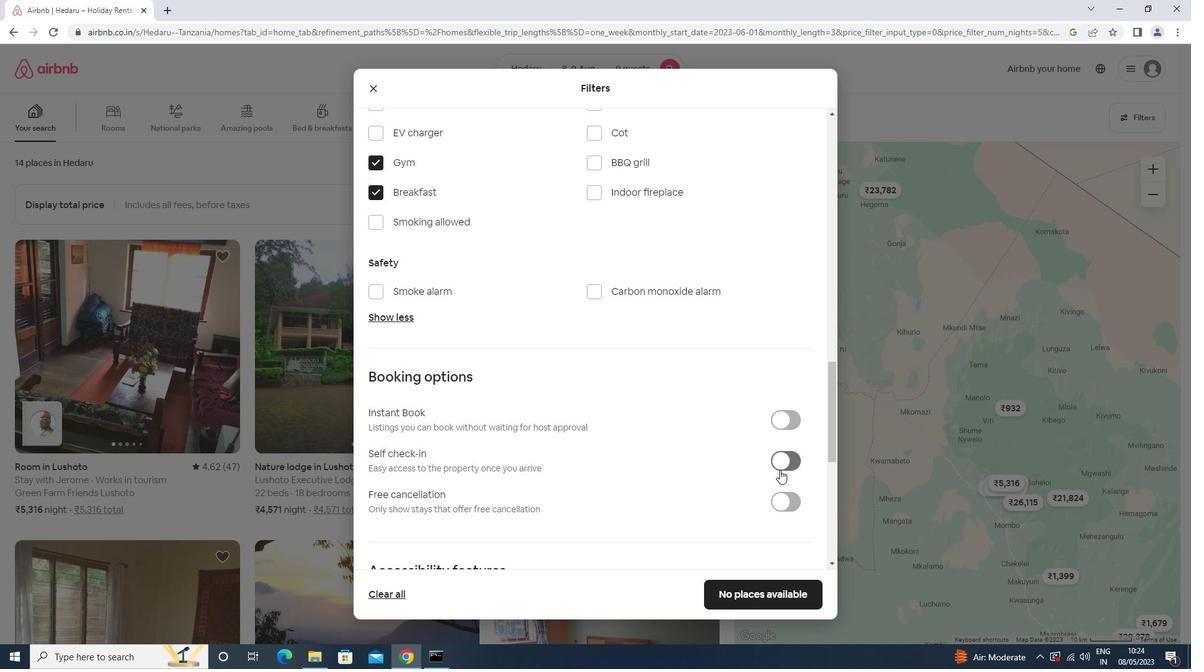 
Action: Mouse moved to (636, 444)
Screenshot: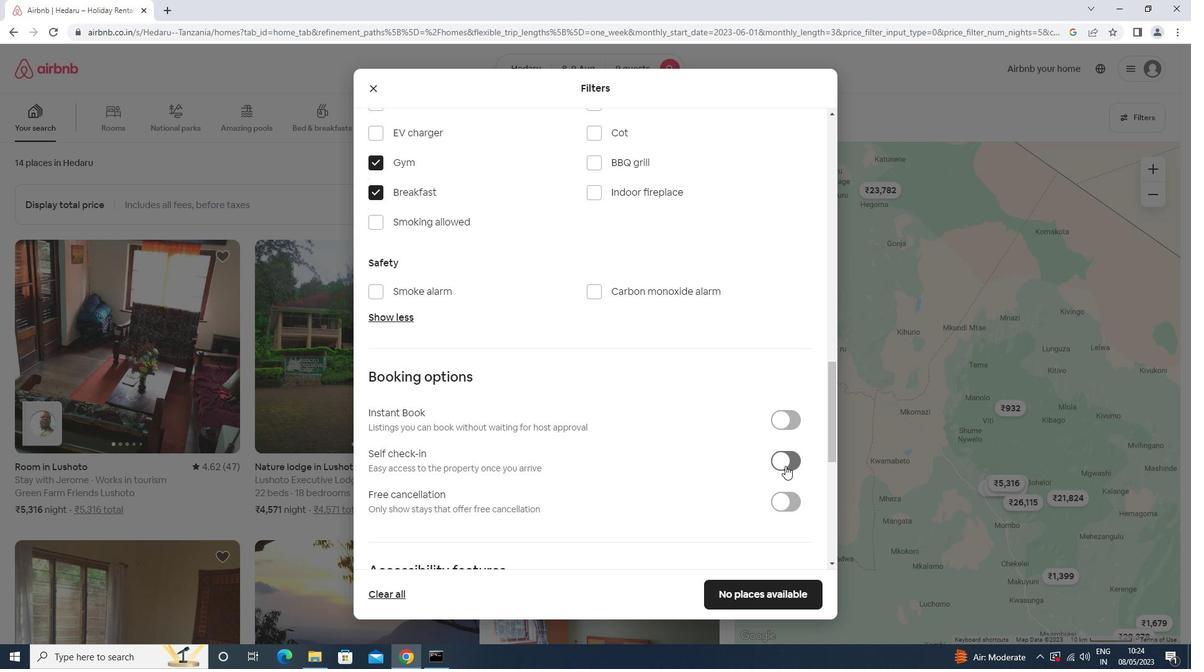 
Action: Mouse scrolled (636, 443) with delta (0, 0)
Screenshot: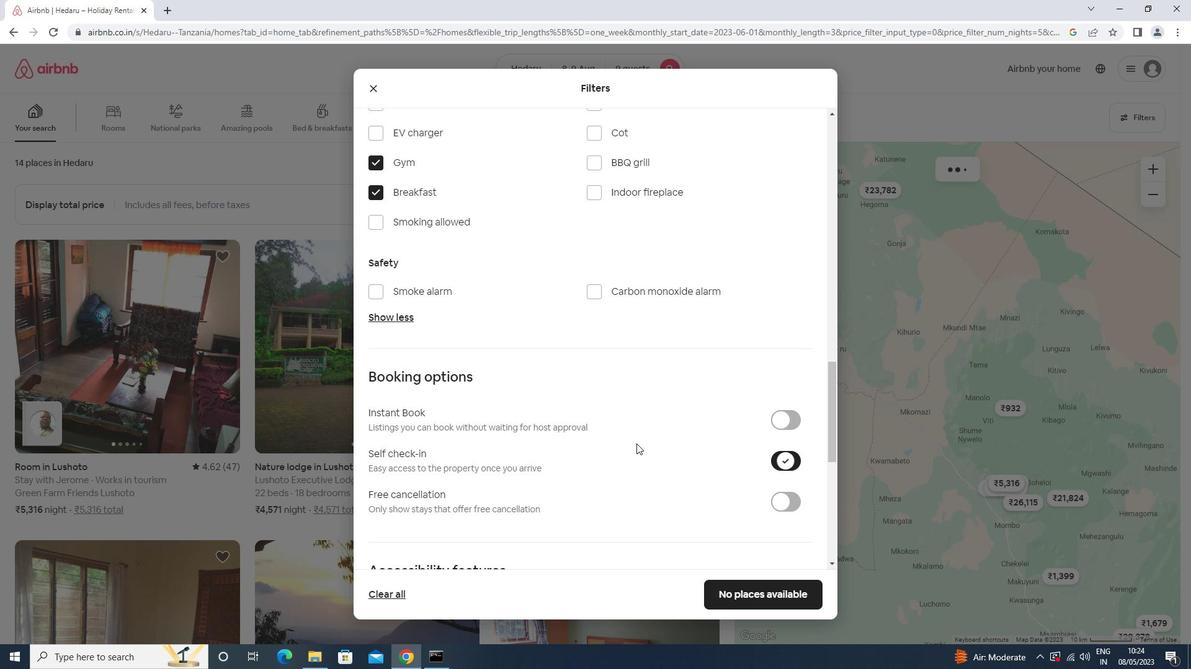 
Action: Mouse scrolled (636, 443) with delta (0, 0)
Screenshot: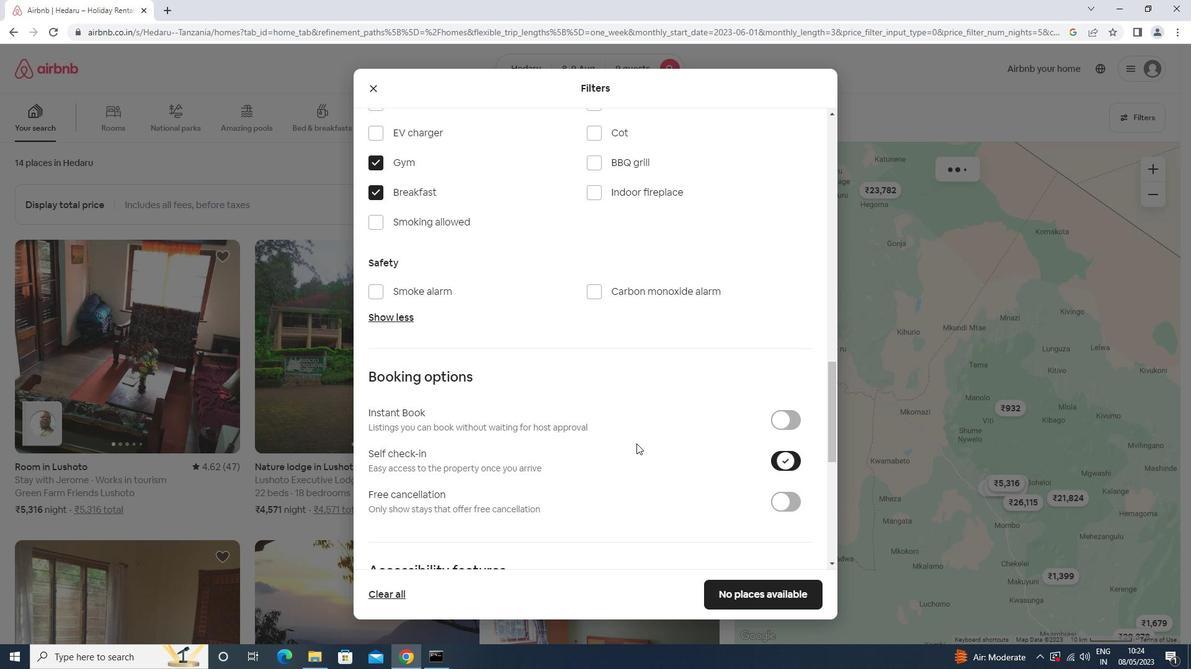 
Action: Mouse scrolled (636, 443) with delta (0, 0)
Screenshot: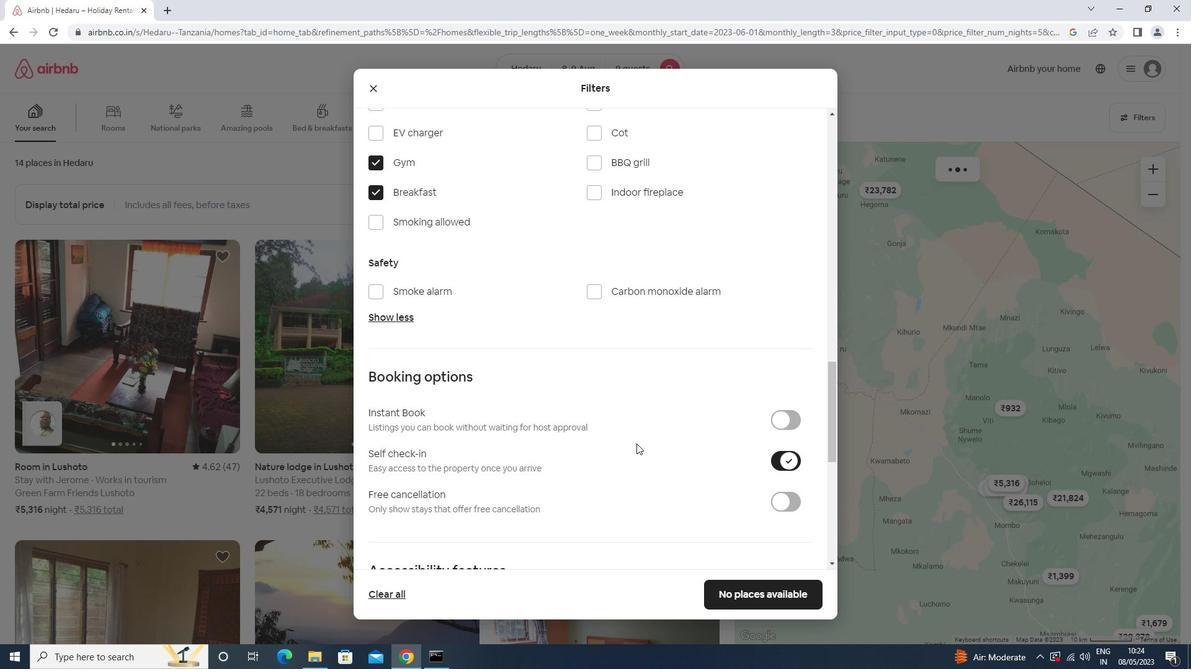 
Action: Mouse scrolled (636, 443) with delta (0, 0)
Screenshot: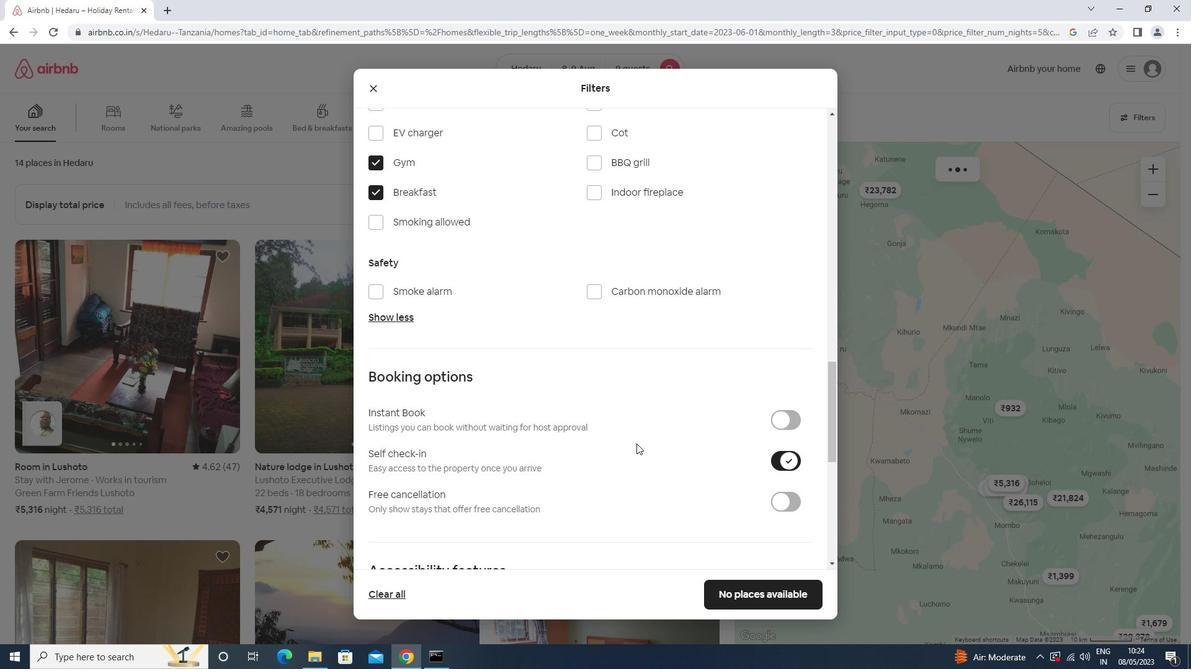 
Action: Mouse scrolled (636, 443) with delta (0, 0)
Screenshot: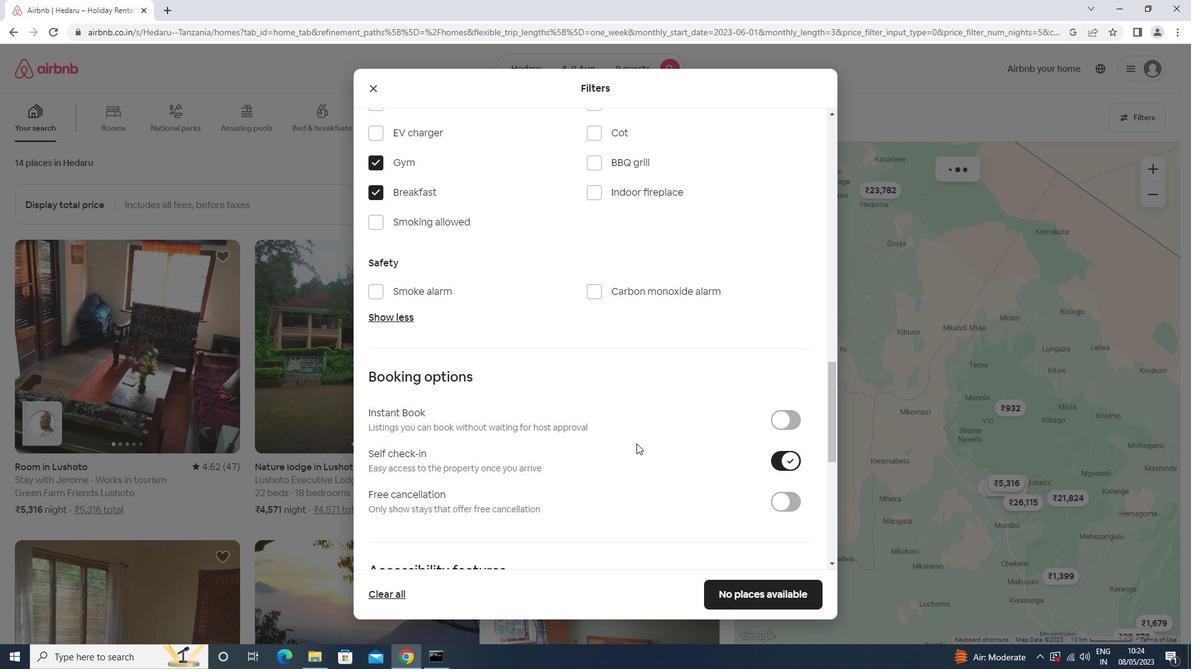 
Action: Mouse scrolled (636, 443) with delta (0, 0)
Screenshot: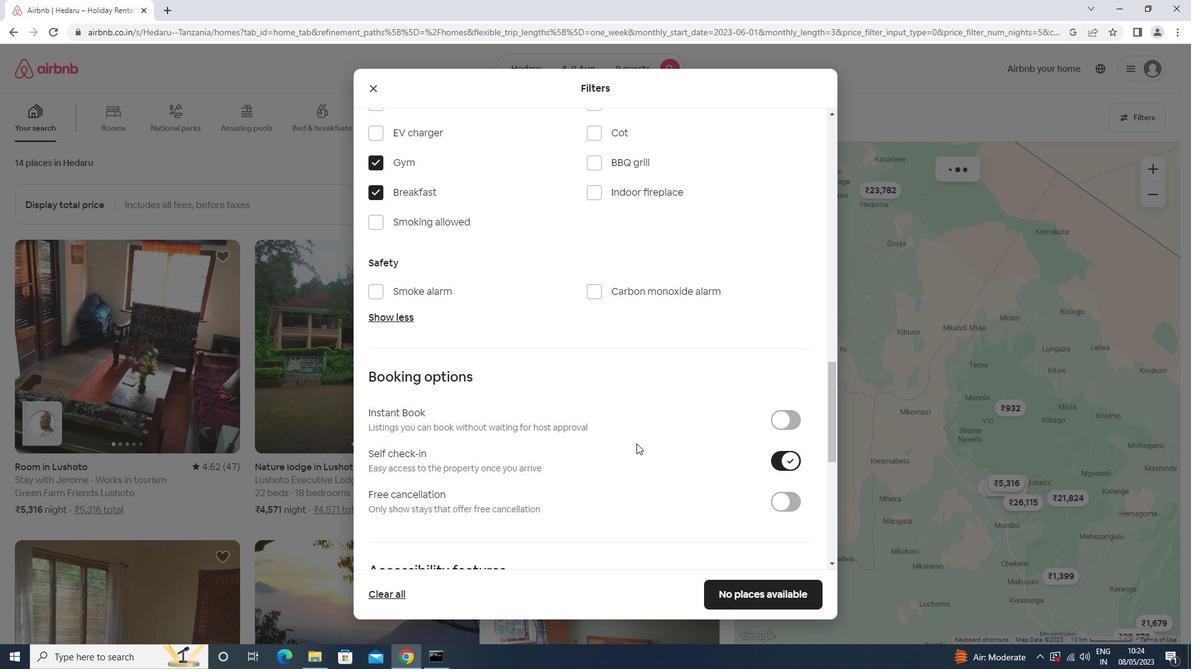 
Action: Mouse scrolled (636, 443) with delta (0, 0)
Screenshot: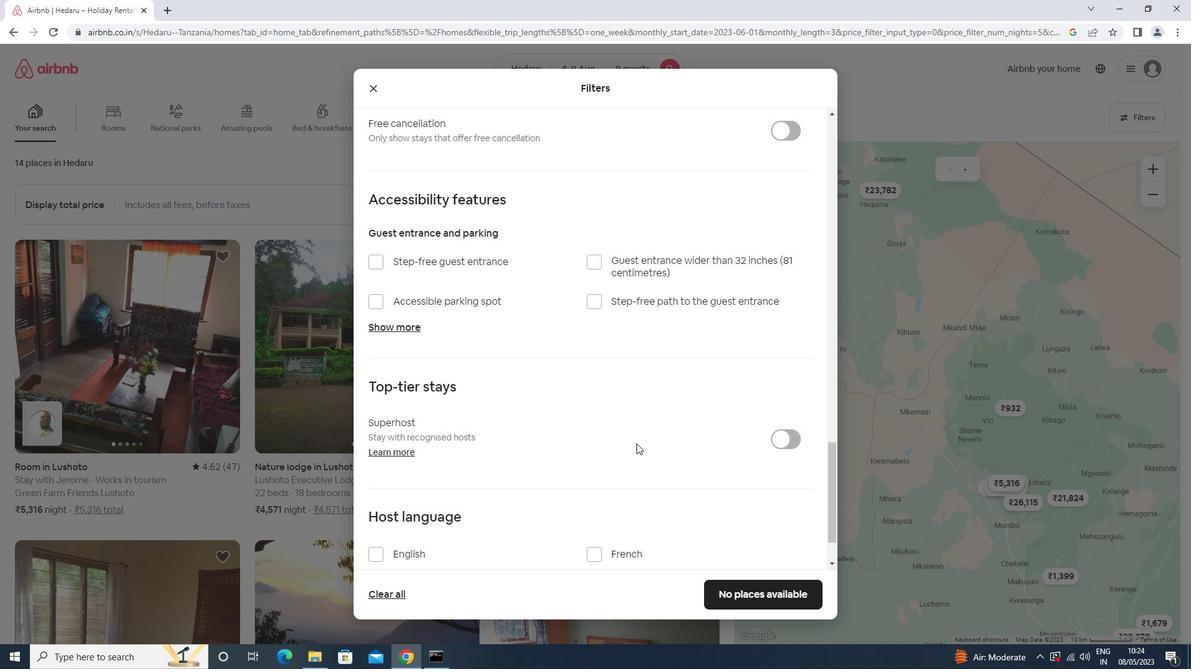 
Action: Mouse scrolled (636, 443) with delta (0, 0)
Screenshot: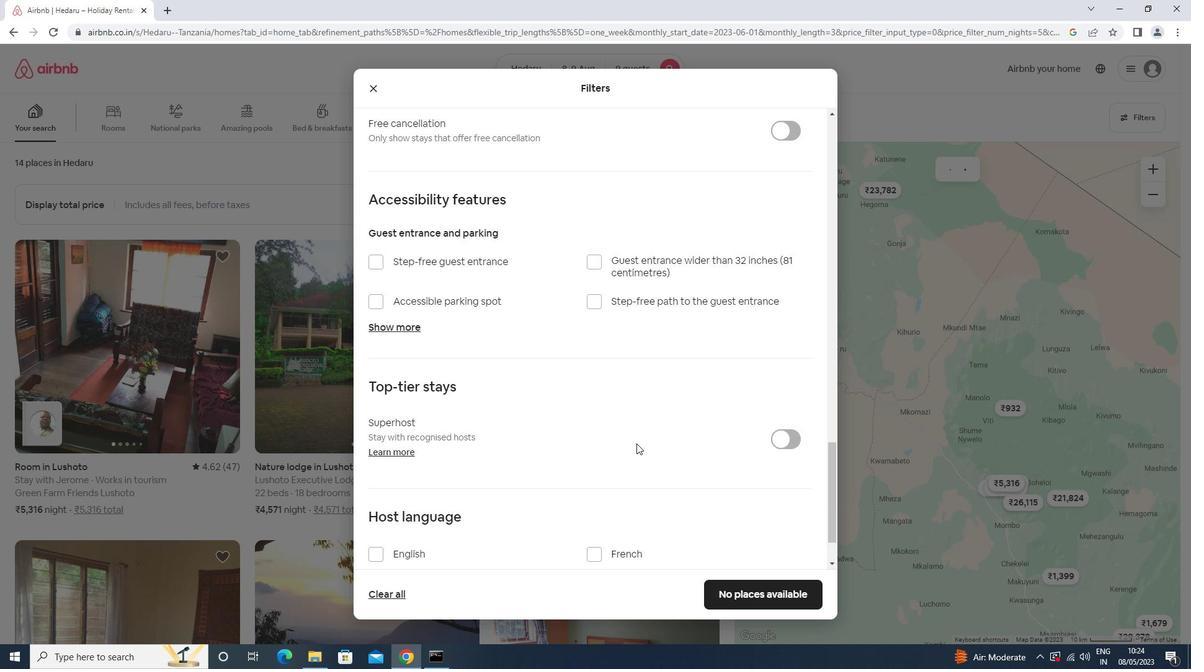 
Action: Mouse scrolled (636, 443) with delta (0, 0)
Screenshot: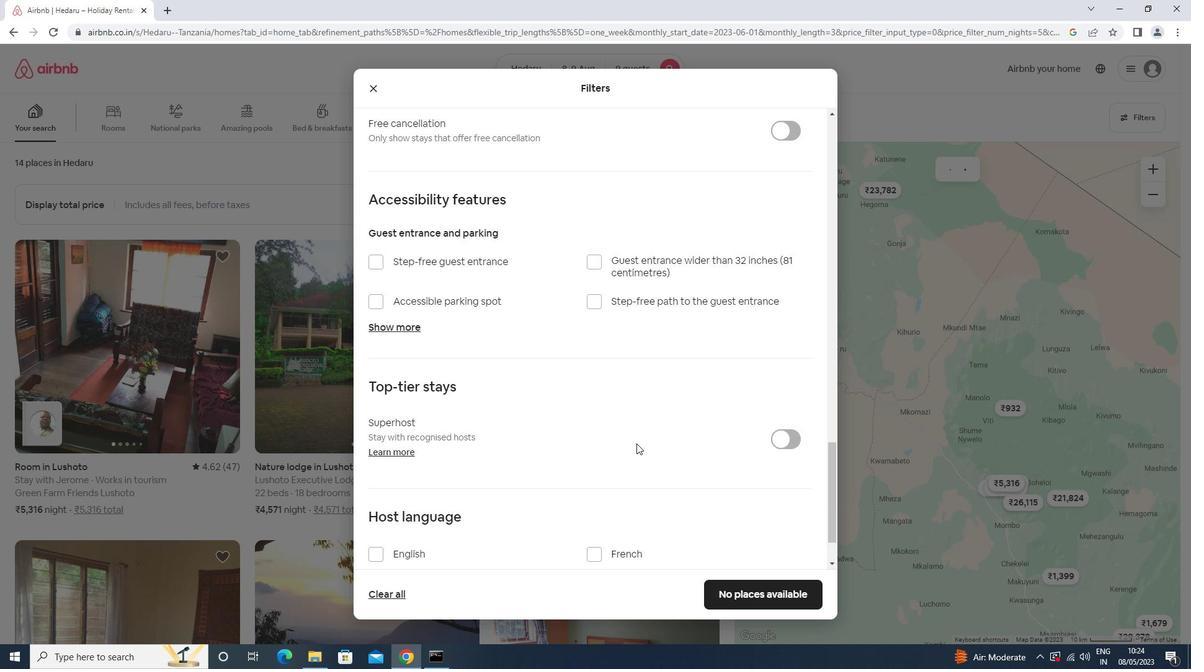 
Action: Mouse scrolled (636, 443) with delta (0, 0)
Screenshot: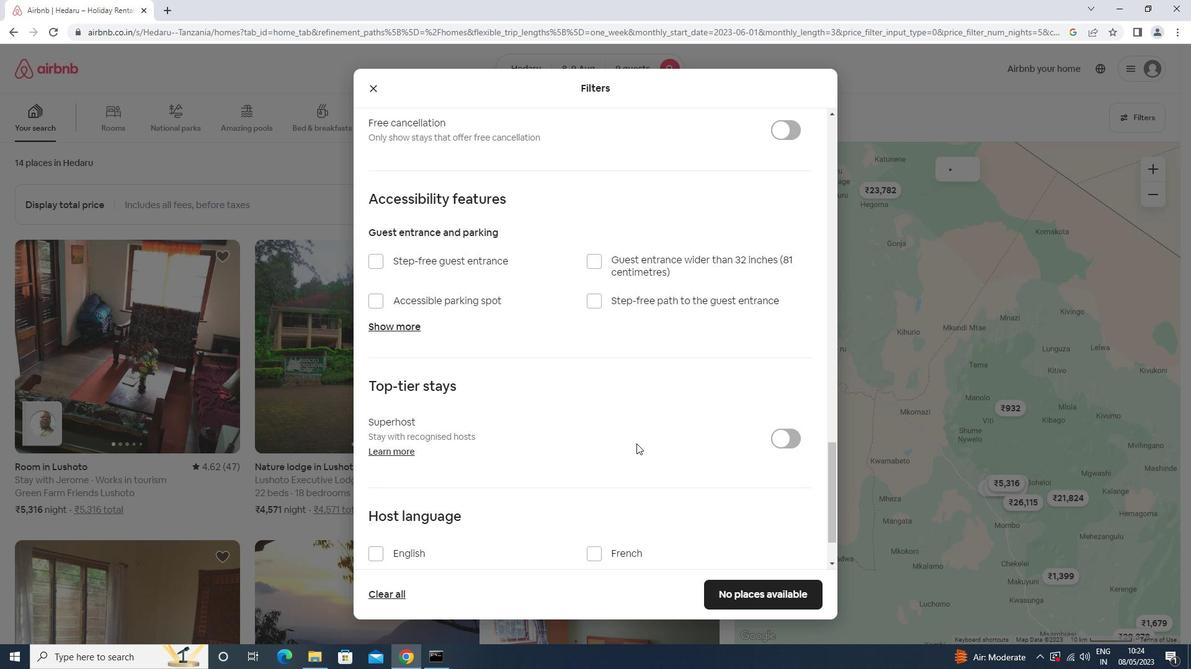 
Action: Mouse scrolled (636, 443) with delta (0, 0)
Screenshot: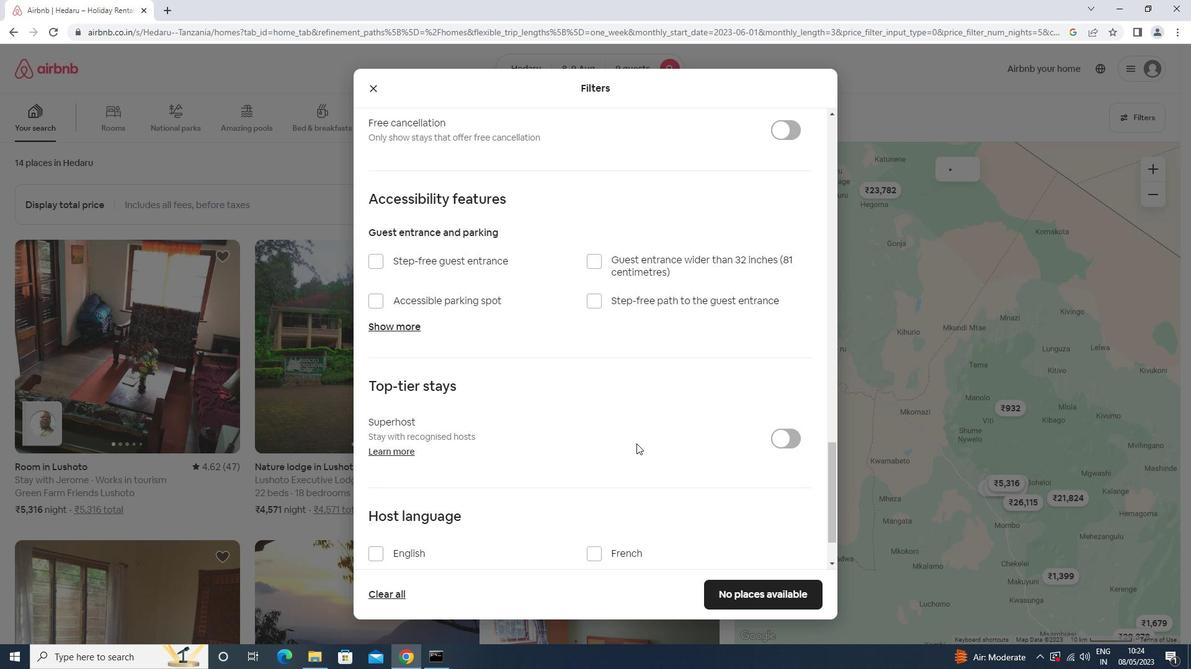 
Action: Mouse scrolled (636, 443) with delta (0, 0)
Screenshot: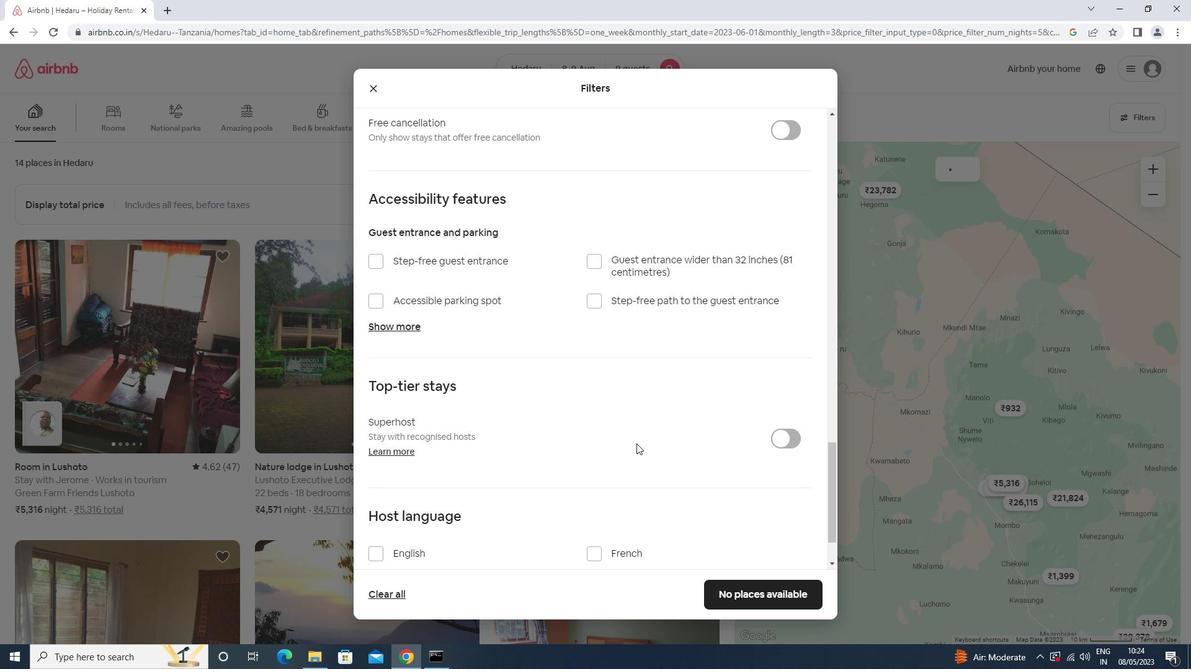 
Action: Mouse moved to (389, 484)
Screenshot: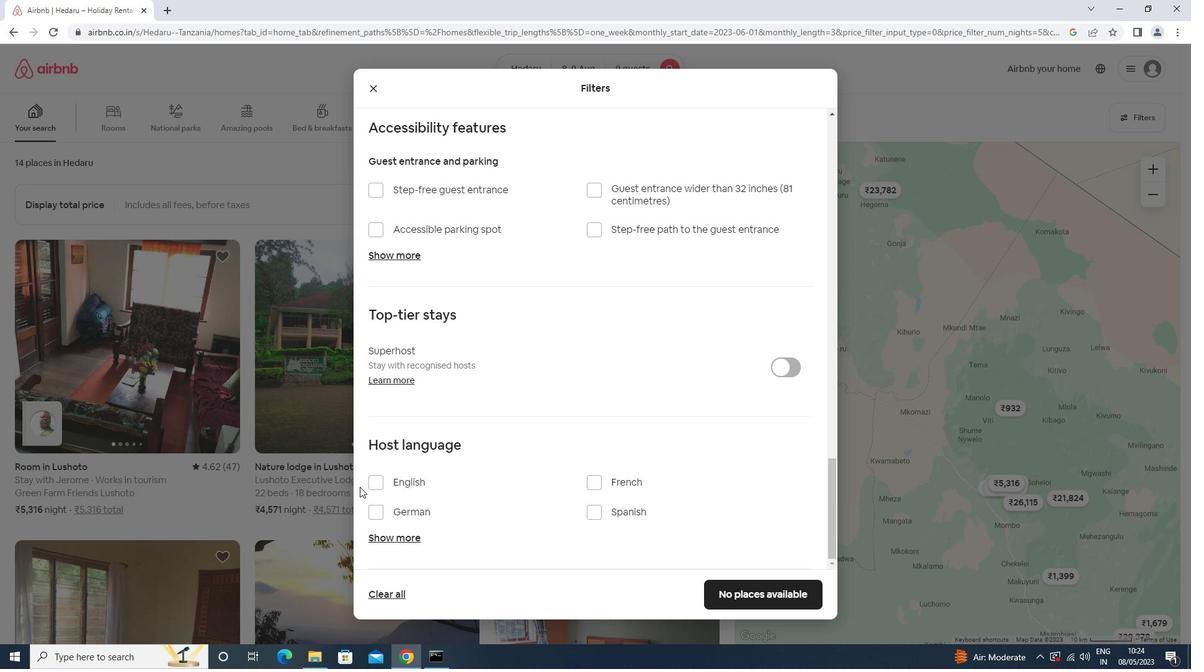 
Action: Mouse pressed left at (389, 484)
Screenshot: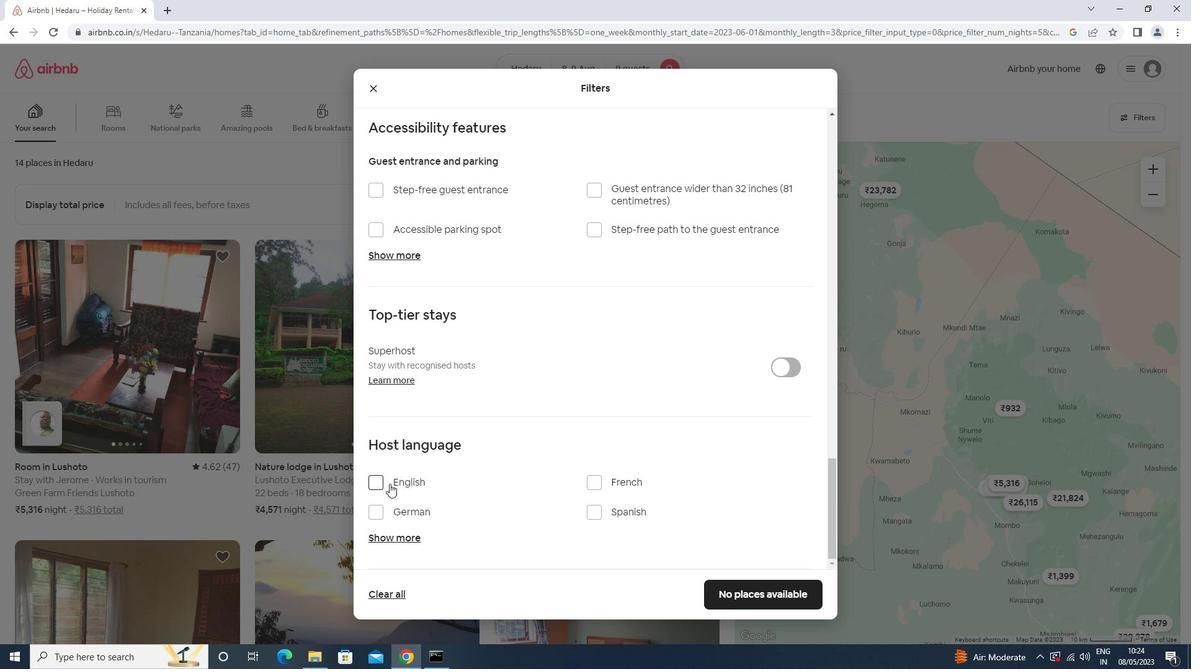 
Action: Mouse moved to (715, 593)
Screenshot: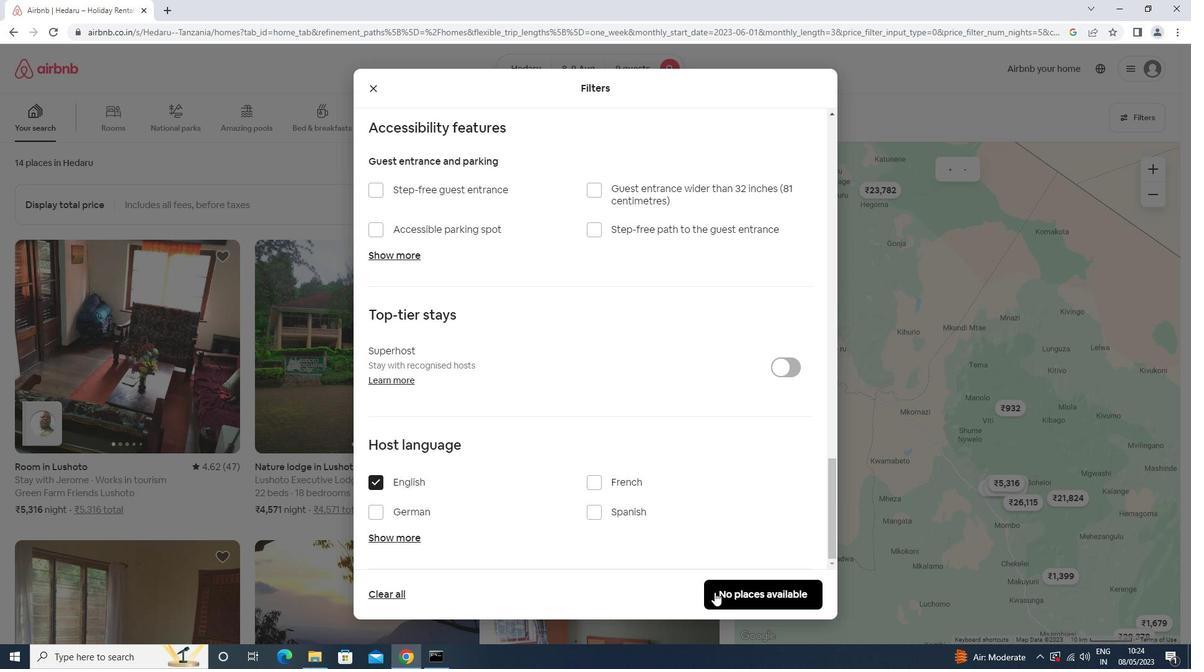
Action: Mouse pressed left at (715, 593)
Screenshot: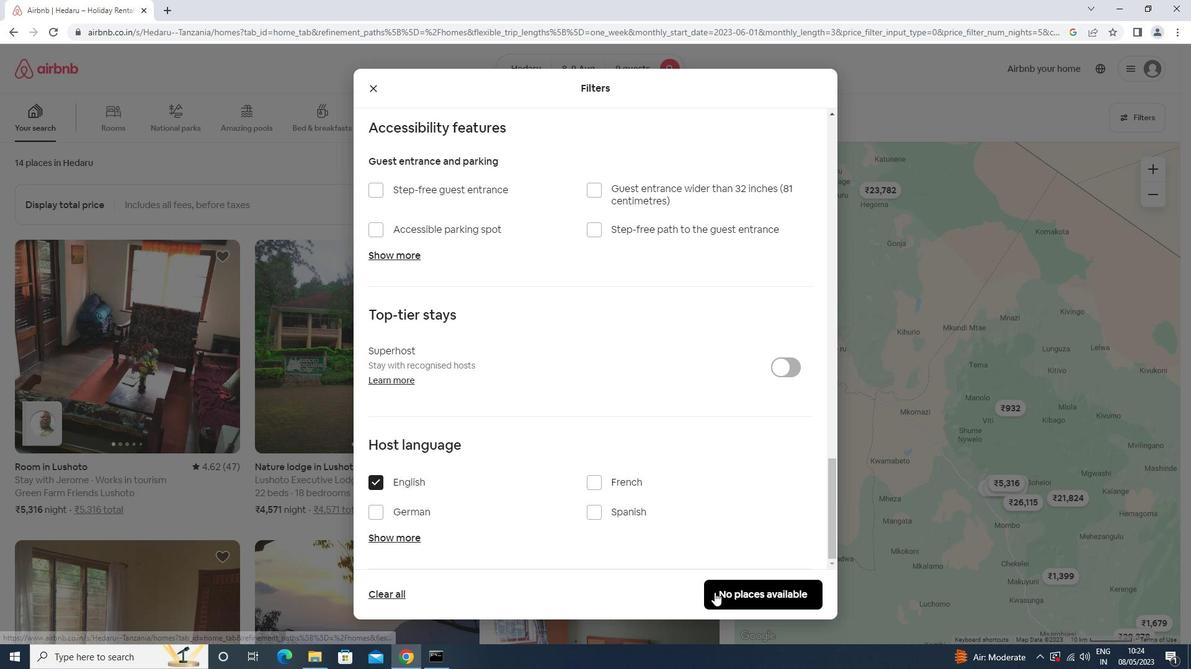 
